 Task: Look for space in Krasnyy Sulin, Russia from 6th September, 2023 to 12th September, 2023 for 4 adults in price range Rs.10000 to Rs.14000. Place can be private room with 4 bedrooms having 4 beds and 4 bathrooms. Property type can be house, flat, guest house. Amenities needed are: wifi, TV, free parkinig on premises, gym, breakfast. Booking option can be shelf check-in. Required host language is English.
Action: Mouse moved to (390, 135)
Screenshot: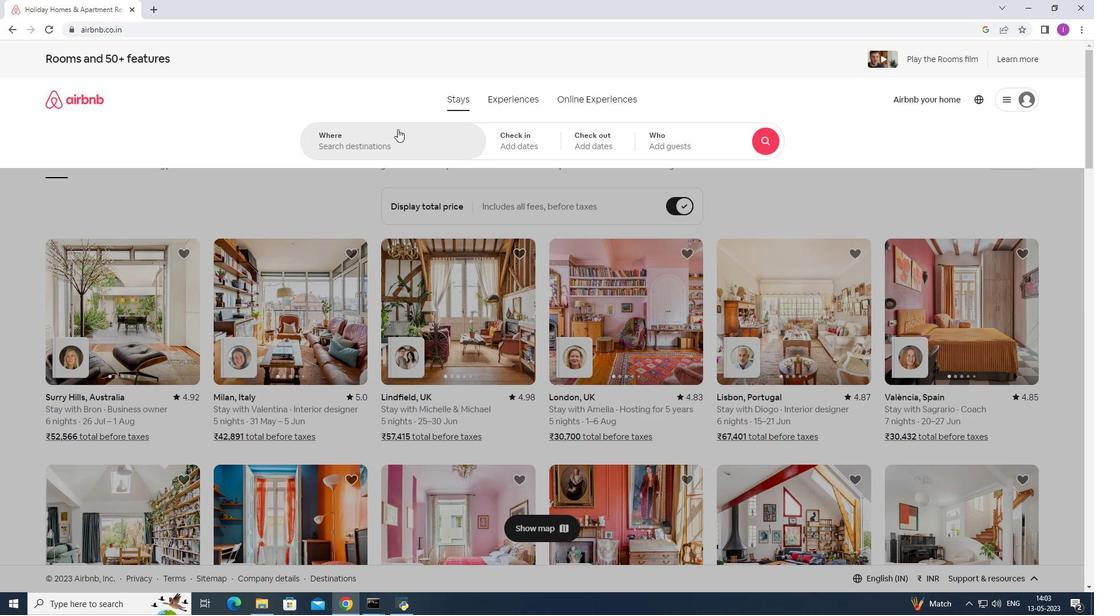 
Action: Mouse pressed left at (390, 135)
Screenshot: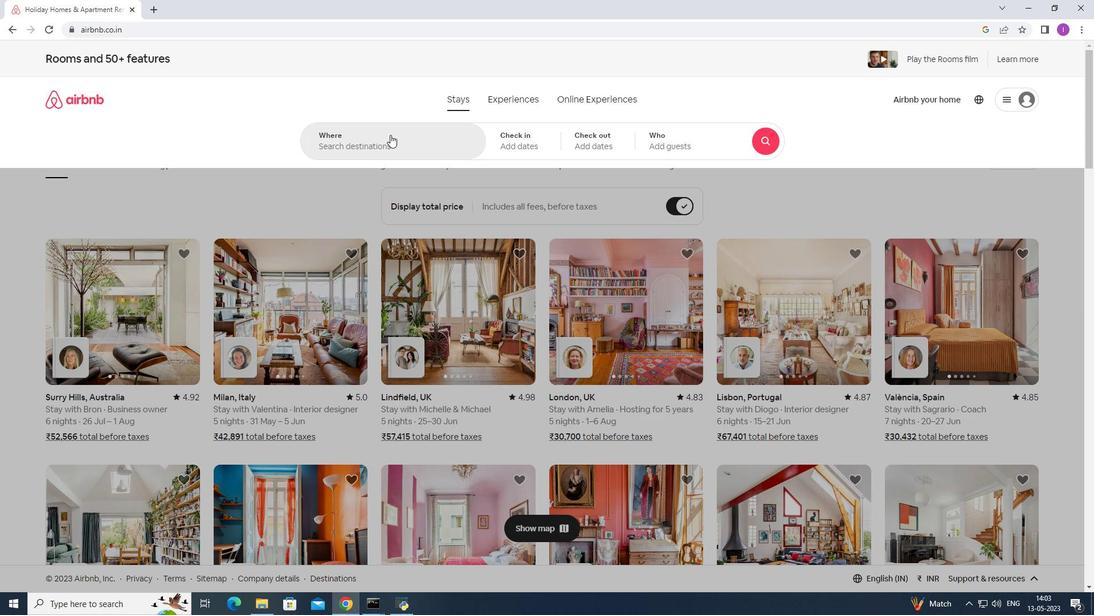 
Action: Mouse moved to (390, 136)
Screenshot: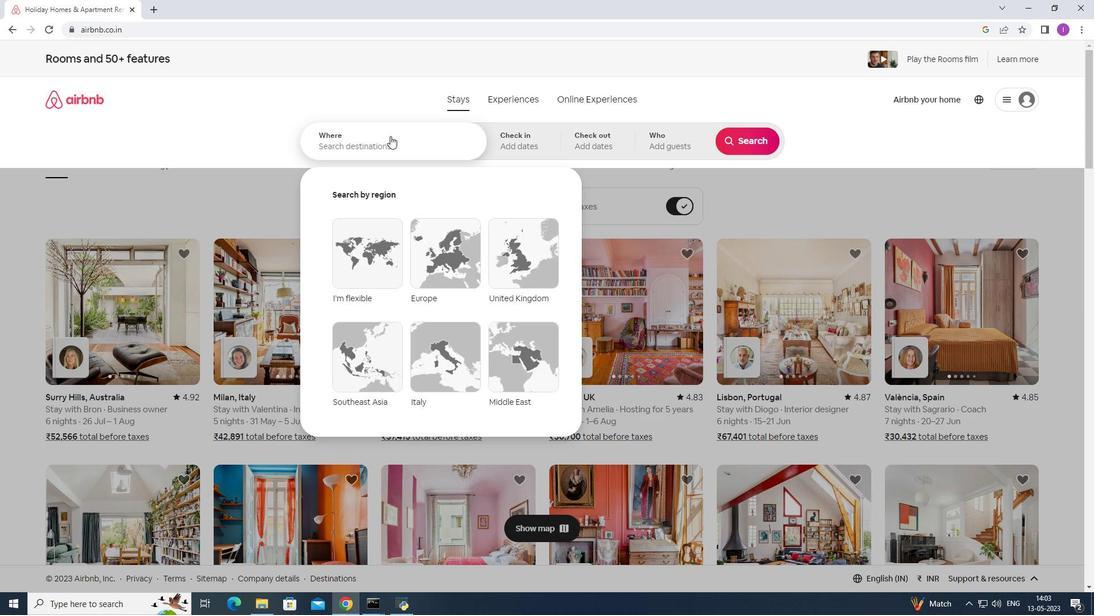 
Action: Key pressed <Key.shift><Key.shift>Krasnyy<Key.space><Key.shift><Key.shift><Key.shift><Key.shift><Key.shift><Key.shift><Key.shift><Key.shift><Key.shift><Key.shift><Key.shift><Key.shift><Key.shift><Key.shift><Key.shift><Key.shift><Key.shift><Key.shift><Key.shift><Key.shift><Key.shift><Key.shift><Key.shift><Key.shift><Key.shift><Key.shift><Key.shift><Key.shift><Key.shift><Key.shift><Key.shift><Key.shift><Key.shift><Key.shift><Key.shift><Key.shift><Key.shift><Key.shift><Key.shift>Sulin,<Key.shift>Russia
Screenshot: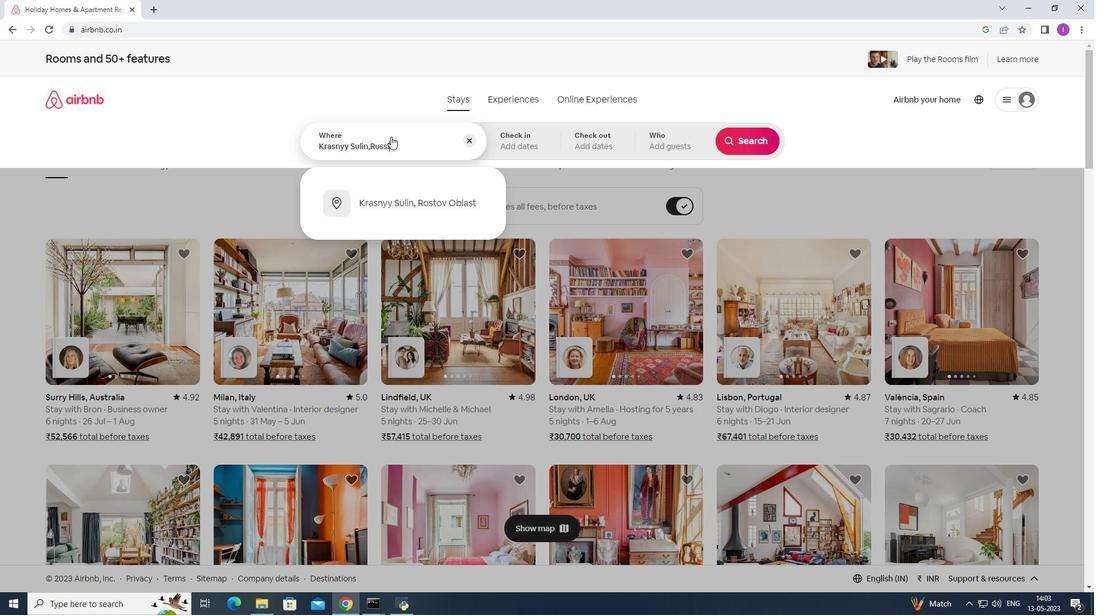 
Action: Mouse moved to (516, 141)
Screenshot: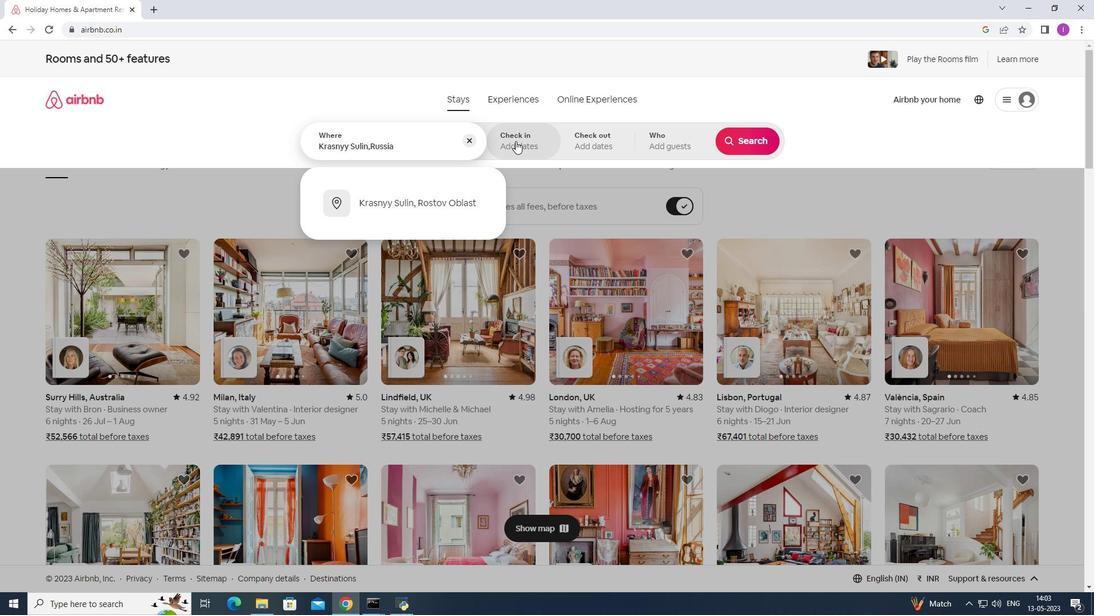 
Action: Mouse pressed left at (516, 141)
Screenshot: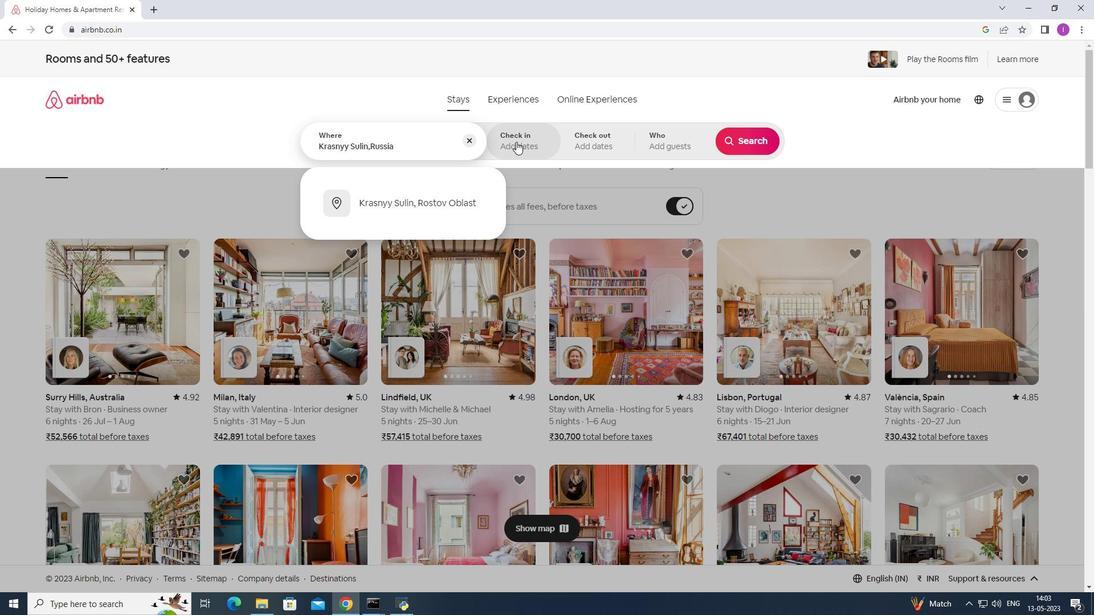 
Action: Mouse moved to (741, 230)
Screenshot: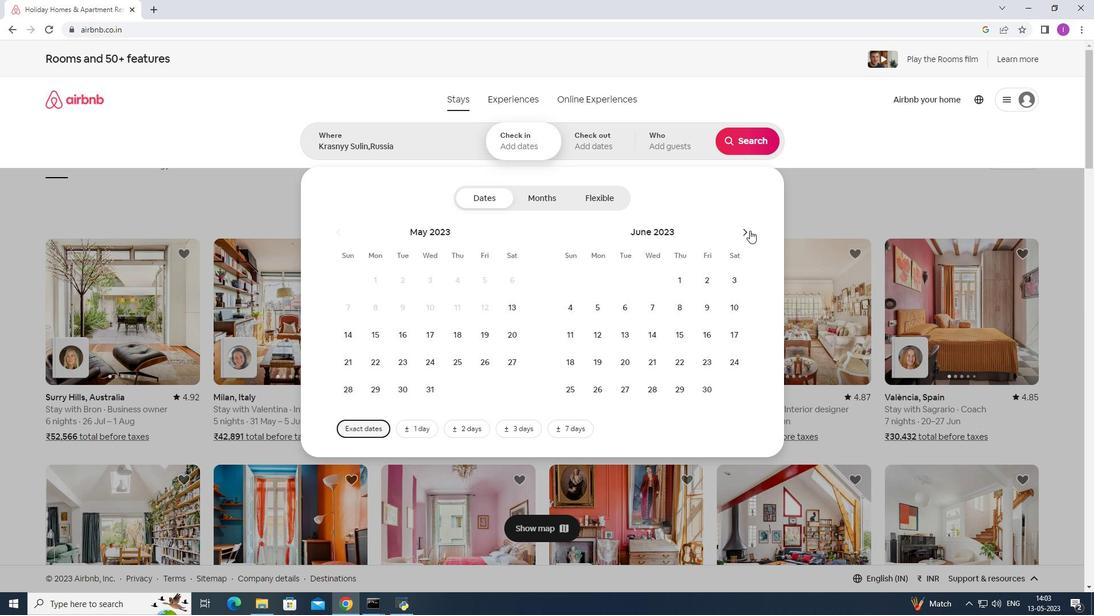
Action: Mouse pressed left at (741, 230)
Screenshot: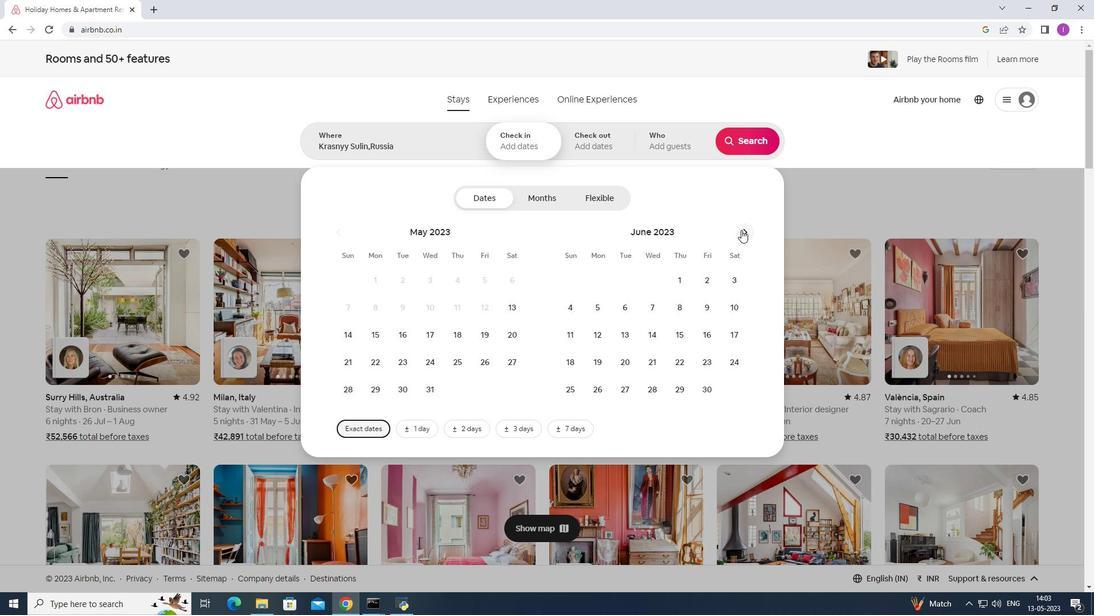 
Action: Mouse pressed left at (741, 230)
Screenshot: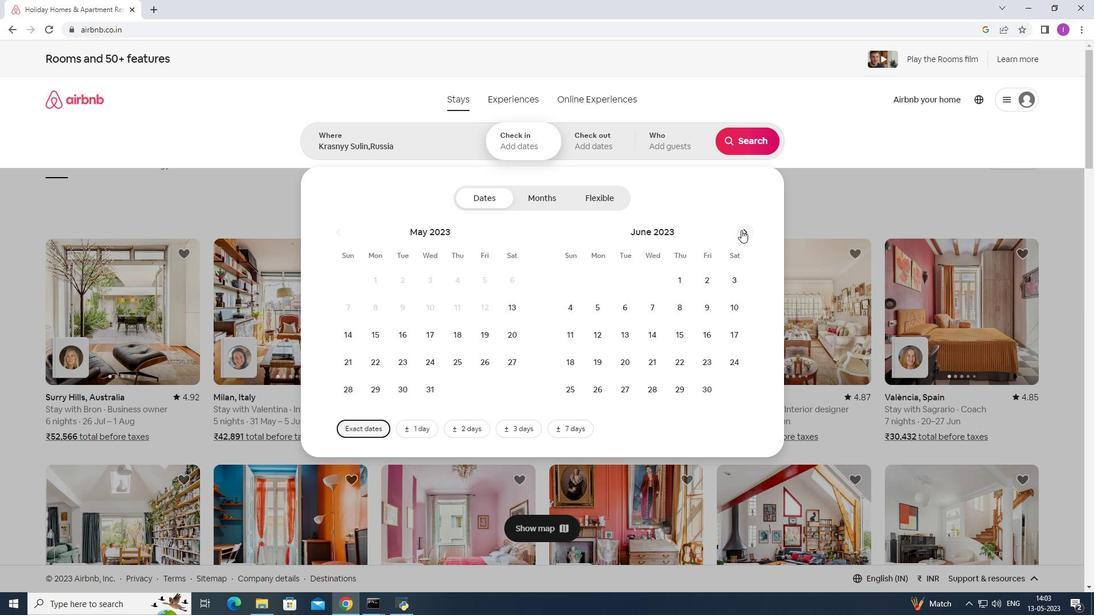 
Action: Mouse pressed left at (741, 230)
Screenshot: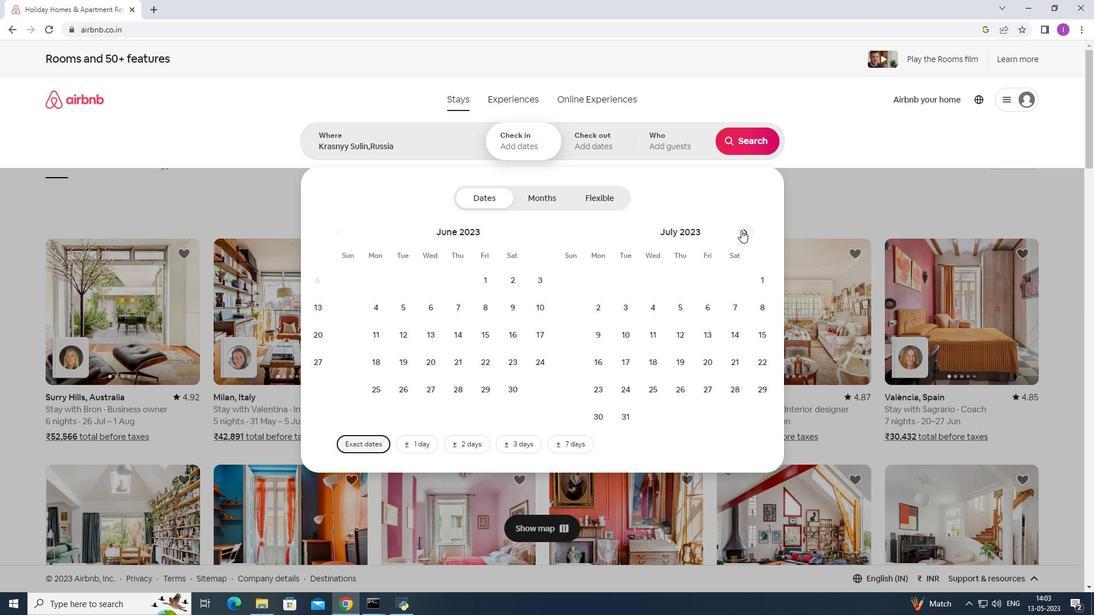 
Action: Mouse moved to (743, 232)
Screenshot: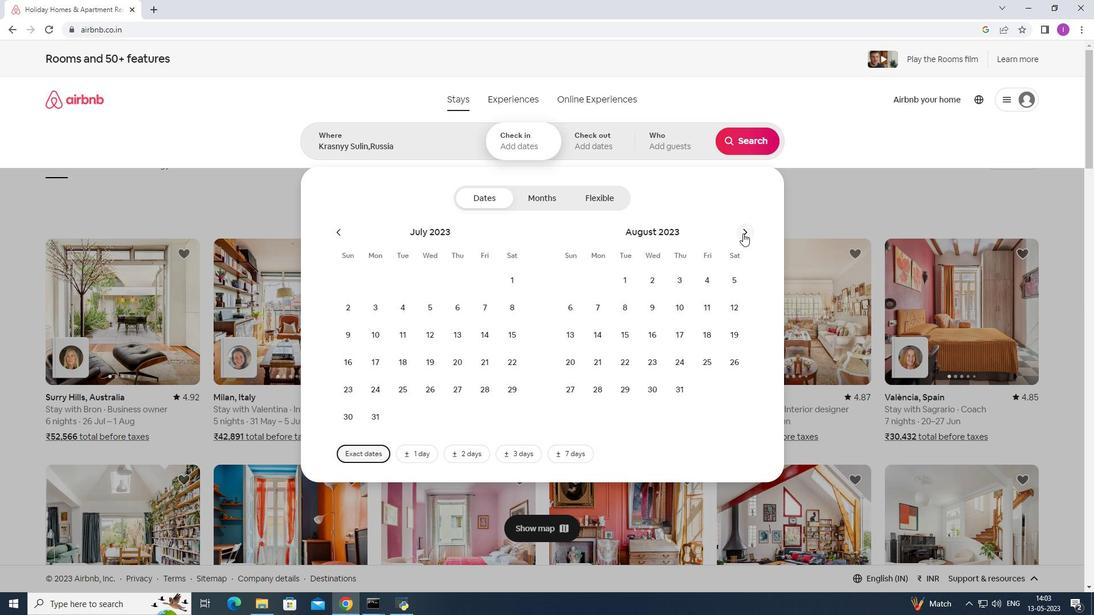 
Action: Mouse pressed left at (743, 232)
Screenshot: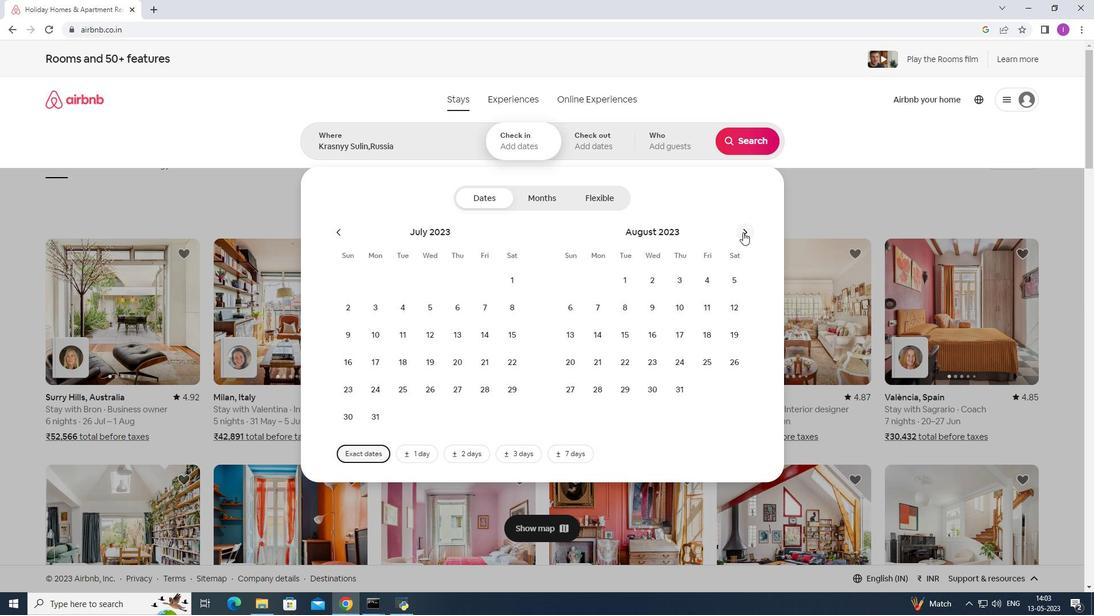 
Action: Mouse moved to (657, 308)
Screenshot: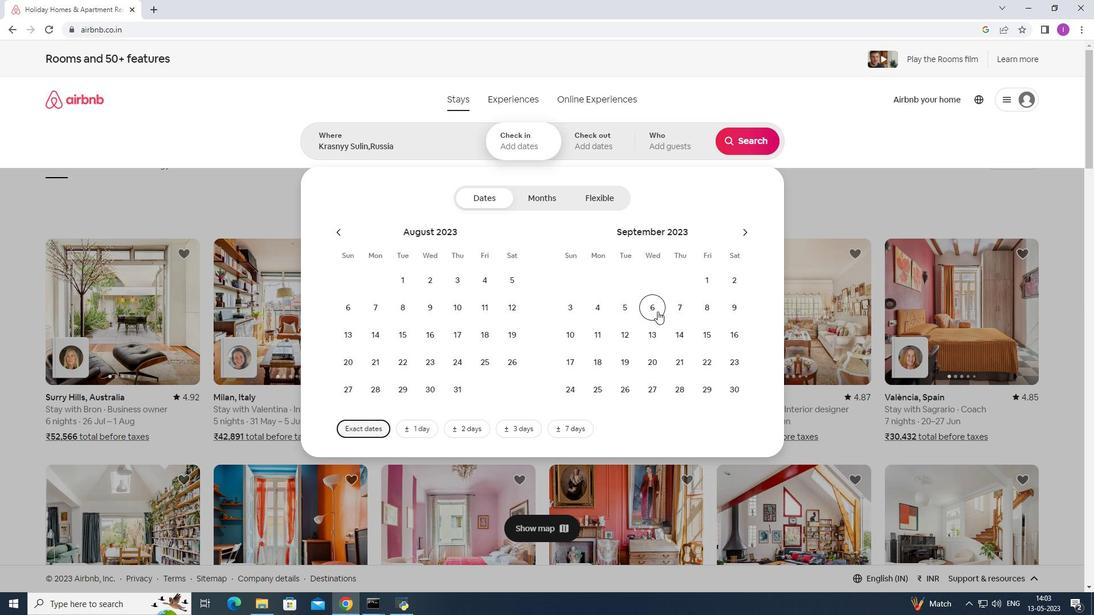 
Action: Mouse pressed left at (657, 308)
Screenshot: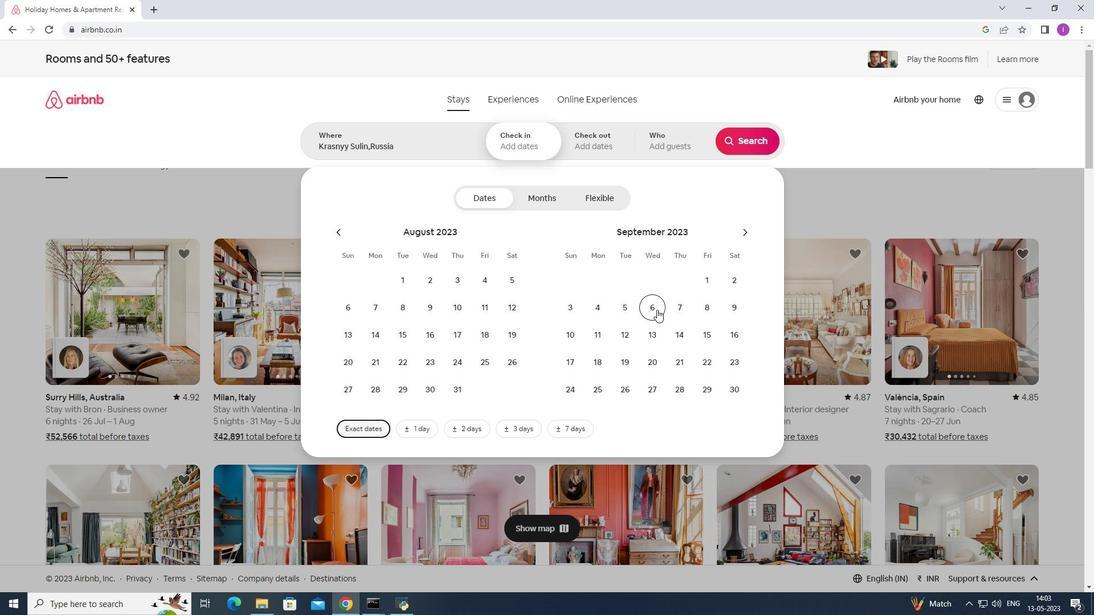 
Action: Mouse moved to (616, 340)
Screenshot: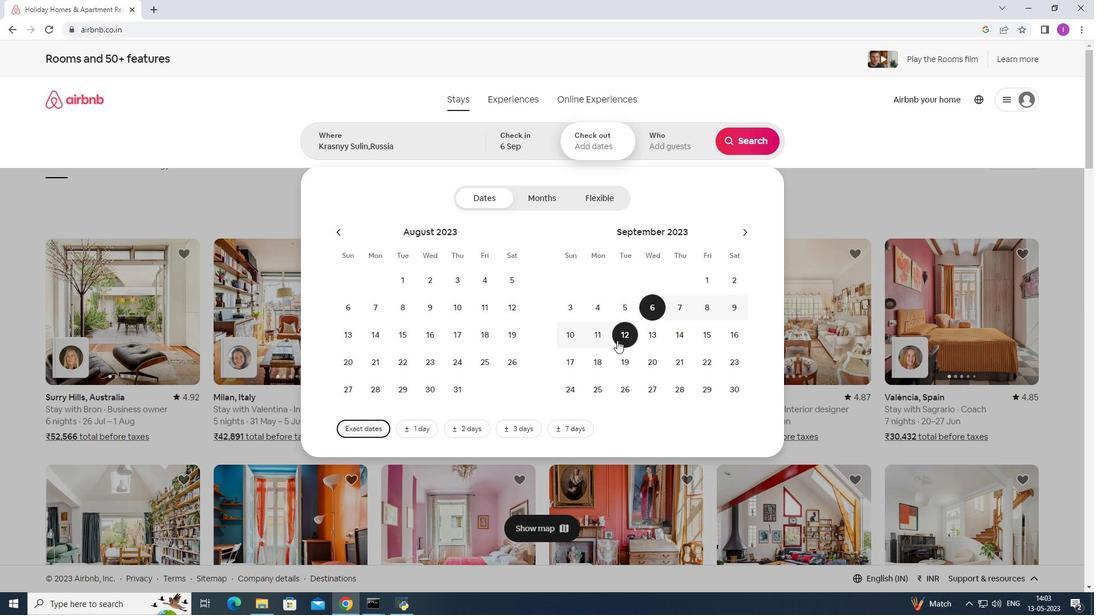 
Action: Mouse pressed left at (616, 340)
Screenshot: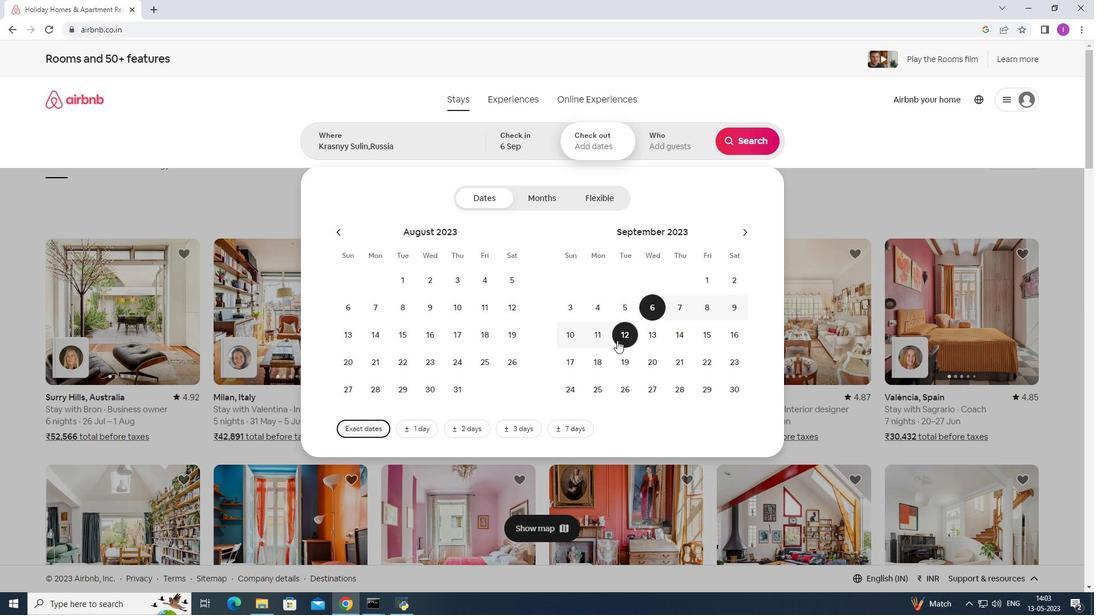 
Action: Mouse moved to (667, 141)
Screenshot: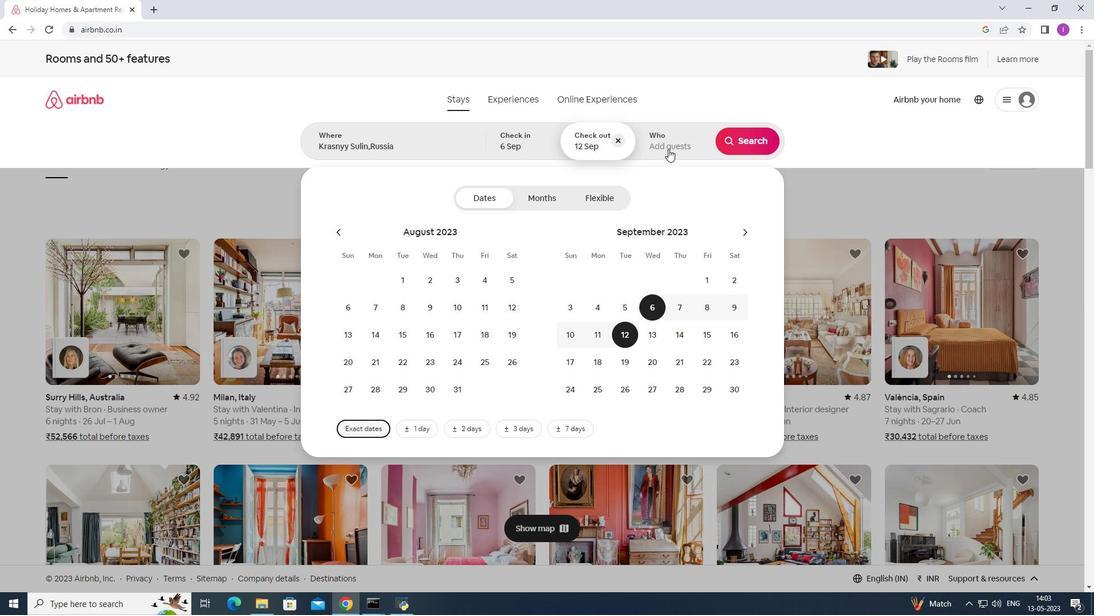
Action: Mouse pressed left at (667, 141)
Screenshot: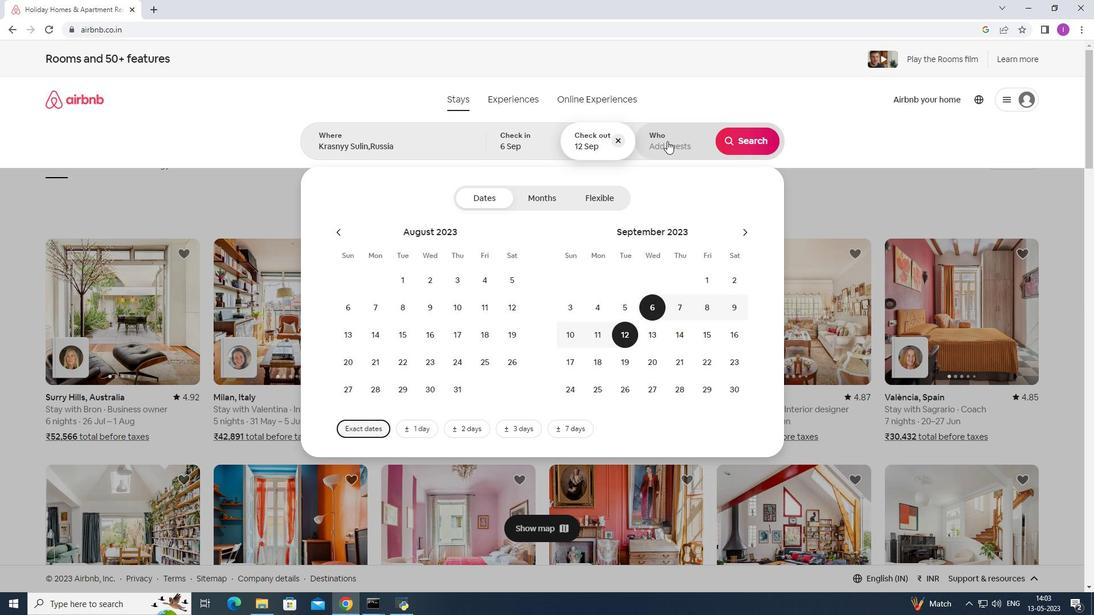 
Action: Mouse moved to (747, 200)
Screenshot: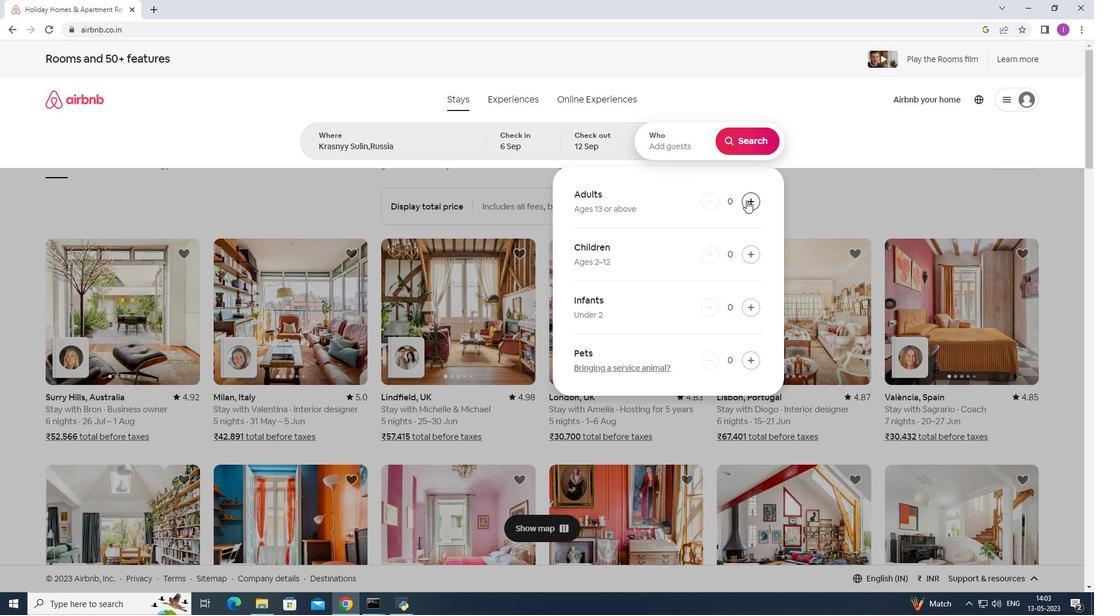 
Action: Mouse pressed left at (747, 200)
Screenshot: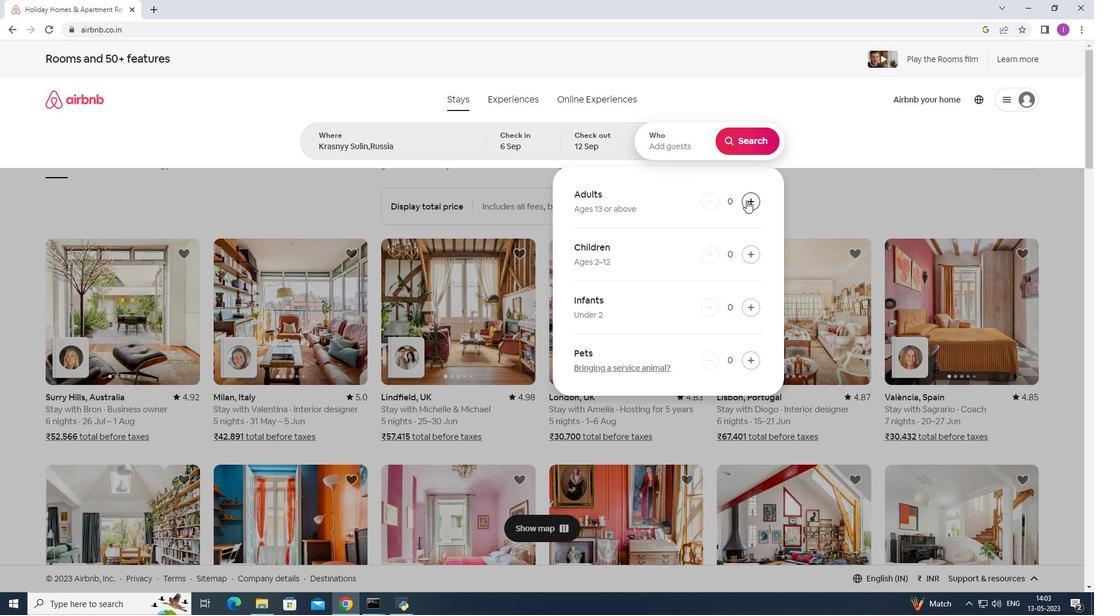 
Action: Mouse pressed left at (747, 200)
Screenshot: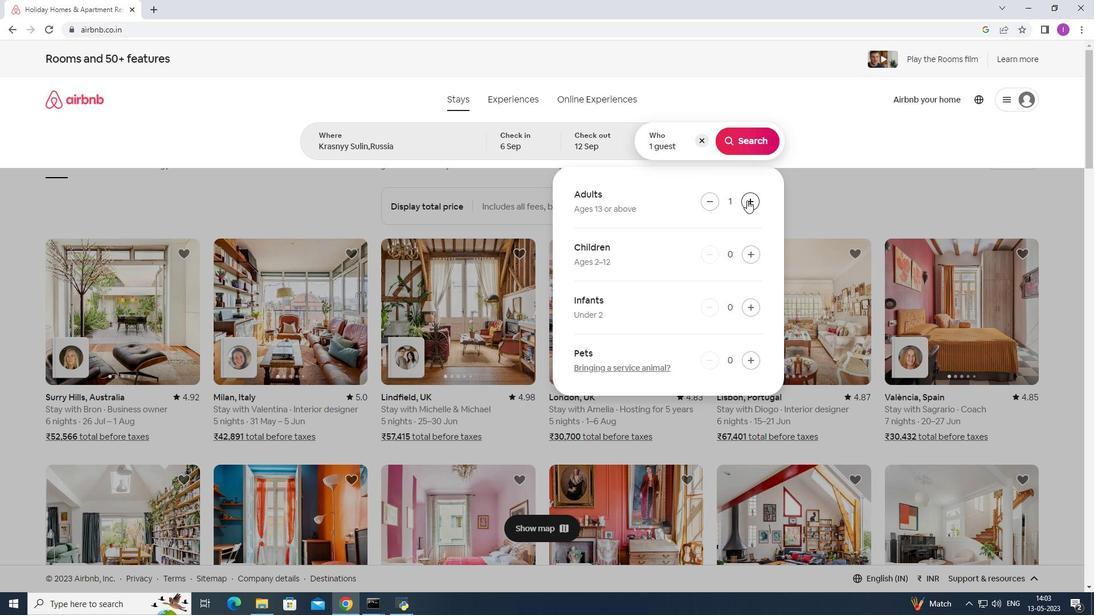 
Action: Mouse pressed left at (747, 200)
Screenshot: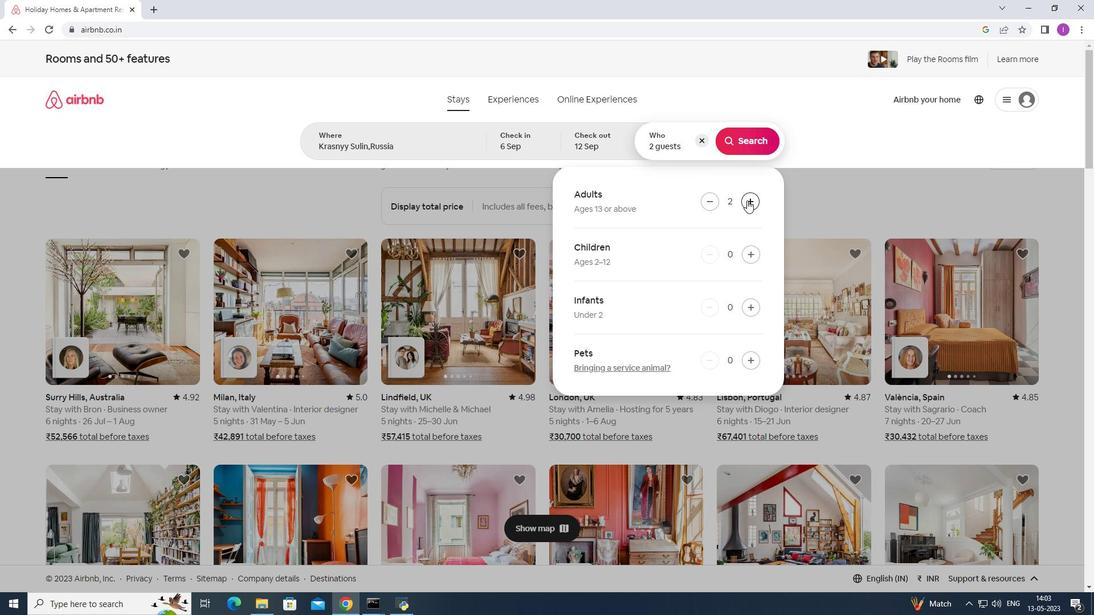 
Action: Mouse moved to (747, 200)
Screenshot: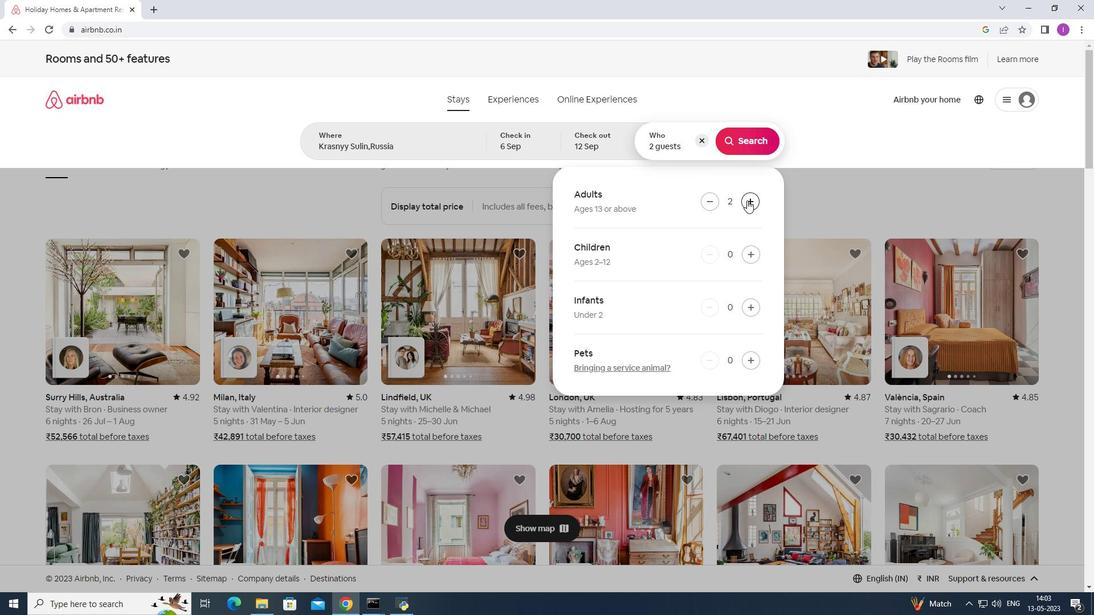 
Action: Mouse pressed left at (747, 200)
Screenshot: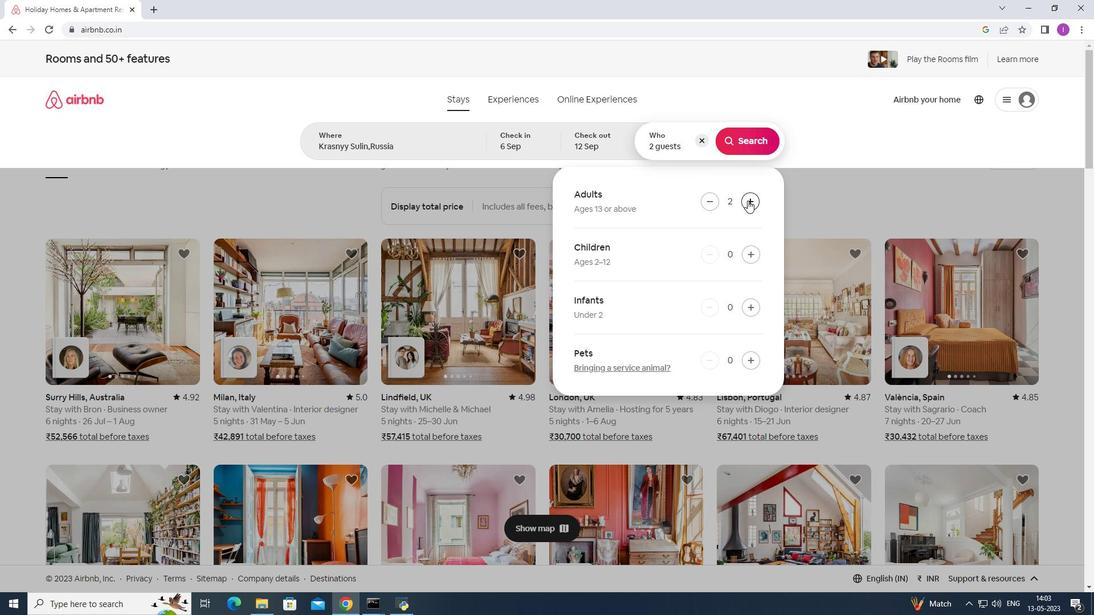 
Action: Mouse moved to (737, 152)
Screenshot: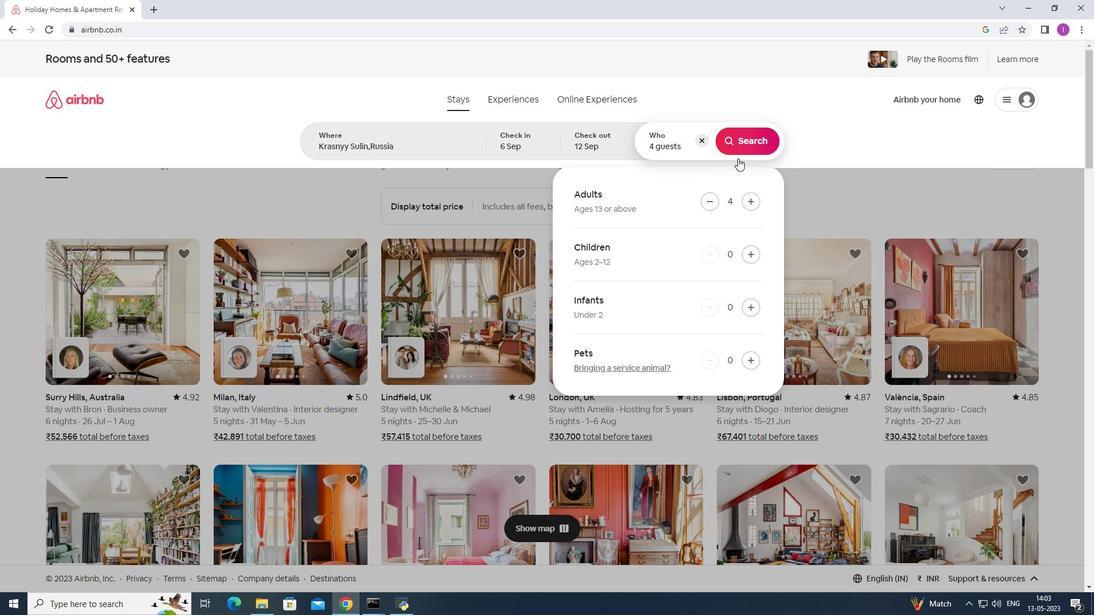 
Action: Mouse pressed left at (737, 152)
Screenshot: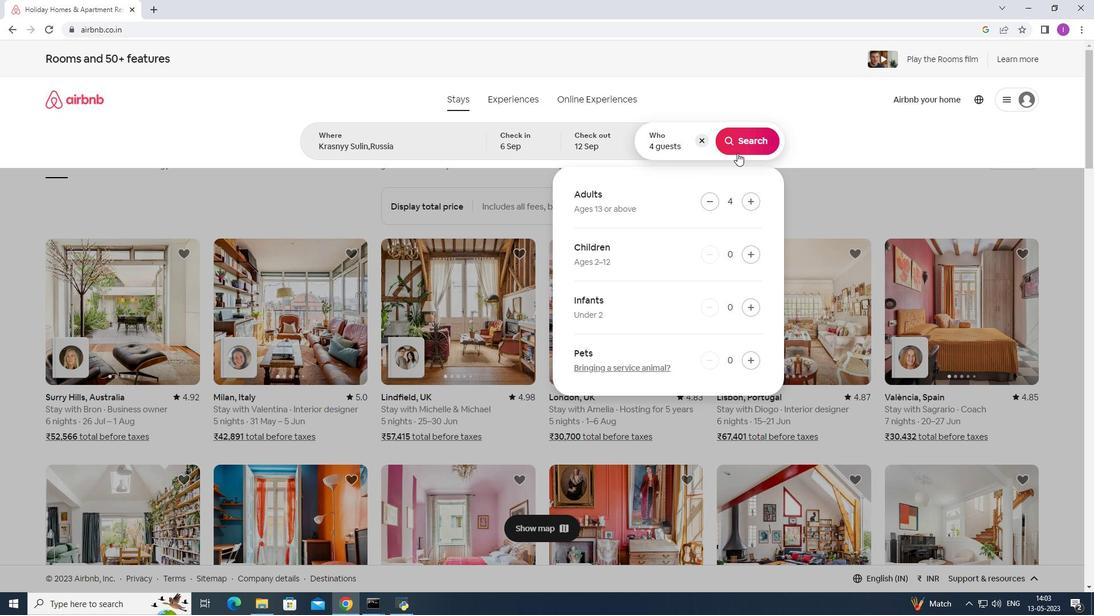 
Action: Mouse moved to (1037, 112)
Screenshot: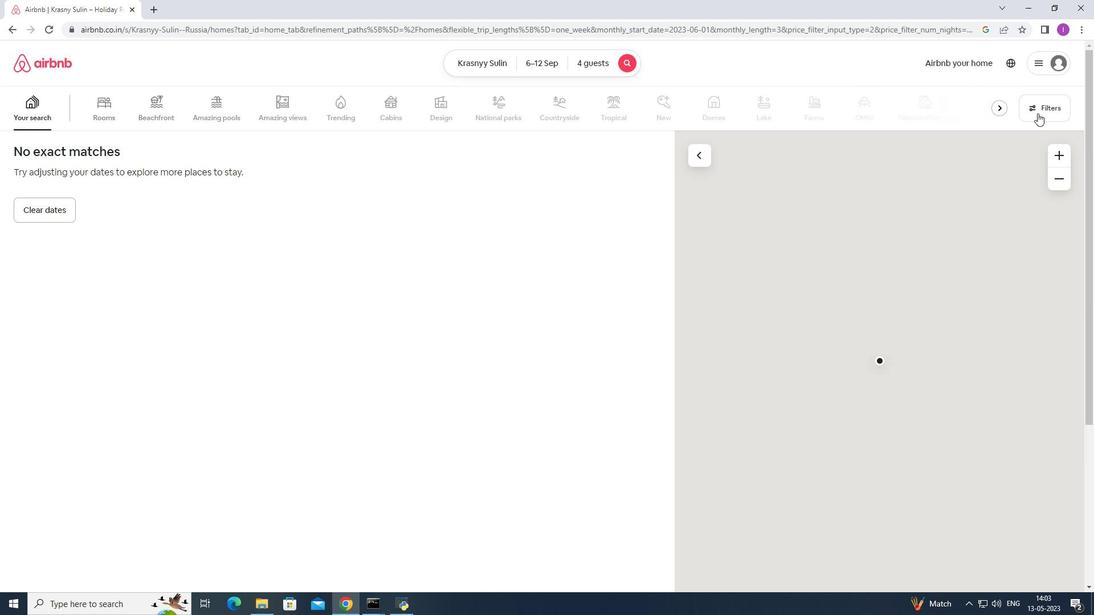 
Action: Mouse pressed left at (1037, 112)
Screenshot: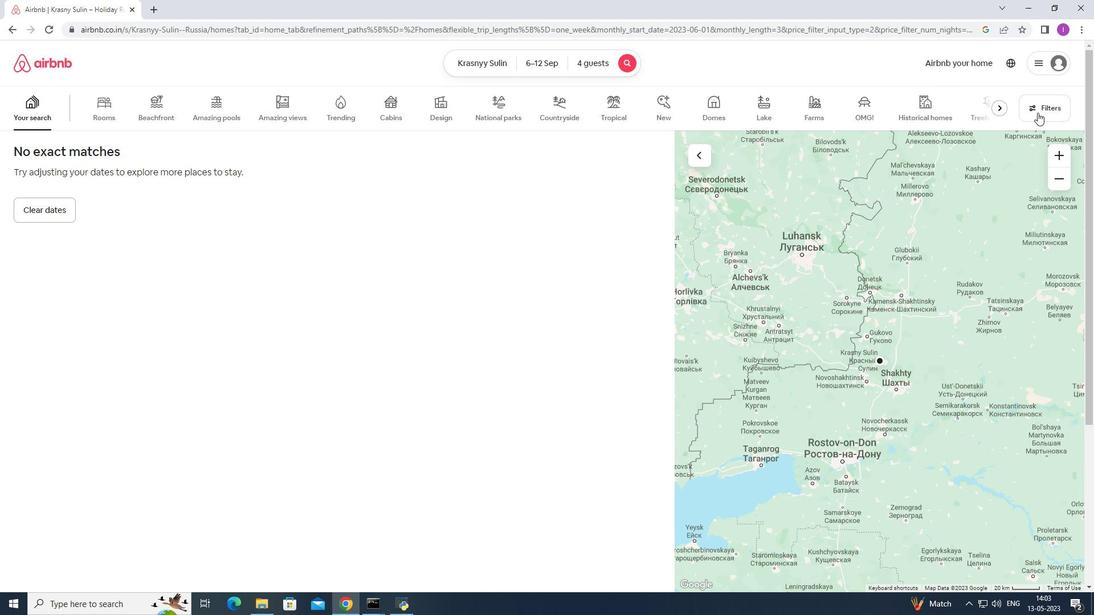 
Action: Mouse moved to (620, 388)
Screenshot: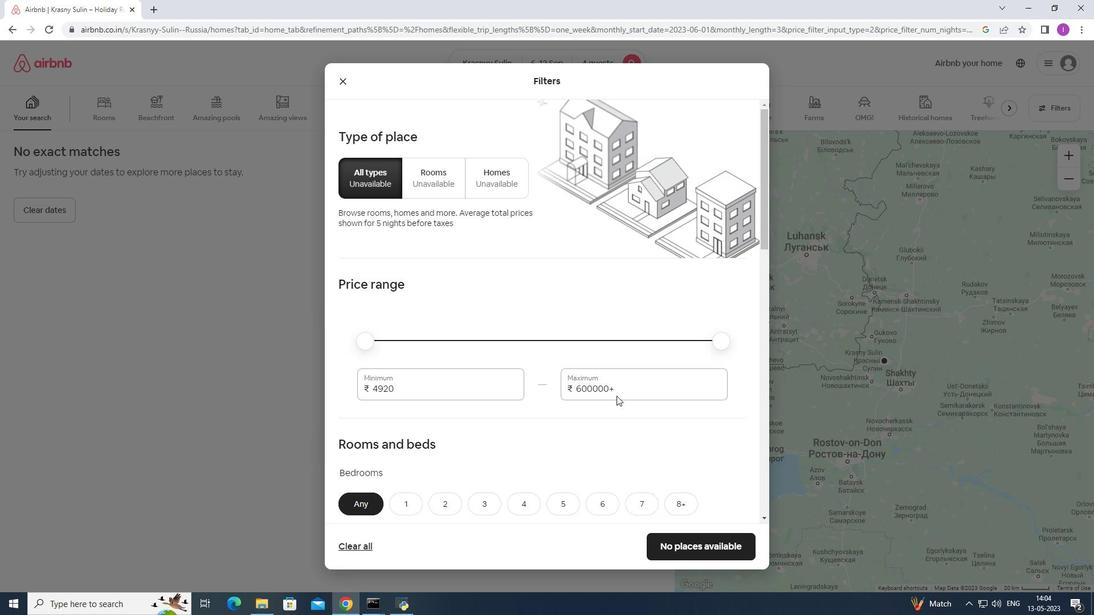 
Action: Mouse pressed left at (620, 388)
Screenshot: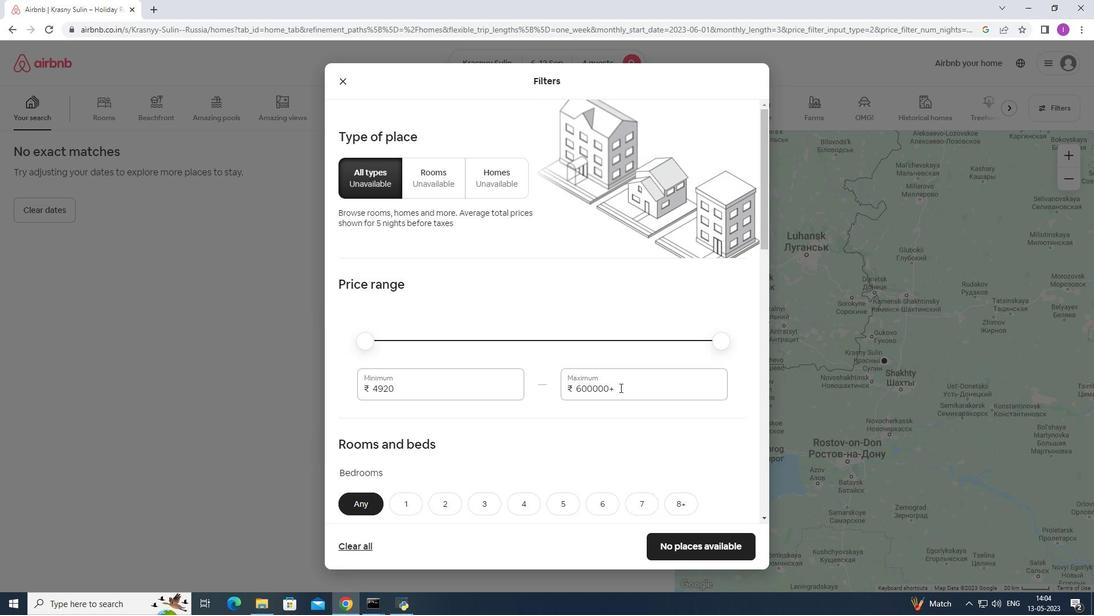 
Action: Mouse moved to (560, 388)
Screenshot: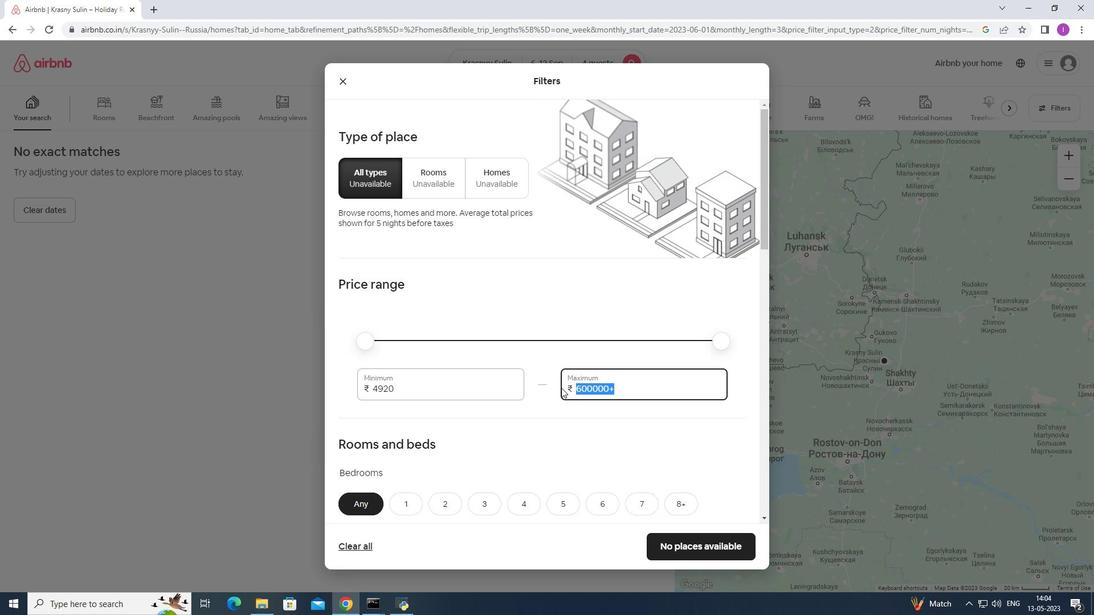 
Action: Key pressed 14
Screenshot: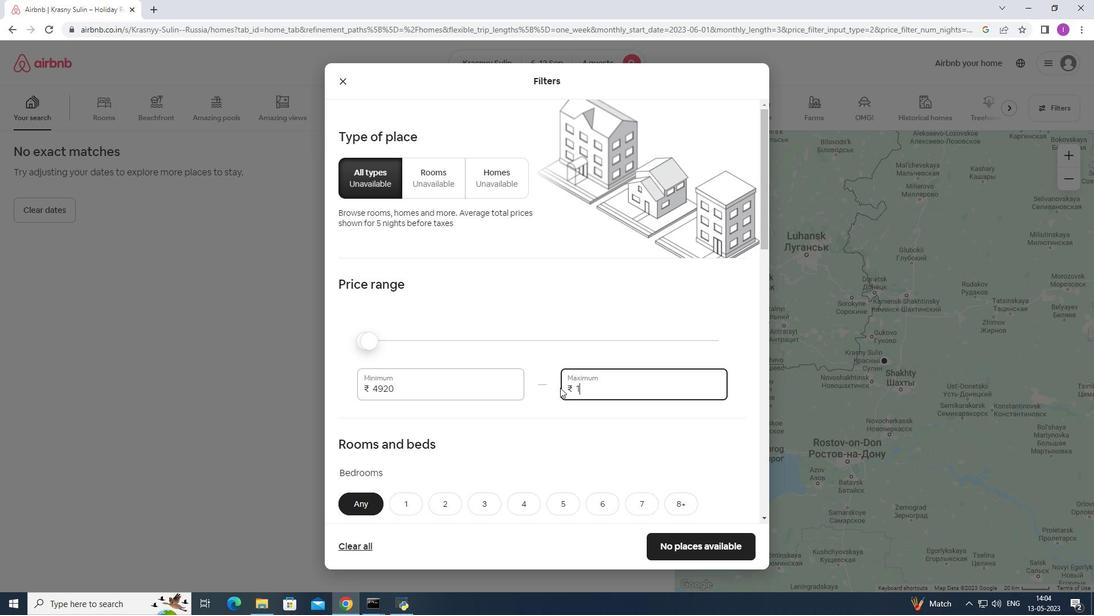 
Action: Mouse moved to (563, 396)
Screenshot: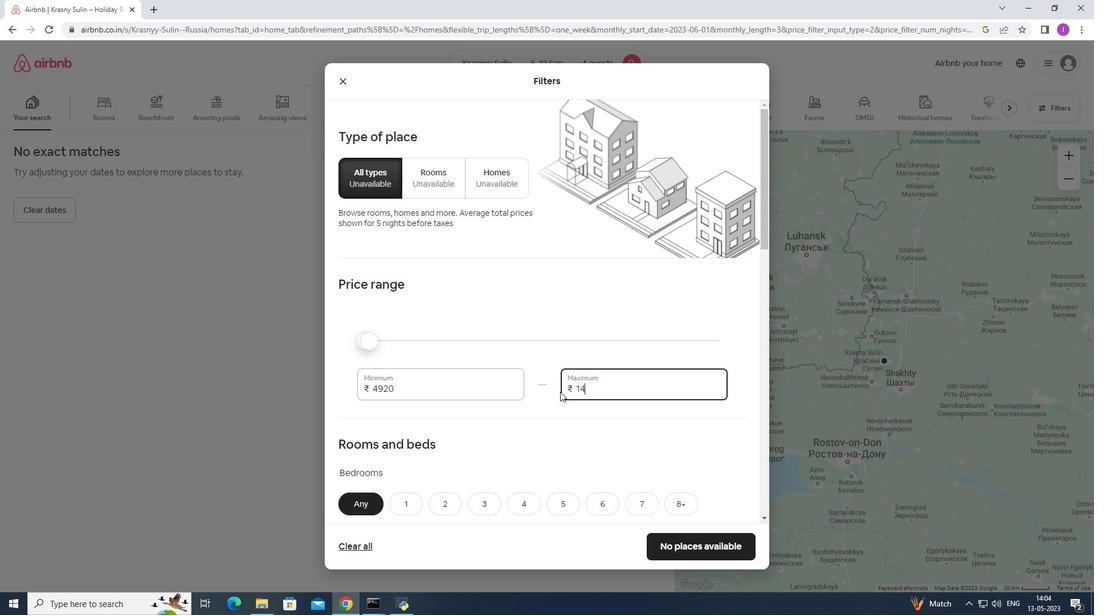 
Action: Key pressed 000
Screenshot: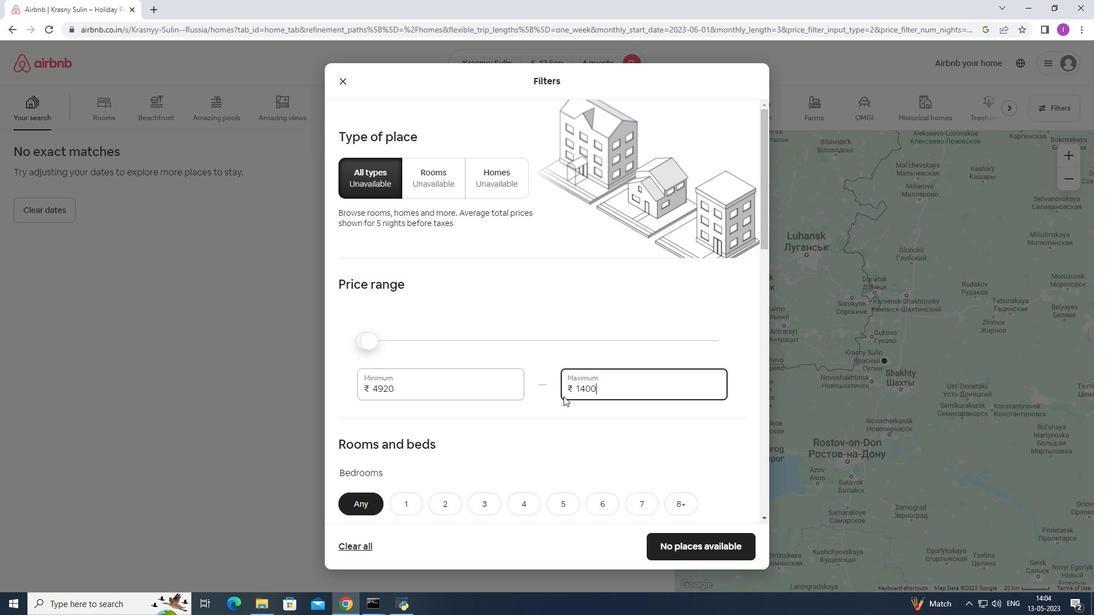 
Action: Mouse moved to (409, 391)
Screenshot: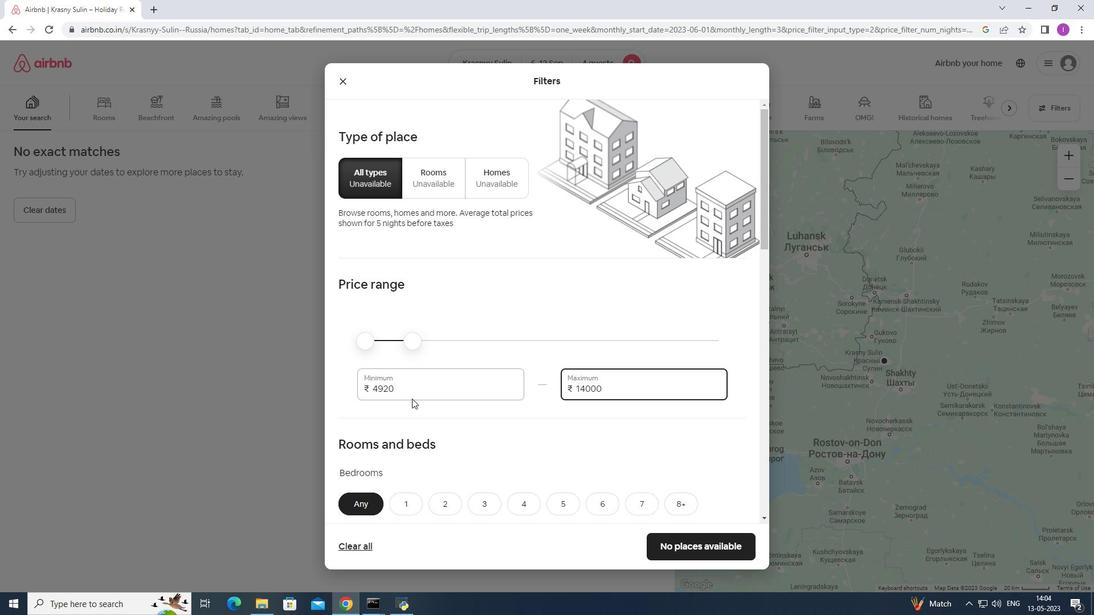 
Action: Mouse pressed left at (409, 391)
Screenshot: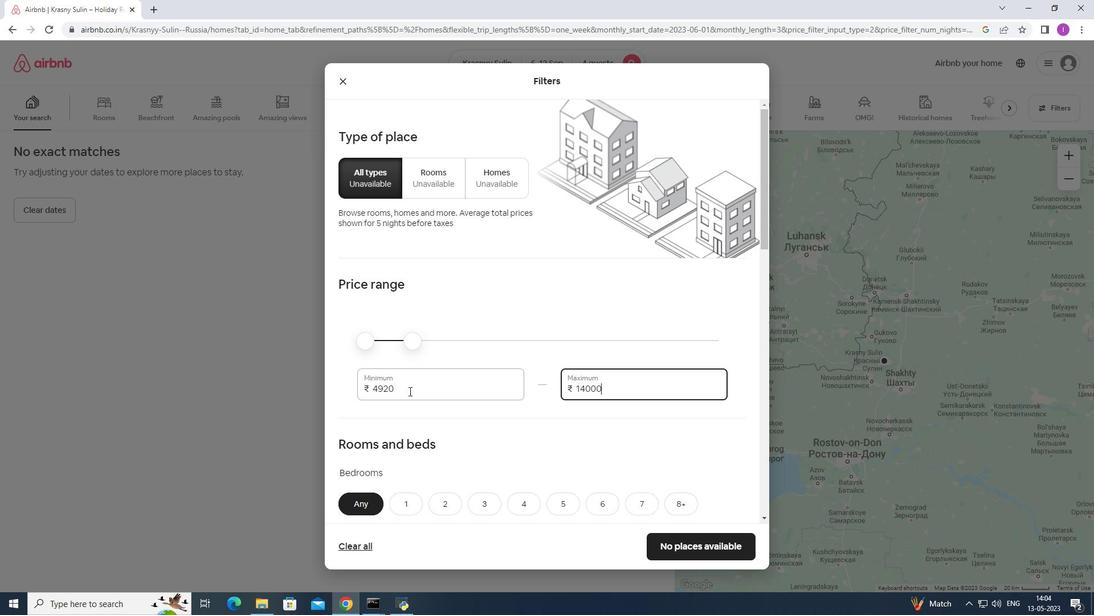 
Action: Mouse moved to (365, 395)
Screenshot: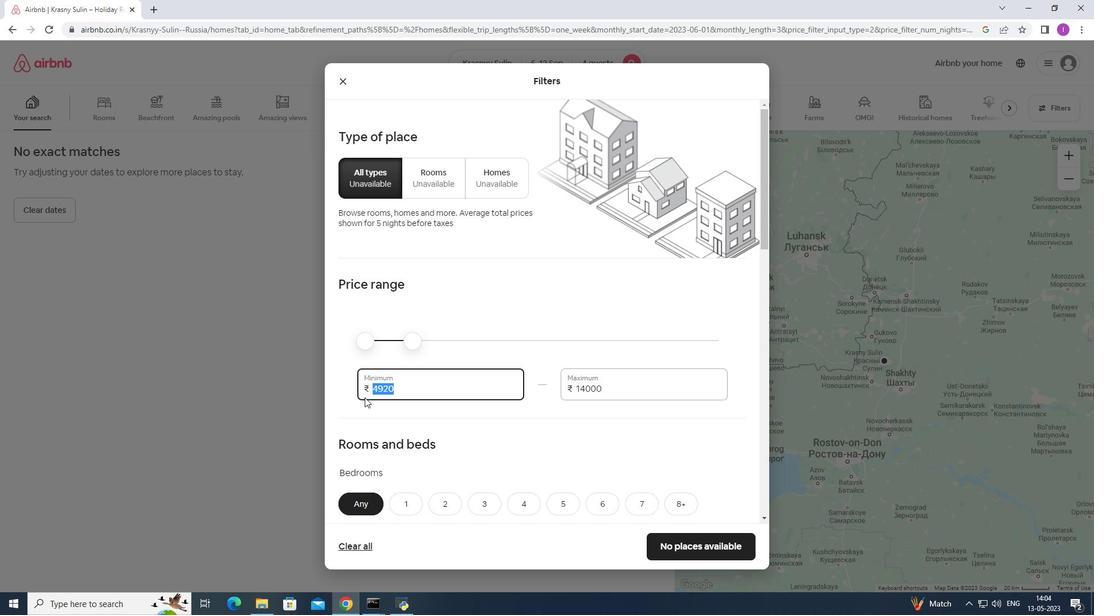 
Action: Key pressed 1
Screenshot: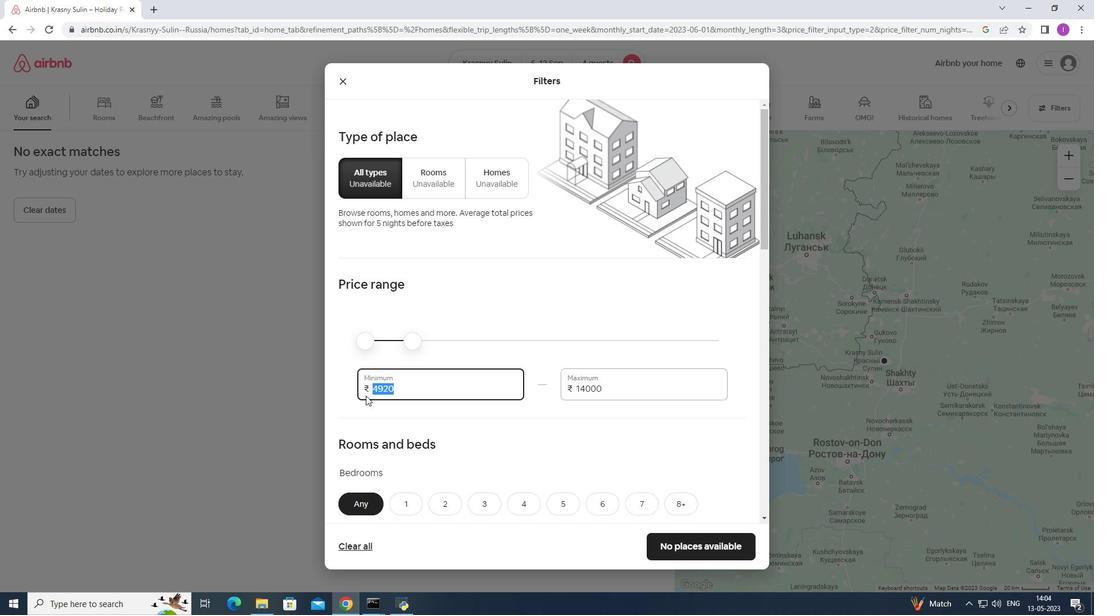 
Action: Mouse moved to (365, 394)
Screenshot: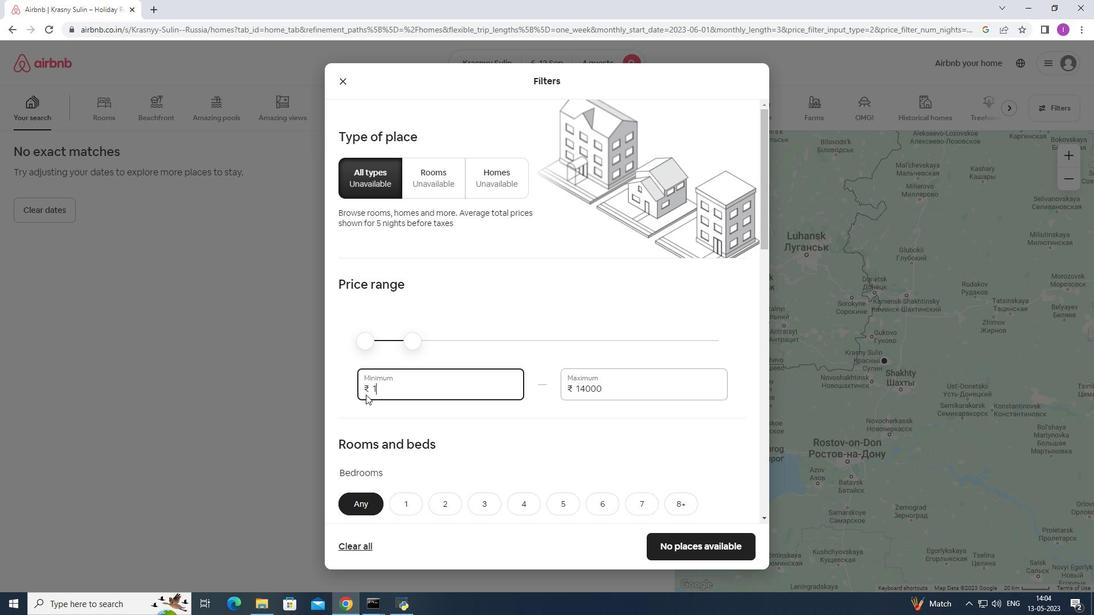 
Action: Key pressed 000
Screenshot: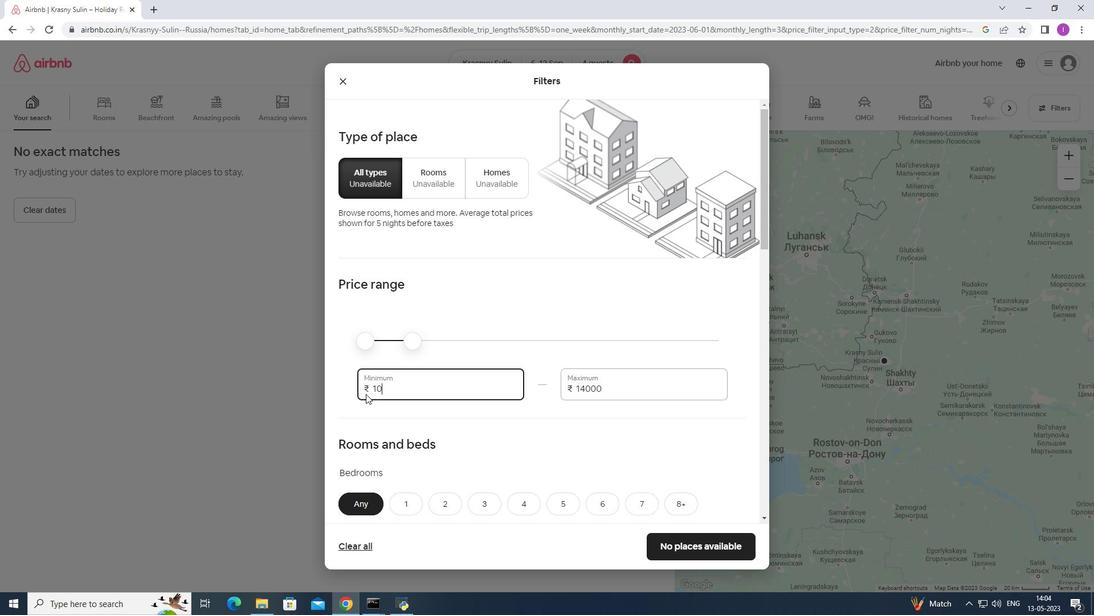 
Action: Mouse moved to (366, 392)
Screenshot: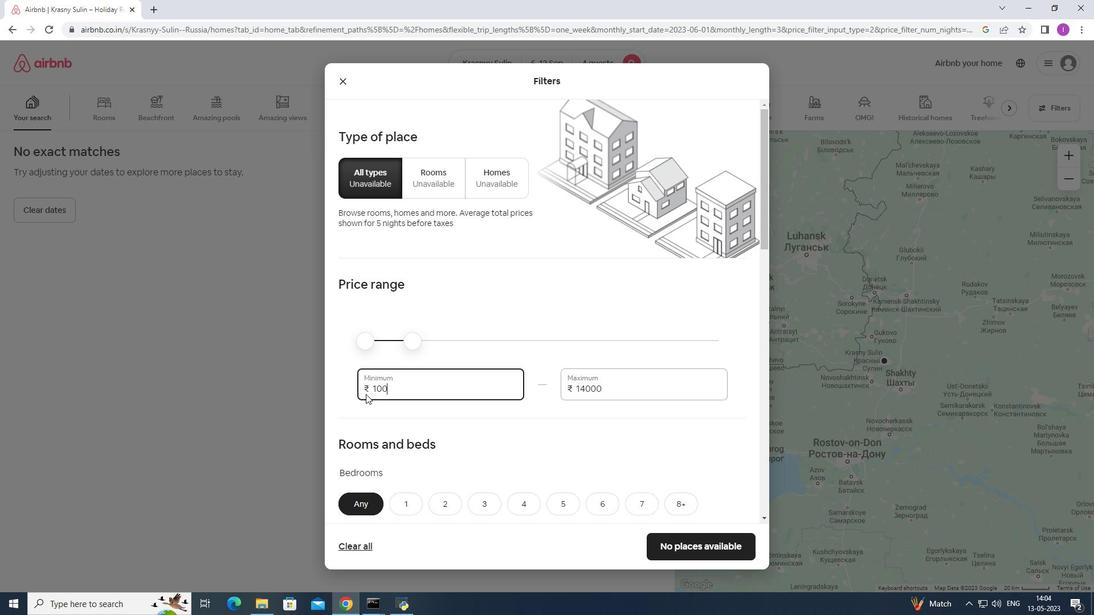 
Action: Key pressed 0
Screenshot: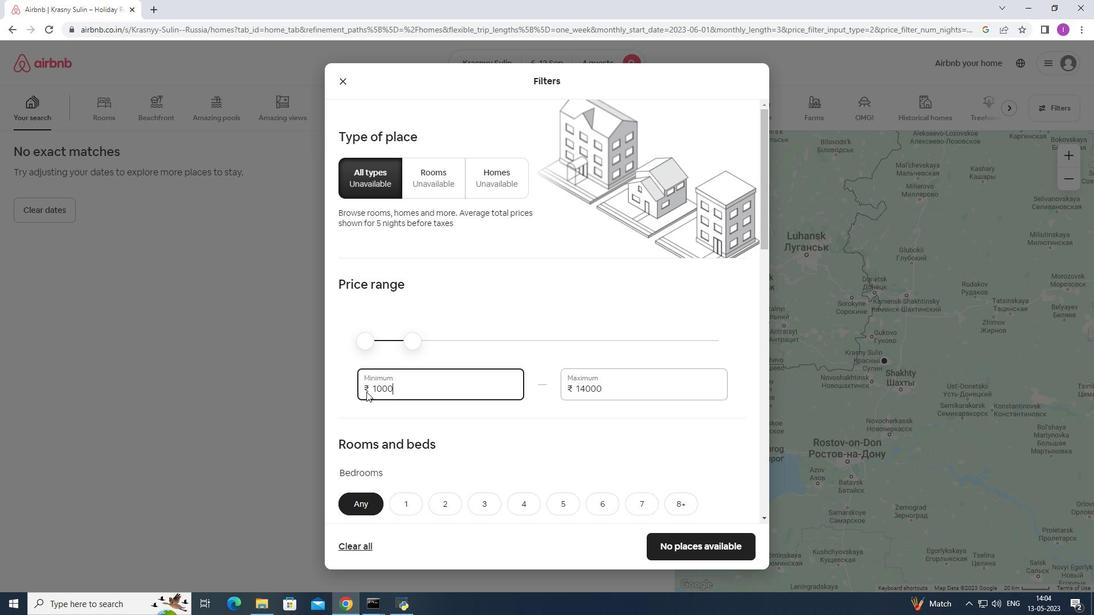 
Action: Mouse moved to (439, 408)
Screenshot: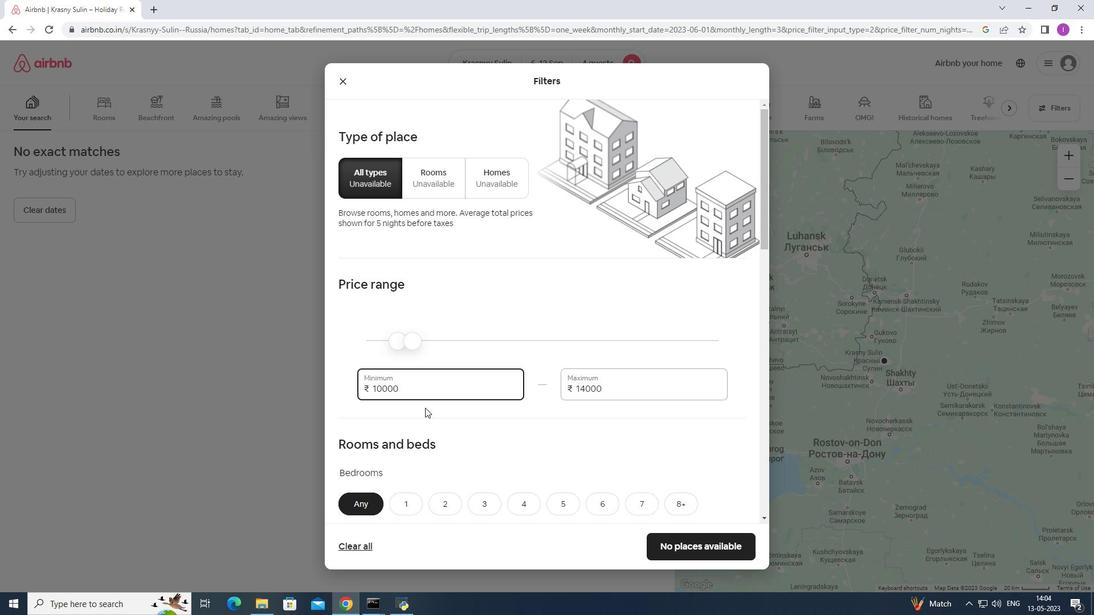 
Action: Mouse scrolled (439, 407) with delta (0, 0)
Screenshot: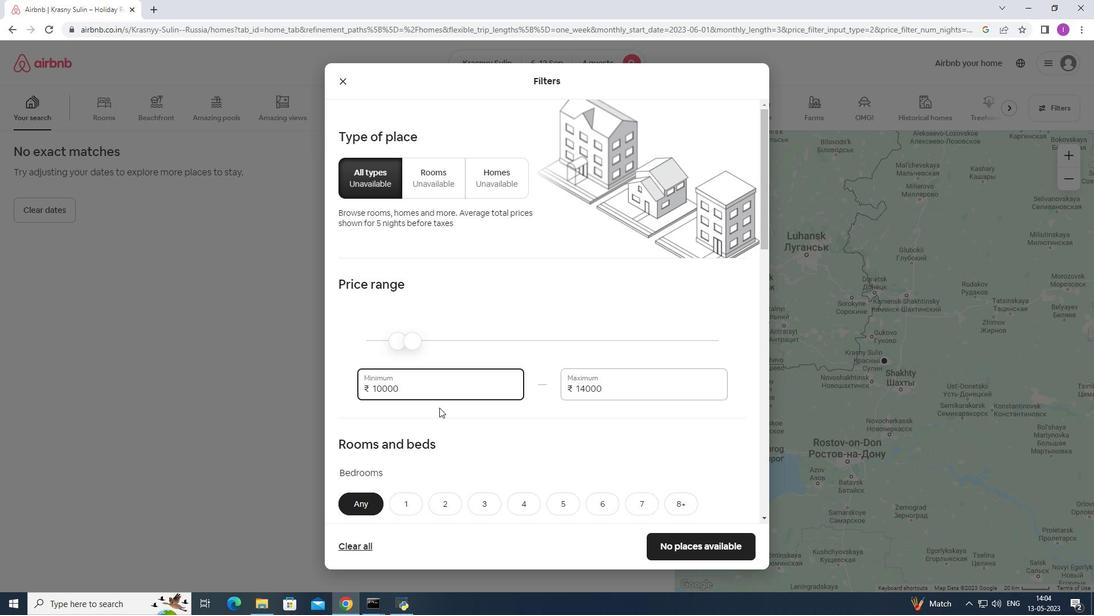 
Action: Mouse scrolled (439, 407) with delta (0, 0)
Screenshot: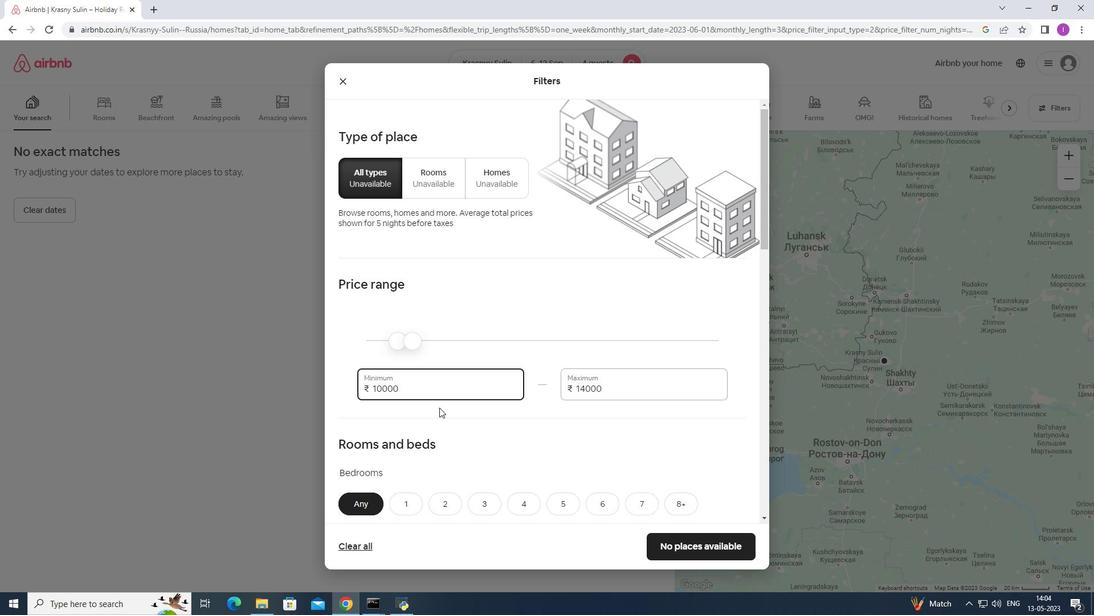 
Action: Mouse moved to (441, 407)
Screenshot: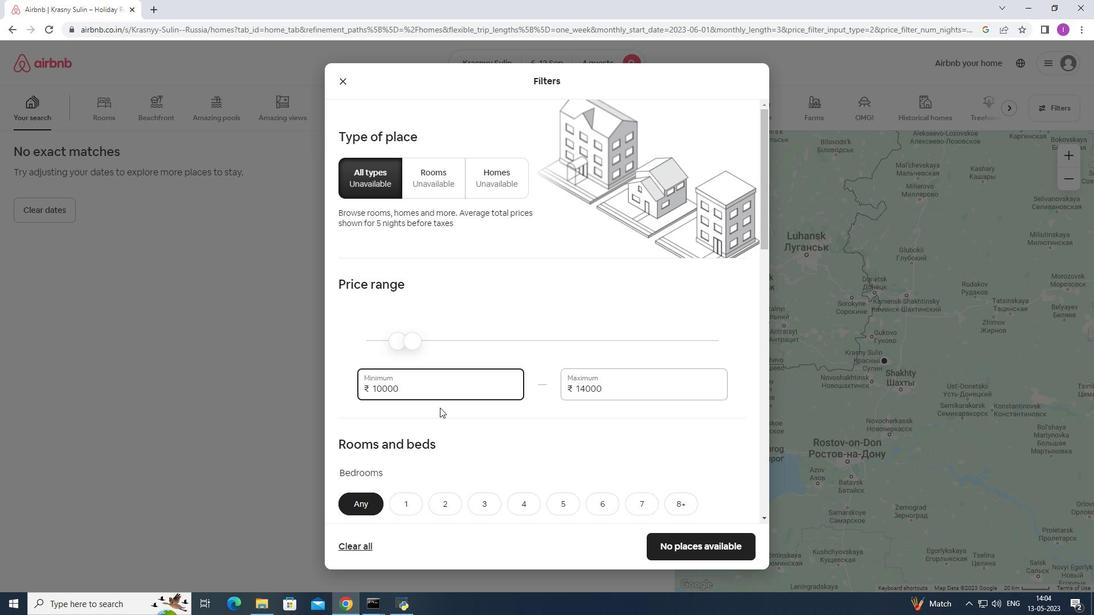 
Action: Mouse scrolled (441, 406) with delta (0, 0)
Screenshot: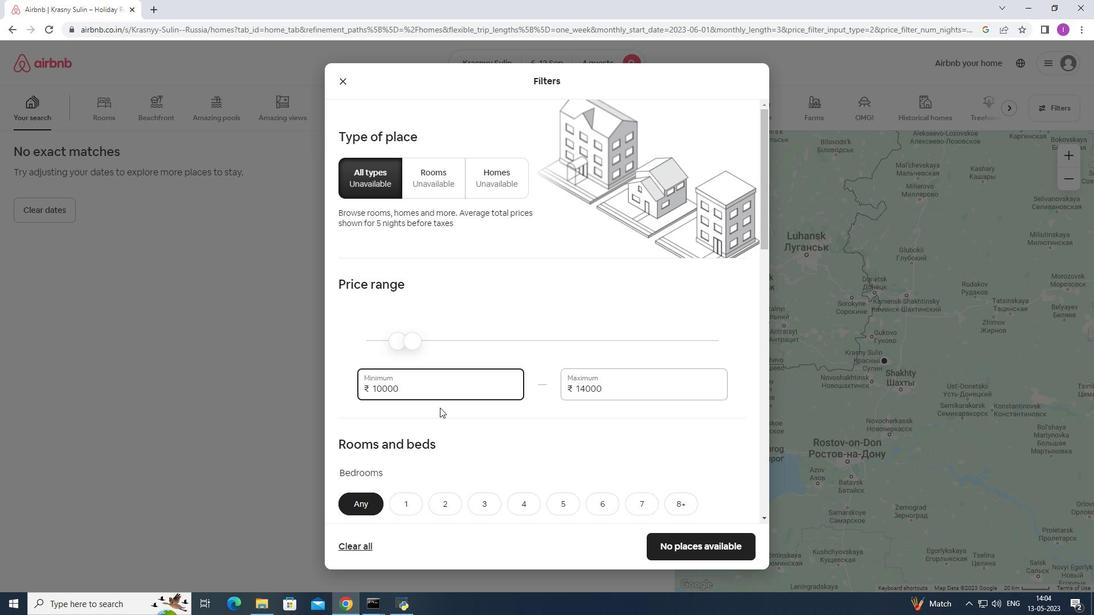 
Action: Mouse moved to (519, 336)
Screenshot: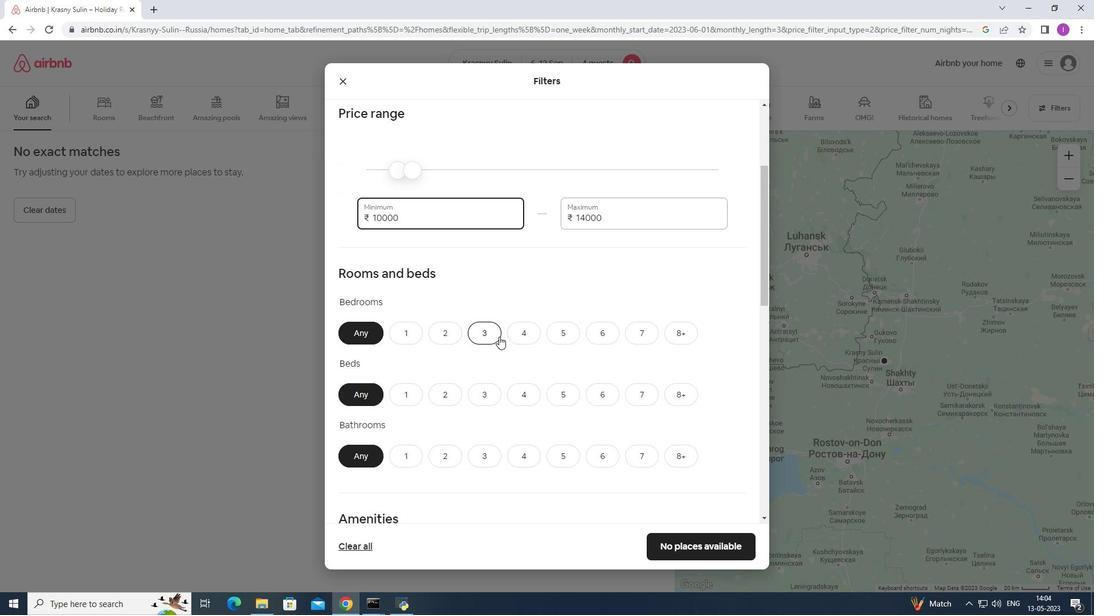 
Action: Mouse pressed left at (519, 336)
Screenshot: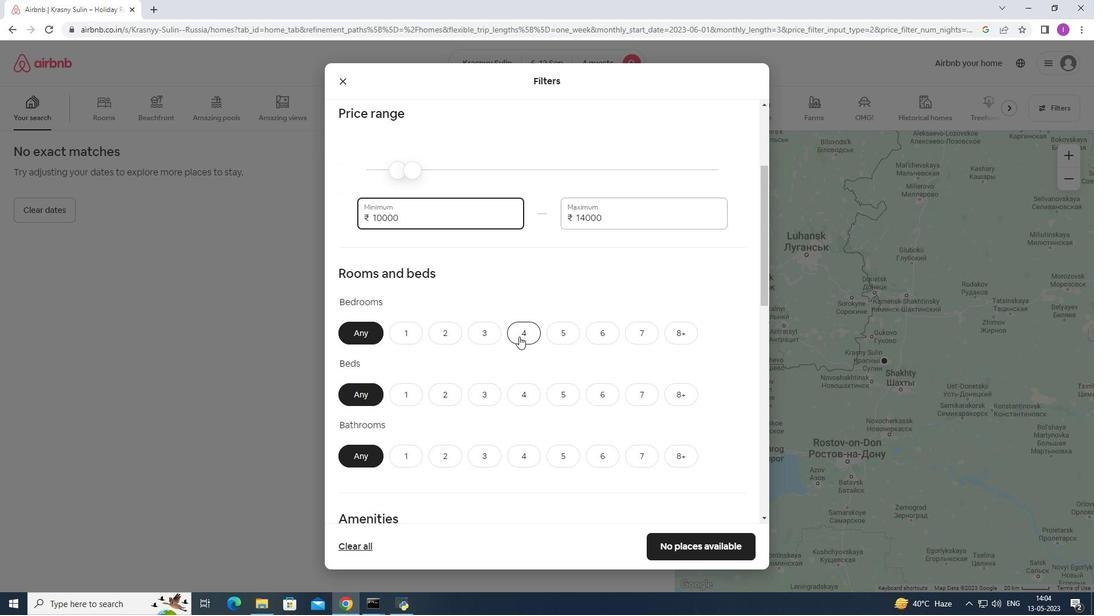 
Action: Mouse moved to (530, 392)
Screenshot: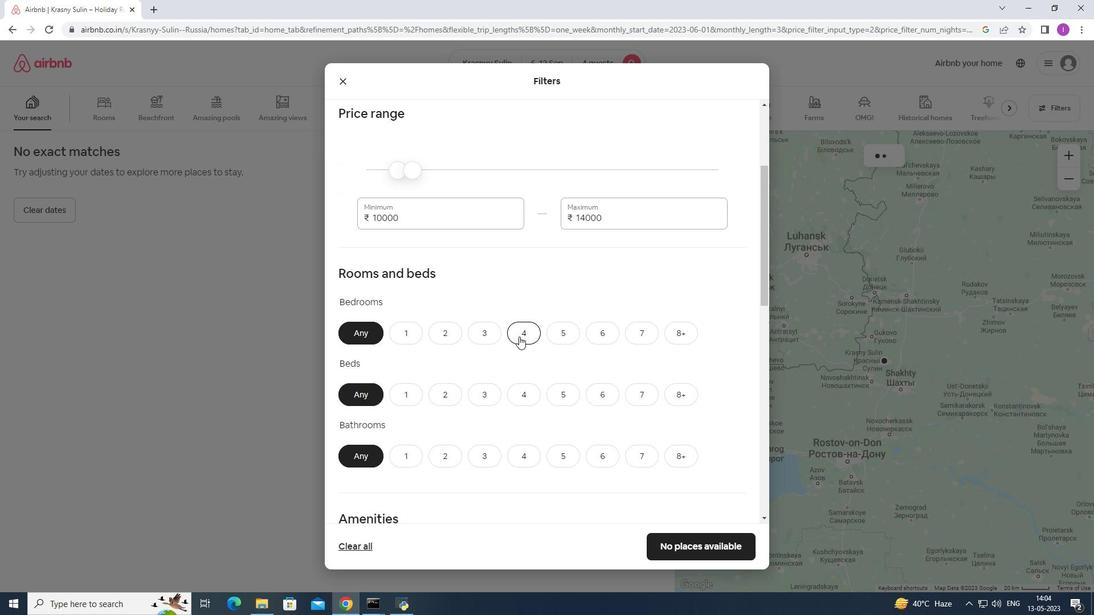 
Action: Mouse pressed left at (530, 392)
Screenshot: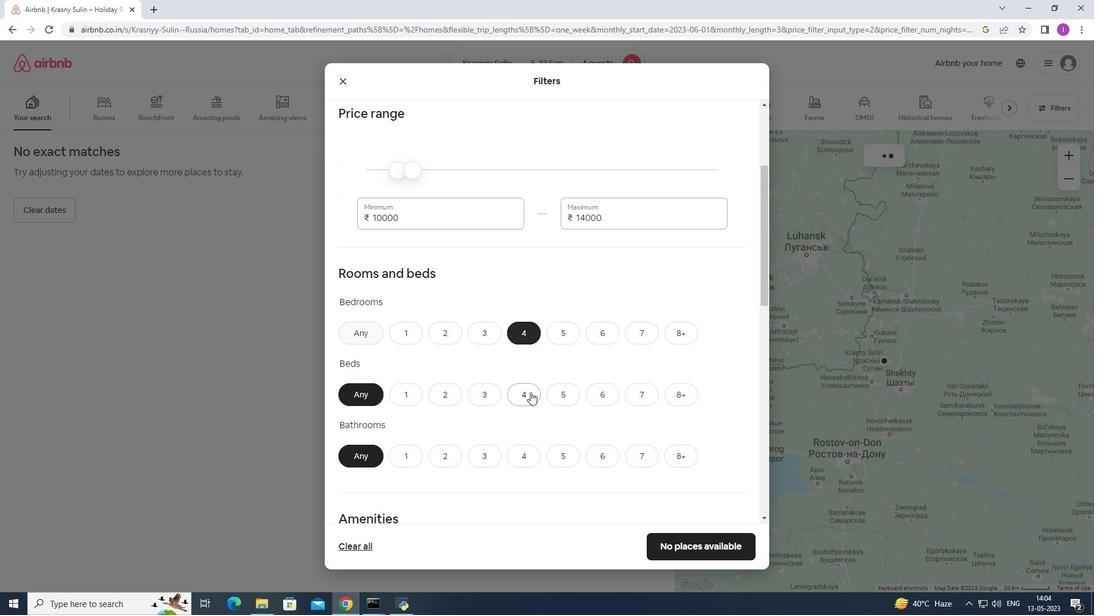 
Action: Mouse moved to (524, 453)
Screenshot: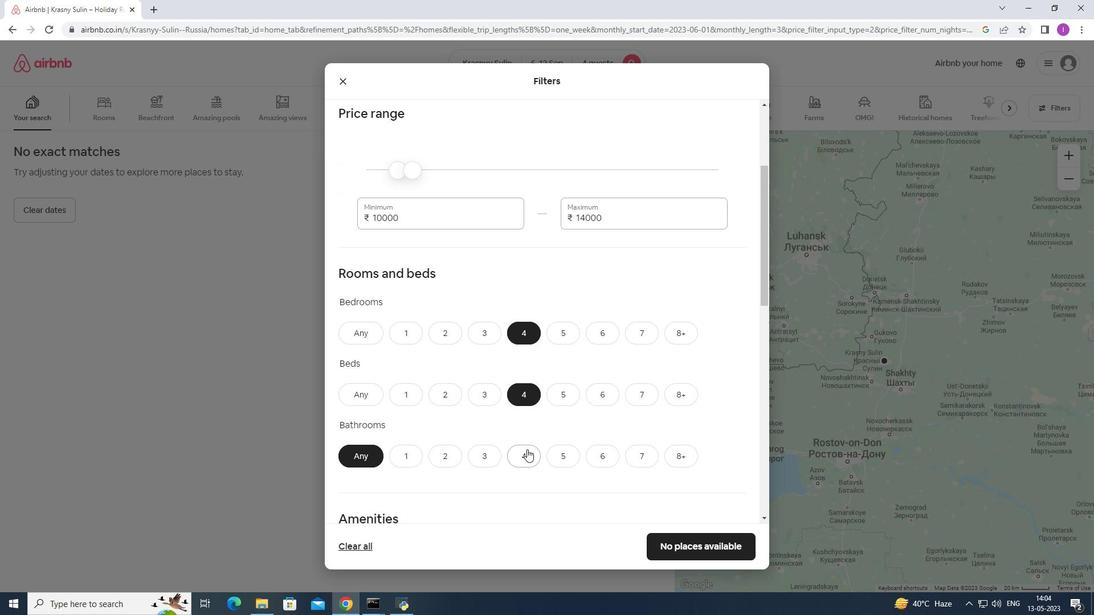 
Action: Mouse pressed left at (524, 453)
Screenshot: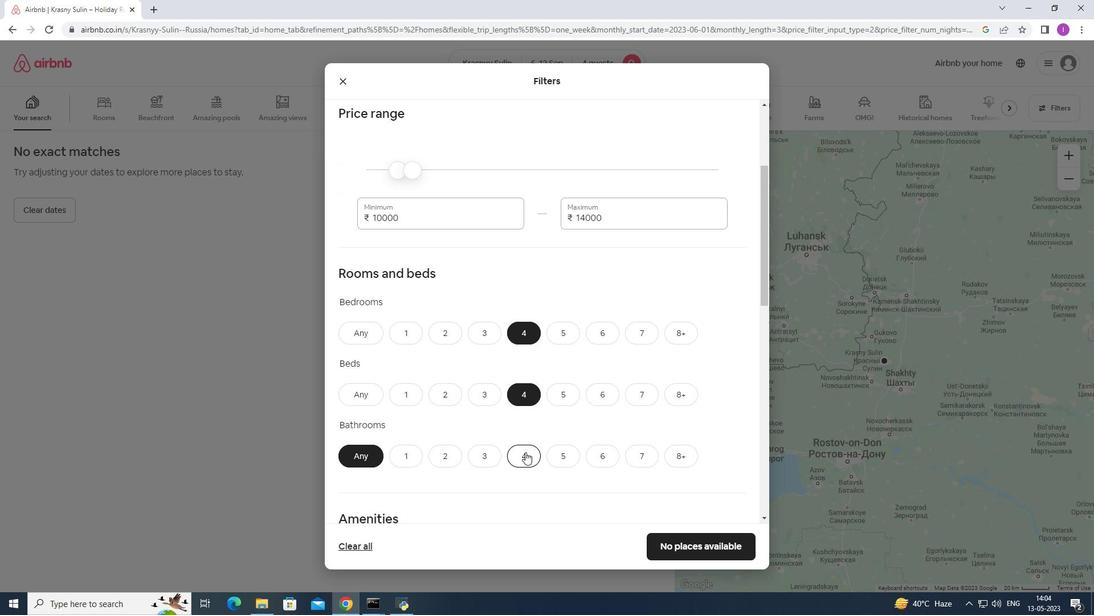 
Action: Mouse moved to (528, 340)
Screenshot: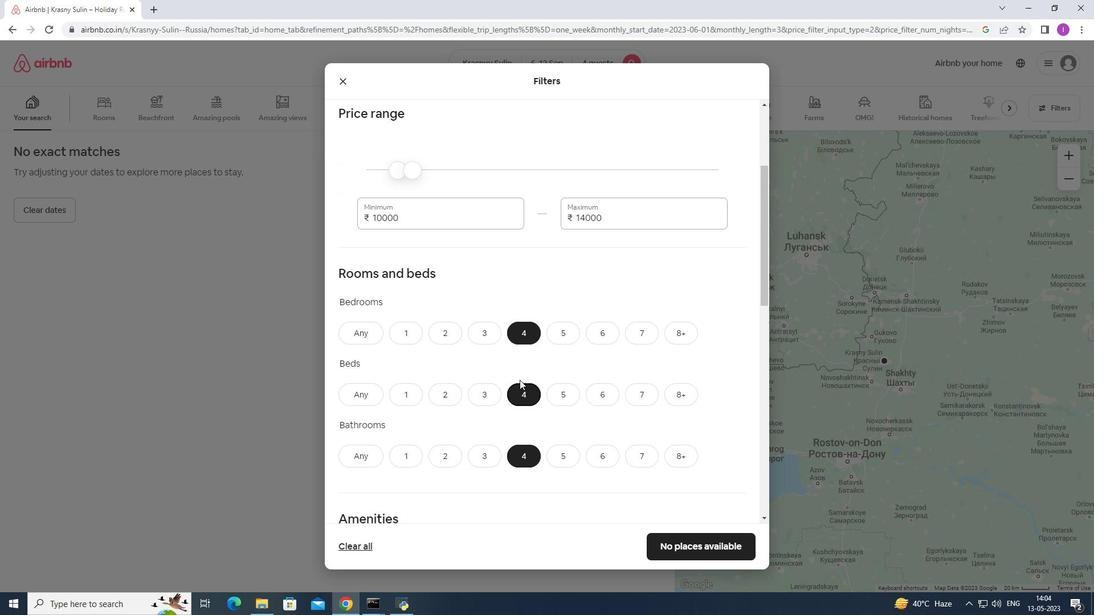 
Action: Mouse scrolled (528, 340) with delta (0, 0)
Screenshot: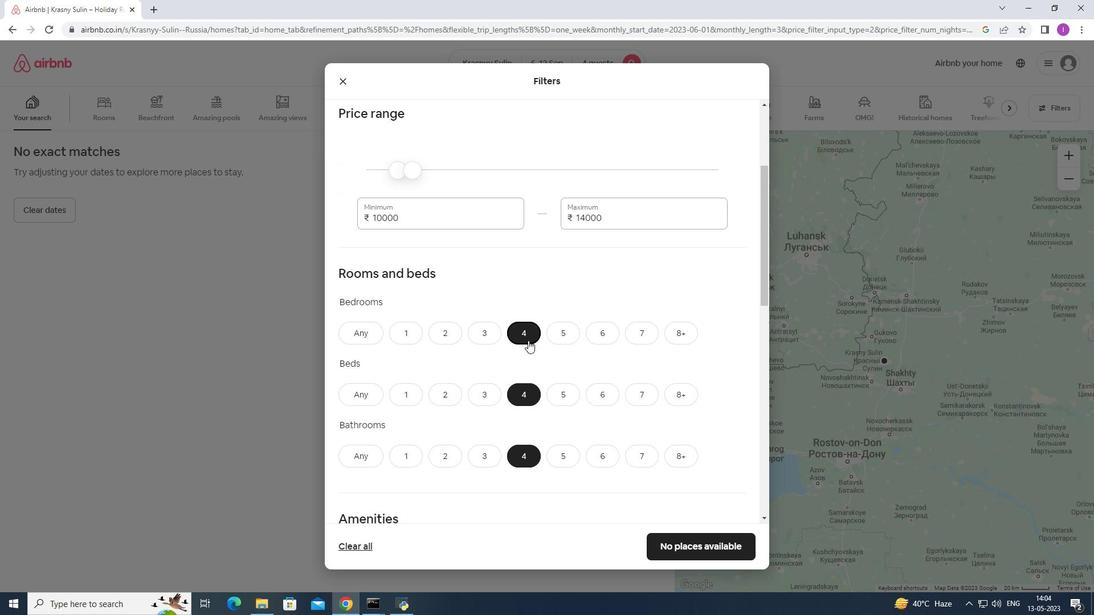 
Action: Mouse scrolled (528, 340) with delta (0, 0)
Screenshot: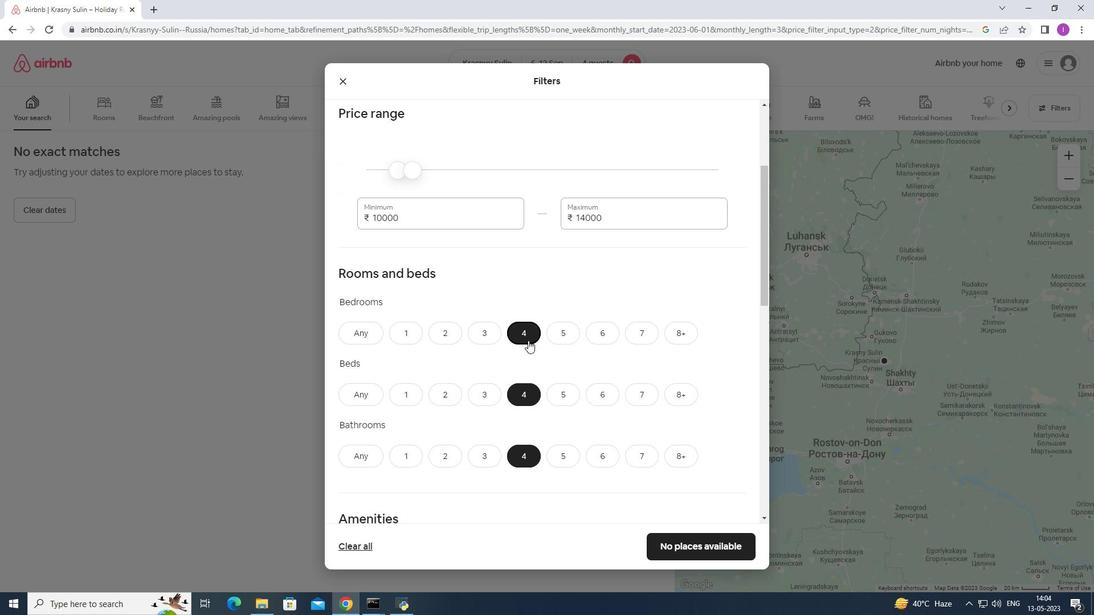 
Action: Mouse scrolled (528, 340) with delta (0, 0)
Screenshot: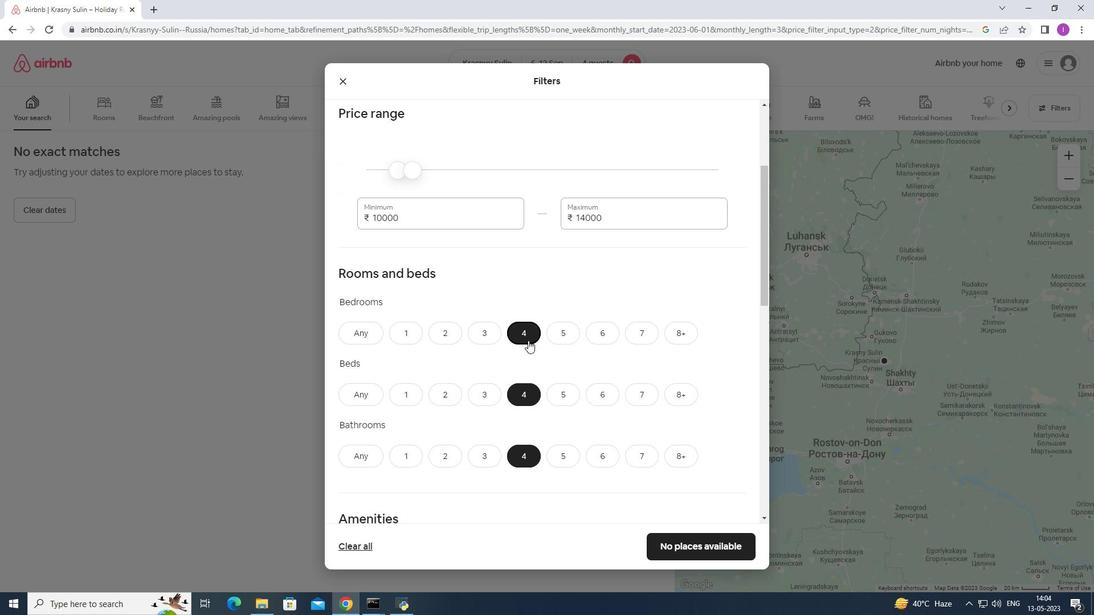 
Action: Mouse scrolled (528, 340) with delta (0, 0)
Screenshot: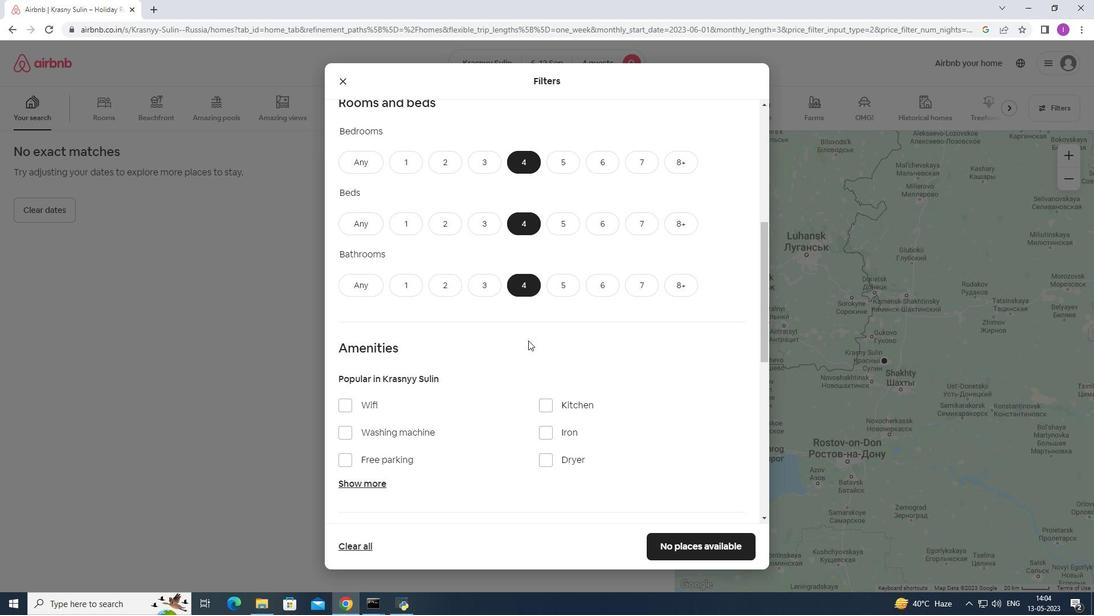 
Action: Mouse scrolled (528, 340) with delta (0, 0)
Screenshot: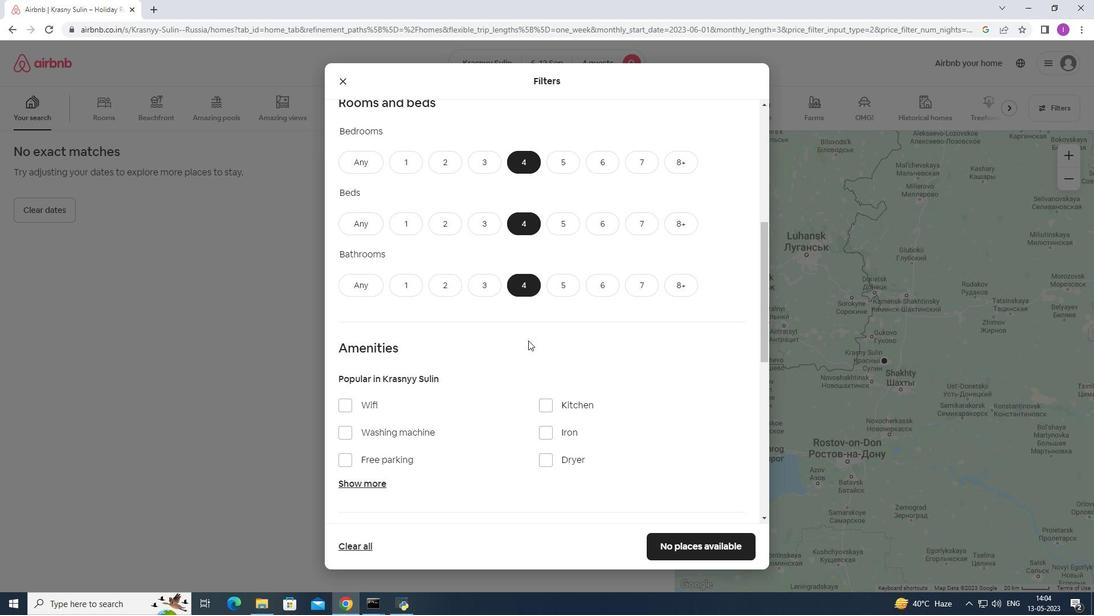 
Action: Mouse moved to (345, 292)
Screenshot: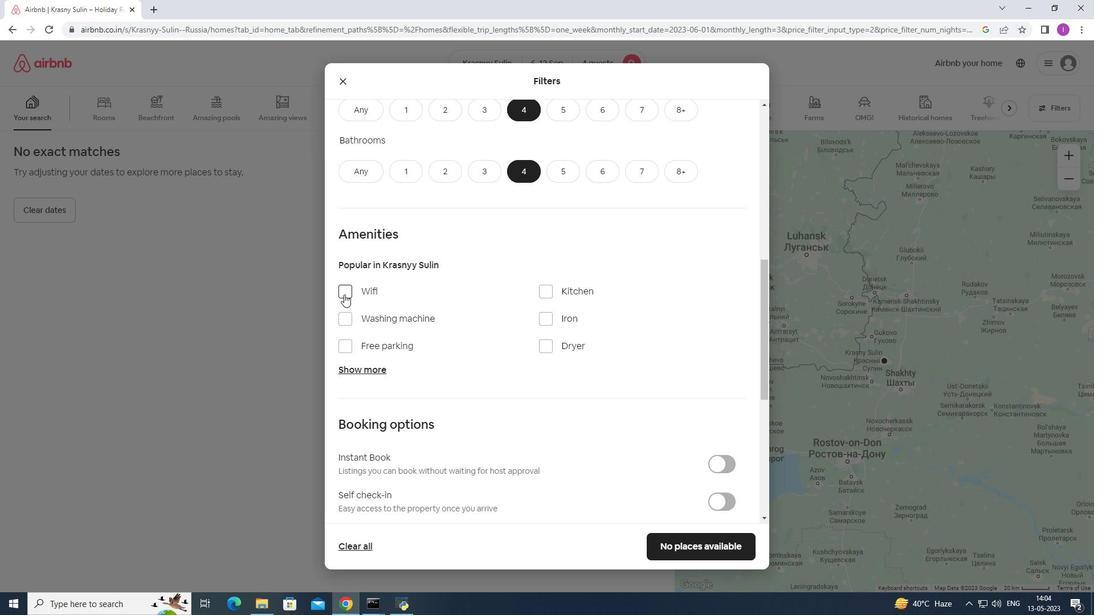 
Action: Mouse pressed left at (345, 292)
Screenshot: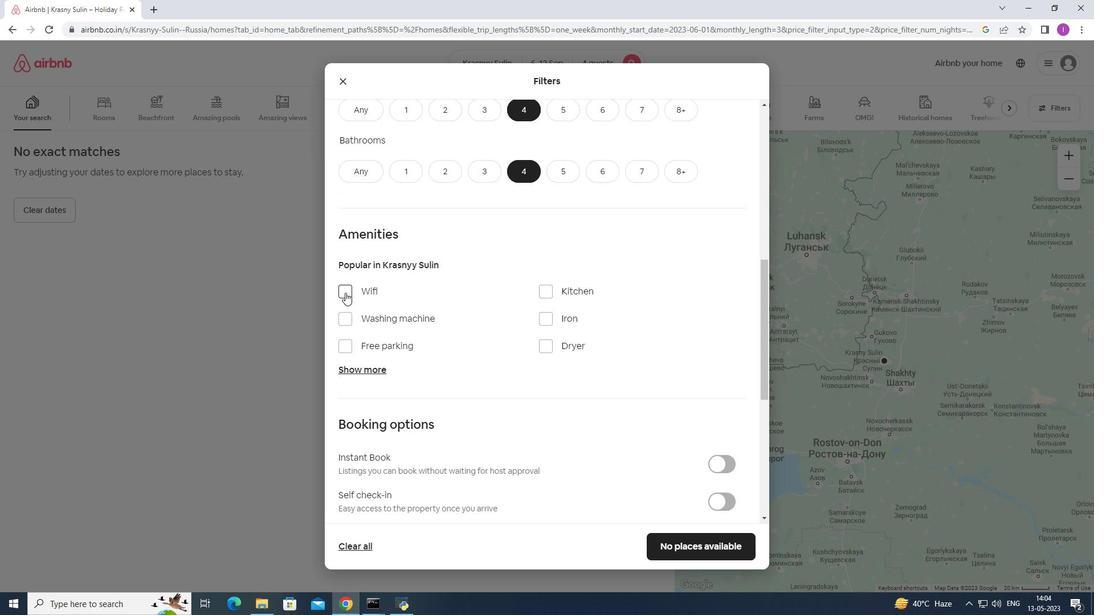 
Action: Mouse moved to (340, 344)
Screenshot: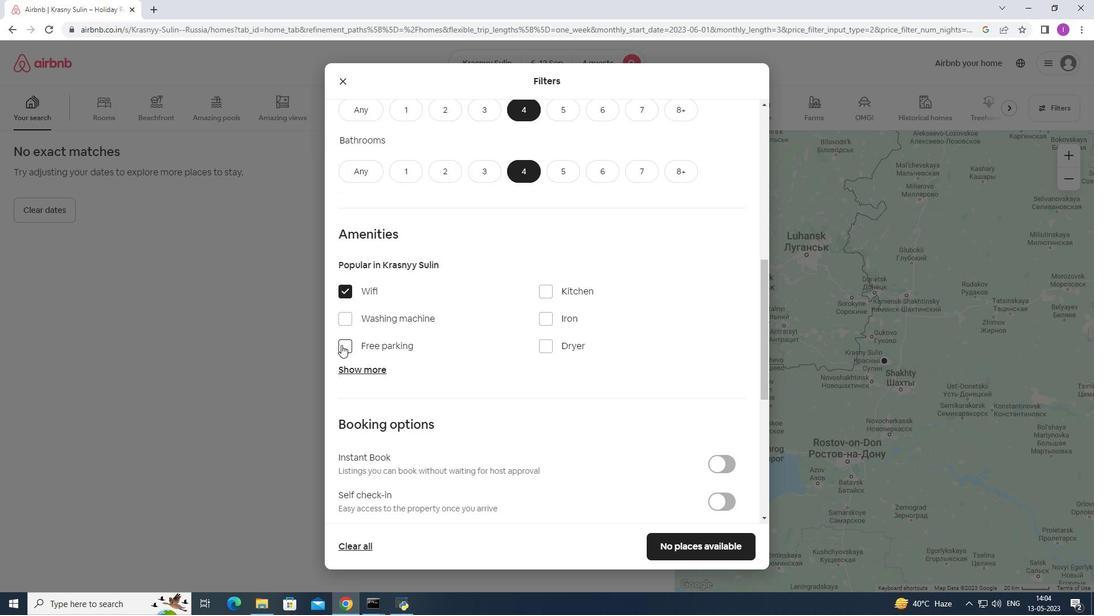
Action: Mouse pressed left at (340, 344)
Screenshot: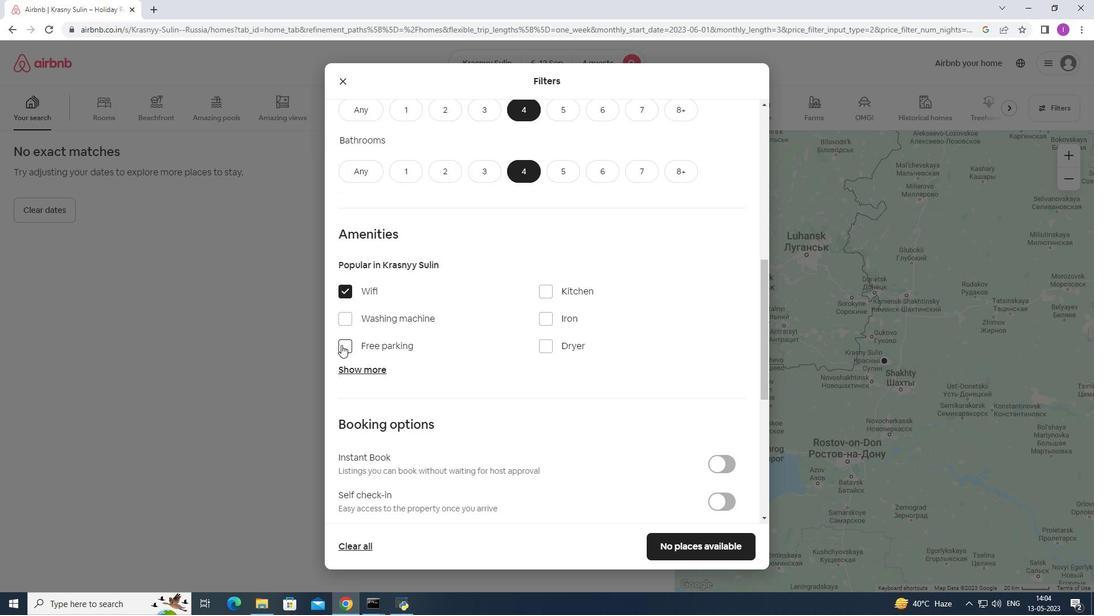 
Action: Mouse moved to (369, 365)
Screenshot: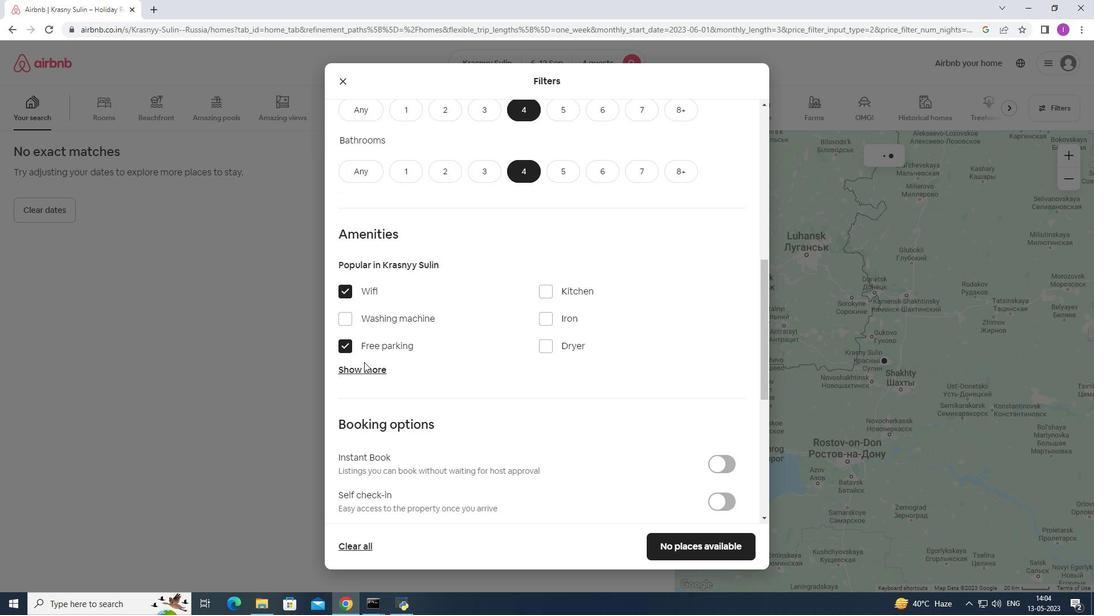 
Action: Mouse pressed left at (369, 365)
Screenshot: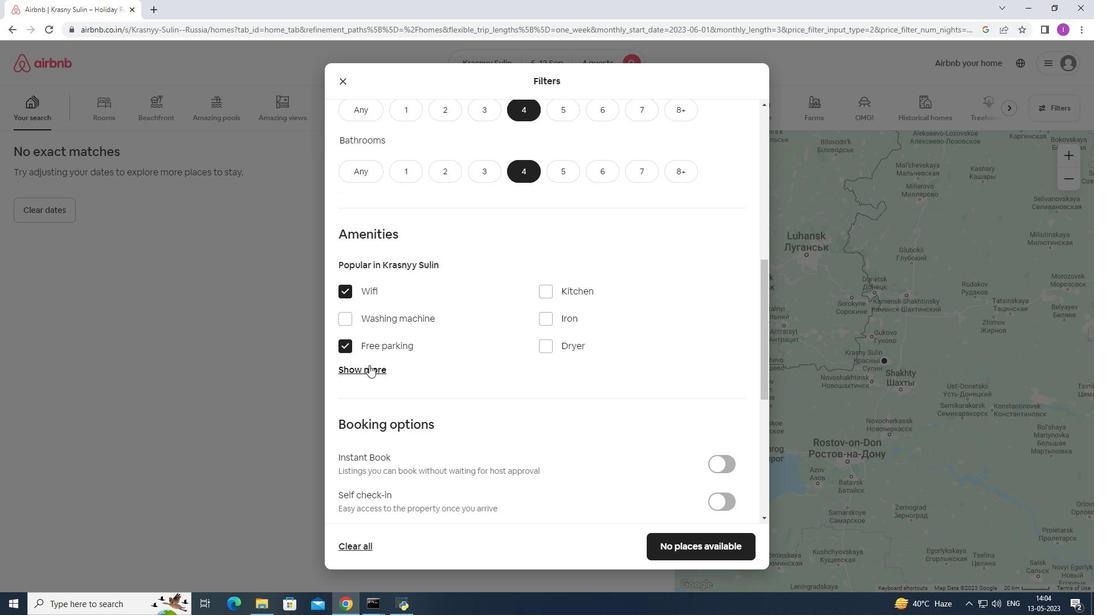 
Action: Mouse moved to (484, 389)
Screenshot: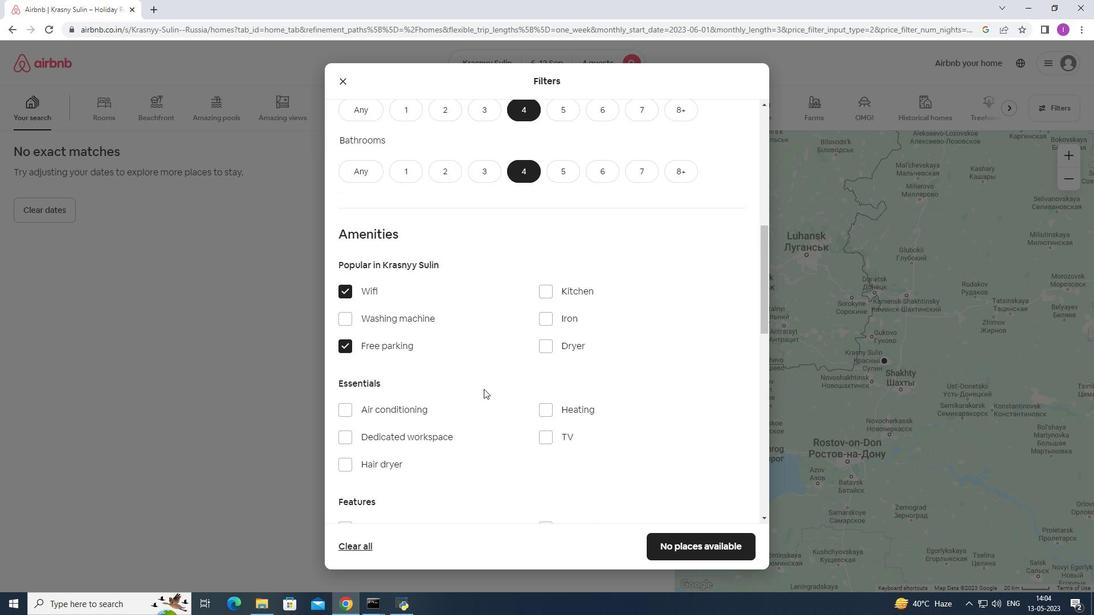 
Action: Mouse scrolled (484, 389) with delta (0, 0)
Screenshot: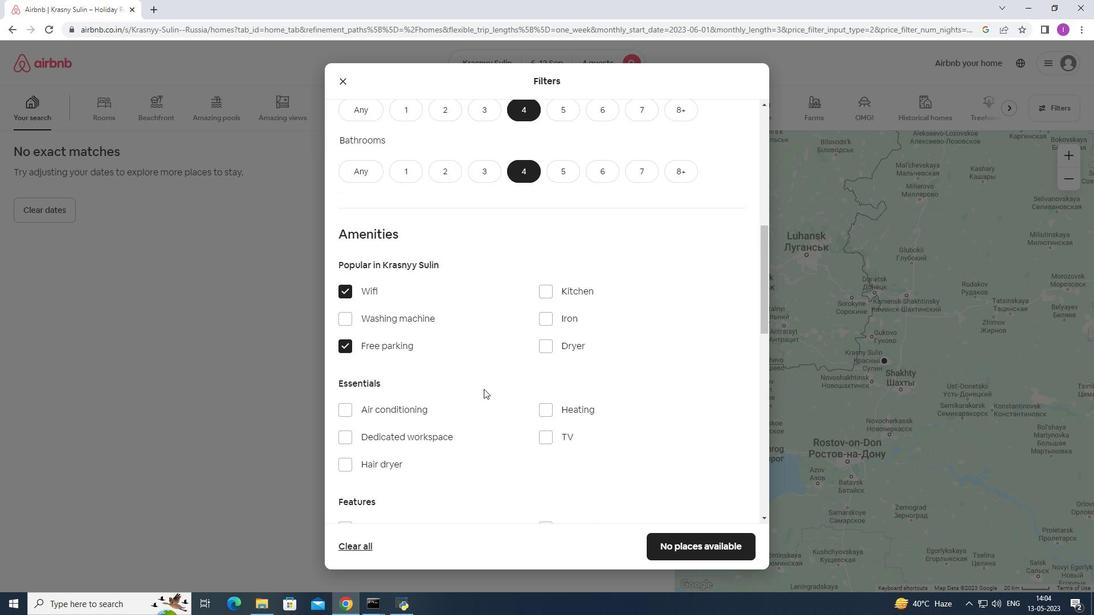
Action: Mouse scrolled (484, 389) with delta (0, 0)
Screenshot: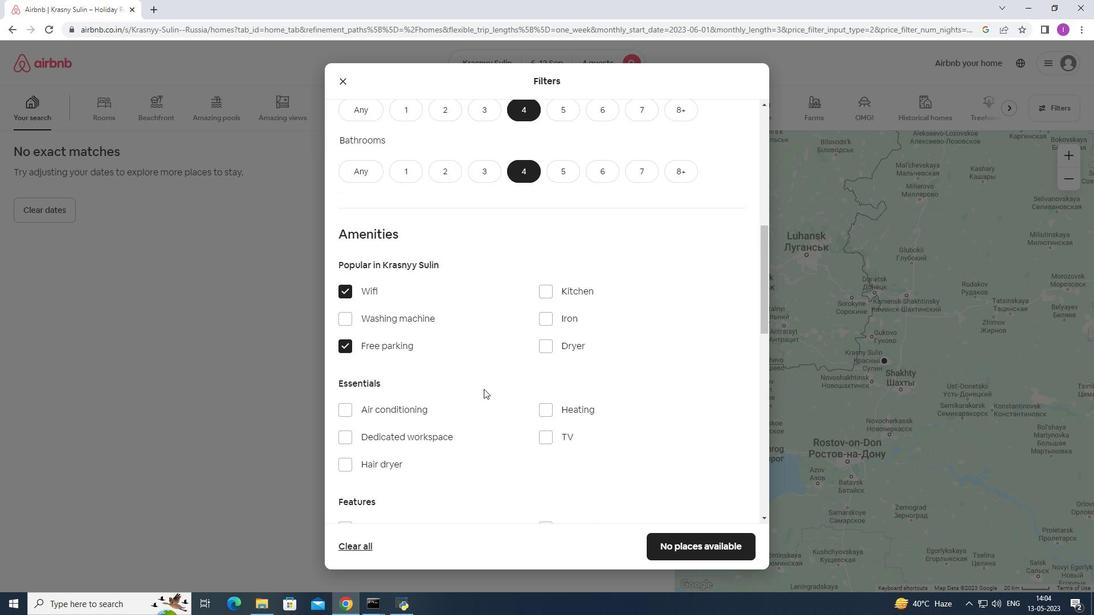 
Action: Mouse moved to (547, 323)
Screenshot: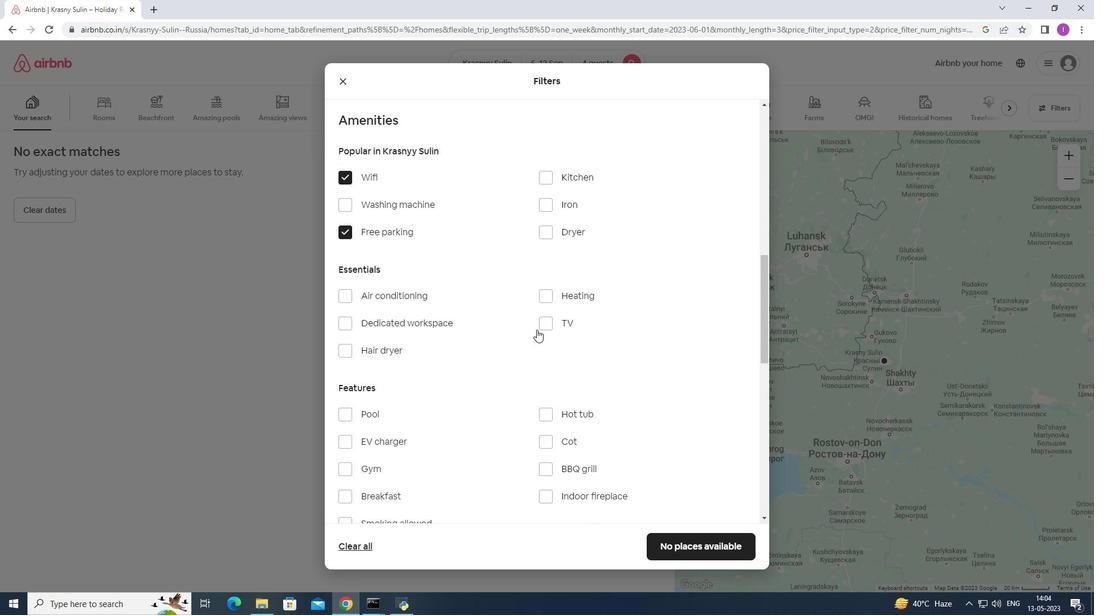 
Action: Mouse pressed left at (547, 323)
Screenshot: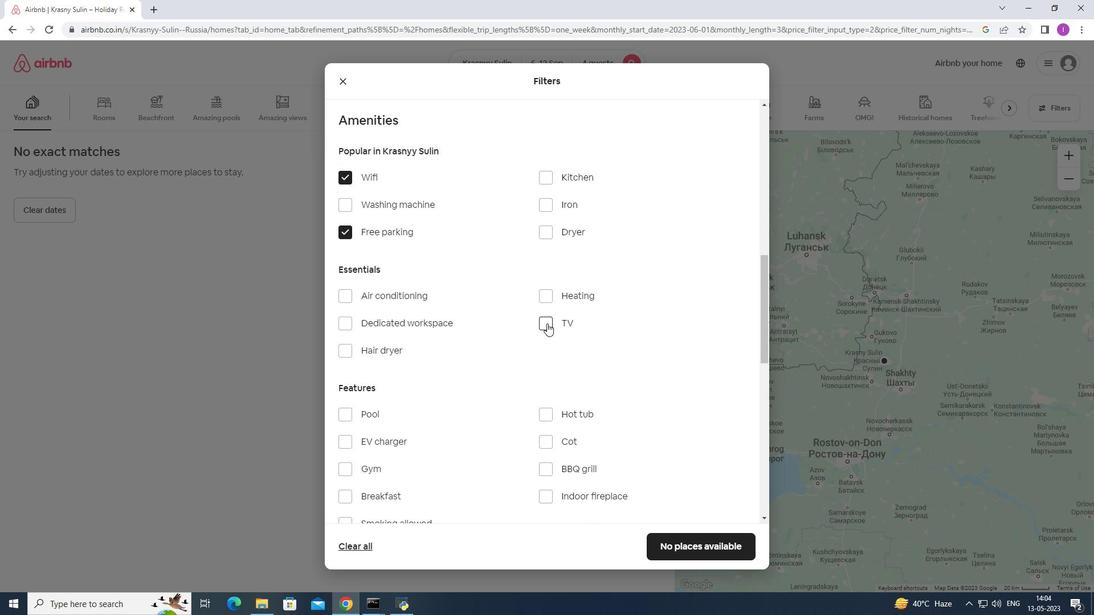 
Action: Mouse moved to (449, 421)
Screenshot: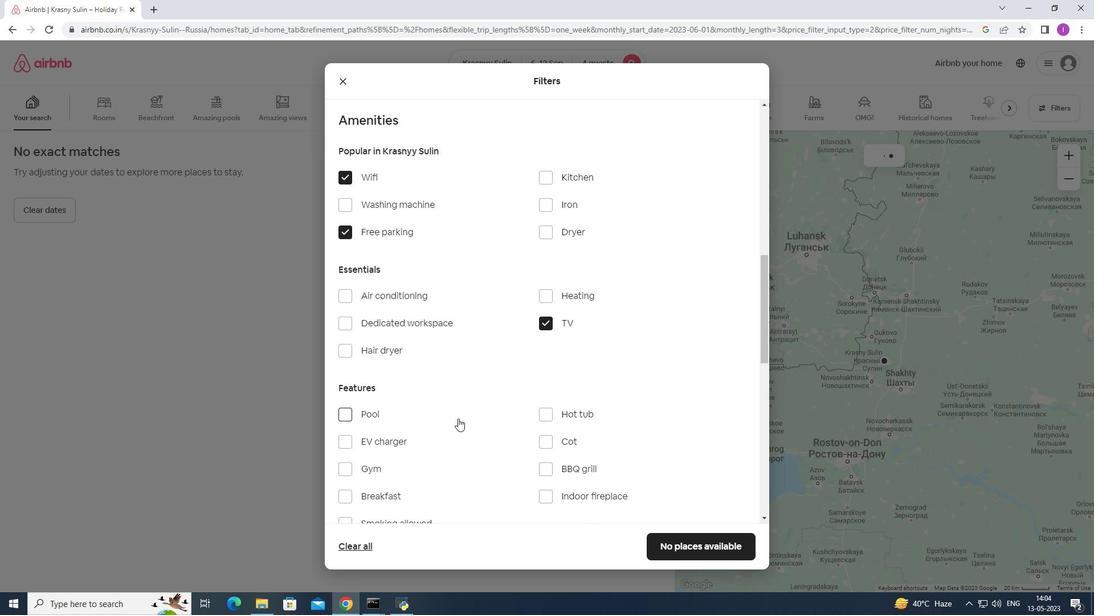 
Action: Mouse scrolled (449, 421) with delta (0, 0)
Screenshot: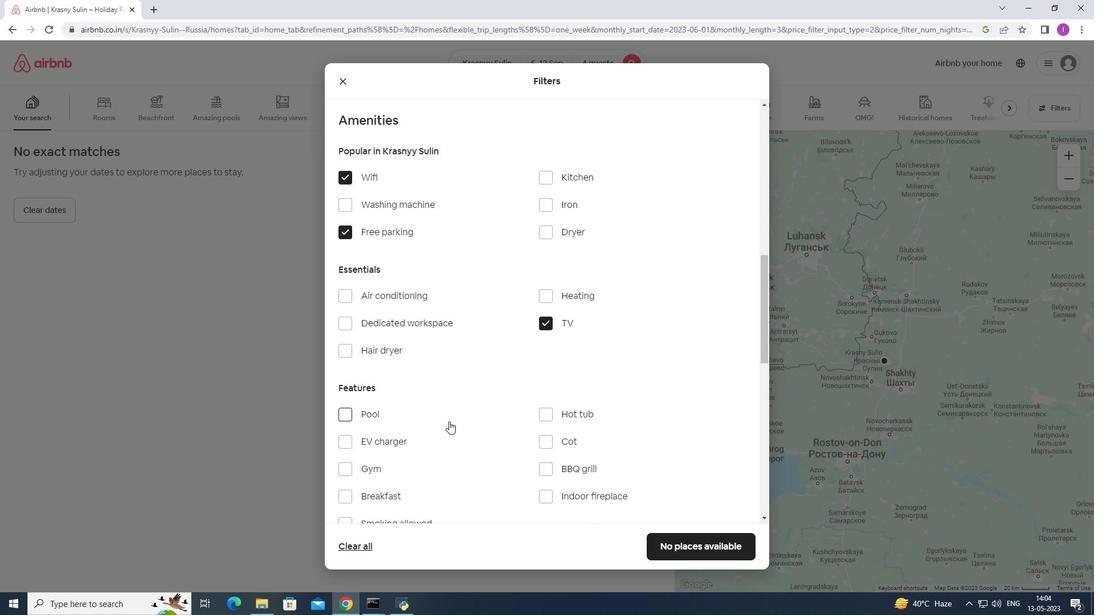 
Action: Mouse scrolled (449, 421) with delta (0, 0)
Screenshot: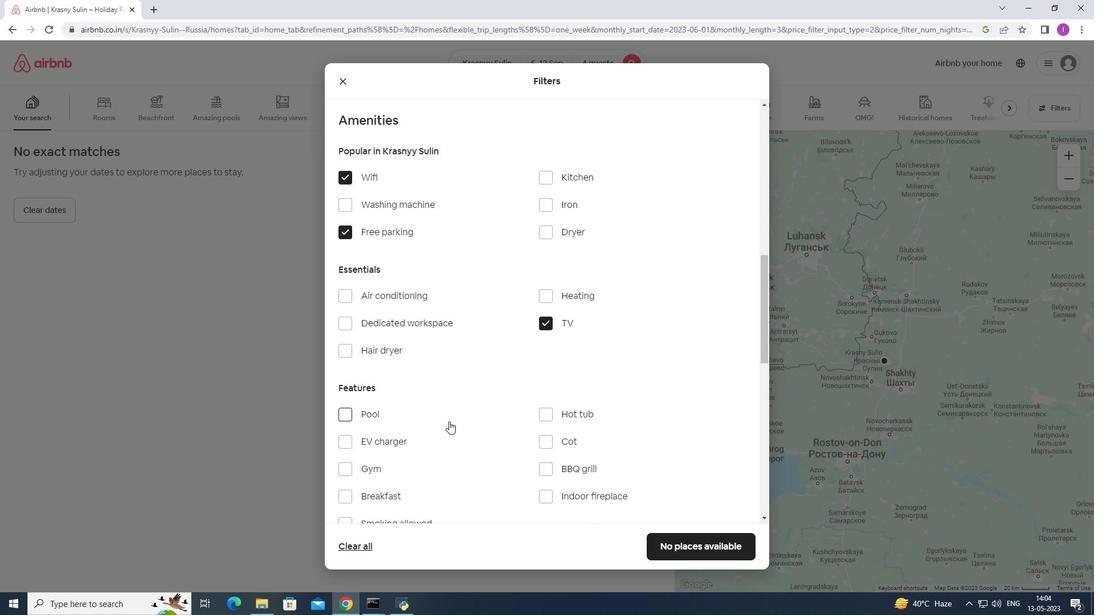 
Action: Mouse moved to (346, 356)
Screenshot: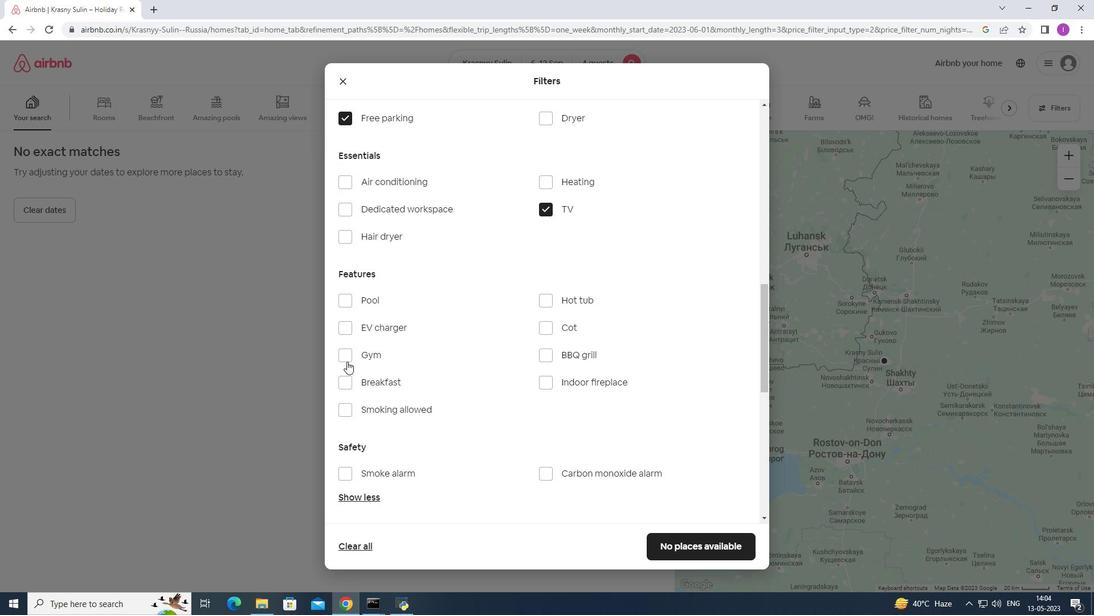 
Action: Mouse pressed left at (346, 356)
Screenshot: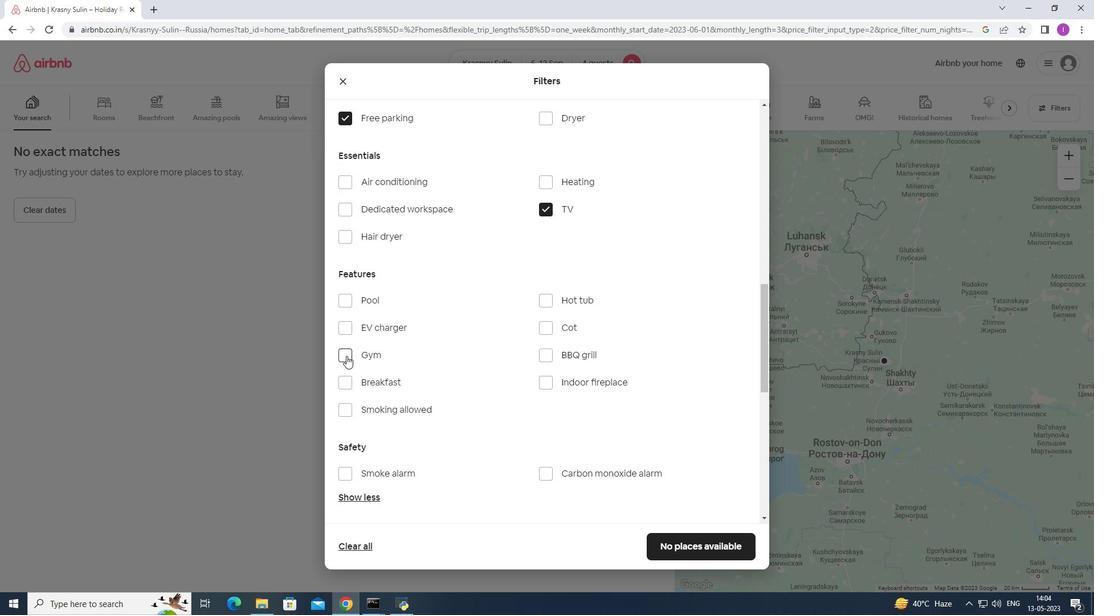 
Action: Mouse moved to (351, 380)
Screenshot: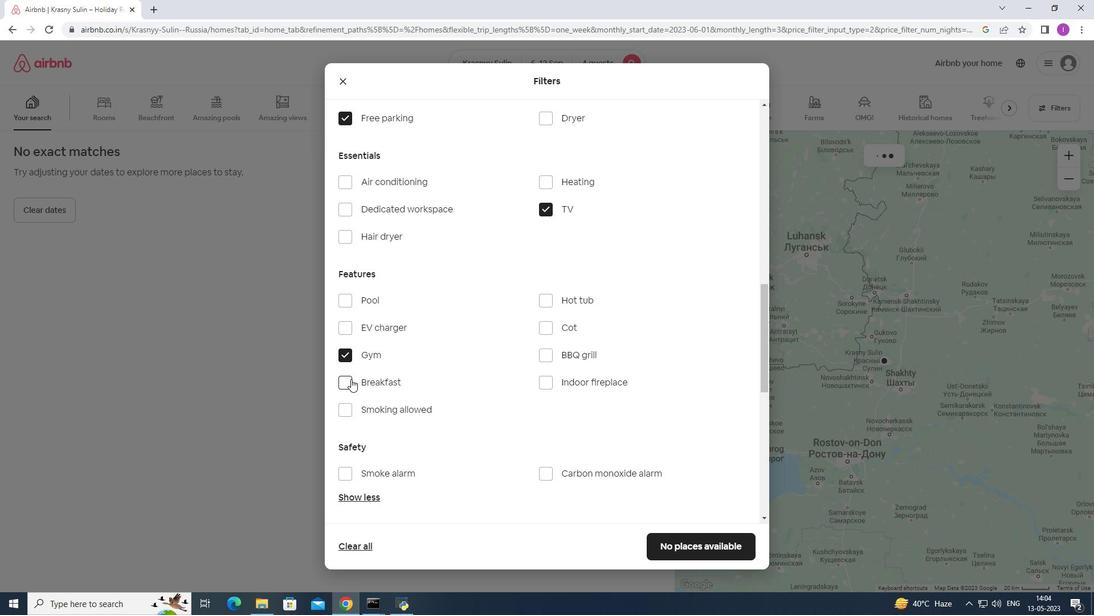 
Action: Mouse pressed left at (351, 380)
Screenshot: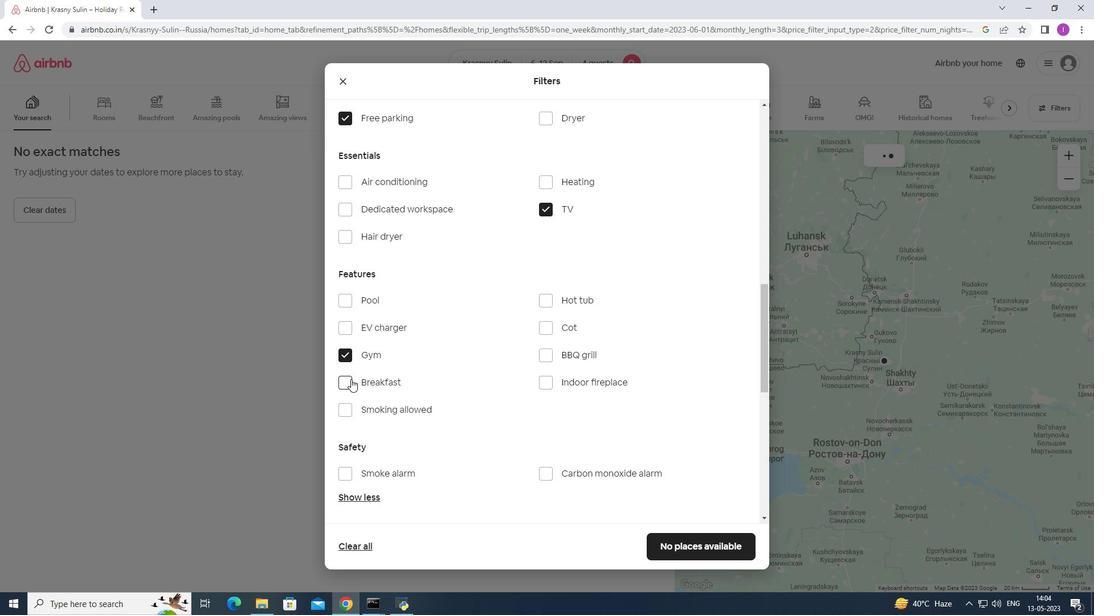 
Action: Mouse moved to (434, 396)
Screenshot: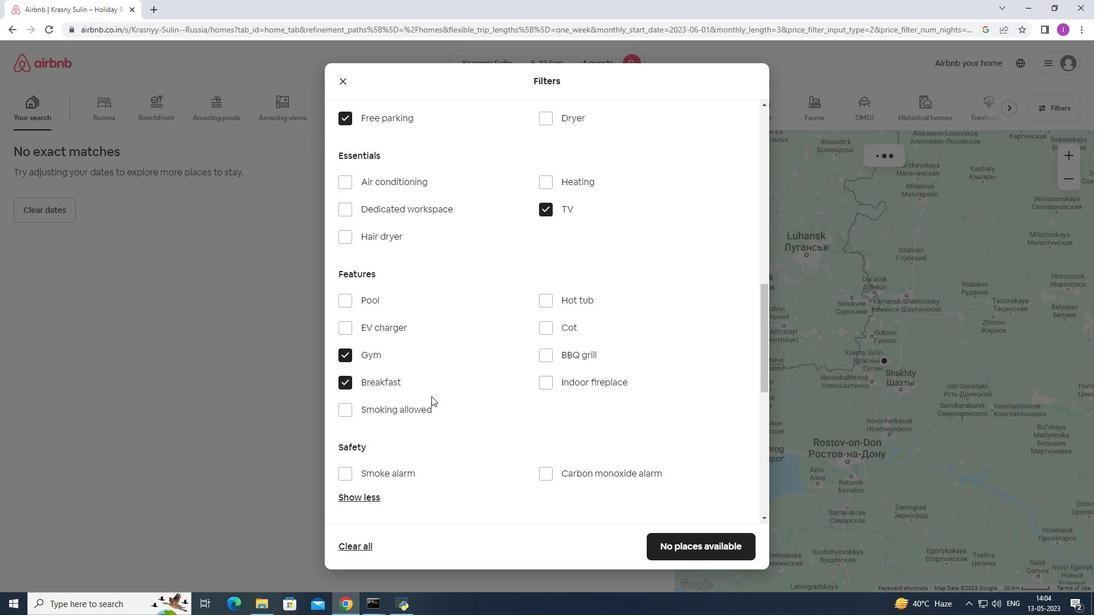 
Action: Mouse scrolled (434, 396) with delta (0, 0)
Screenshot: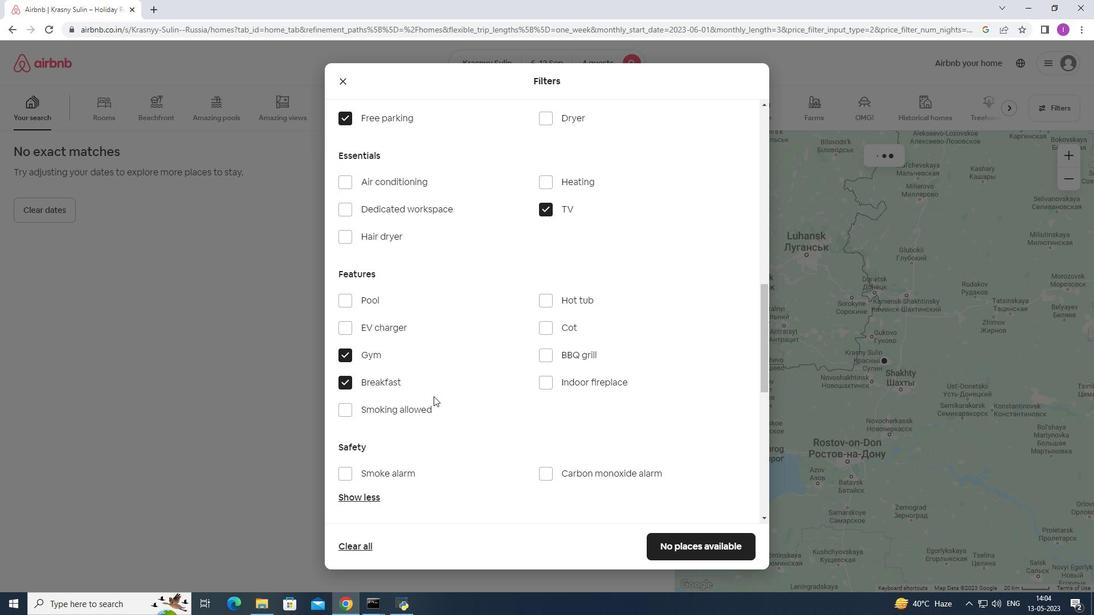 
Action: Mouse scrolled (434, 396) with delta (0, 0)
Screenshot: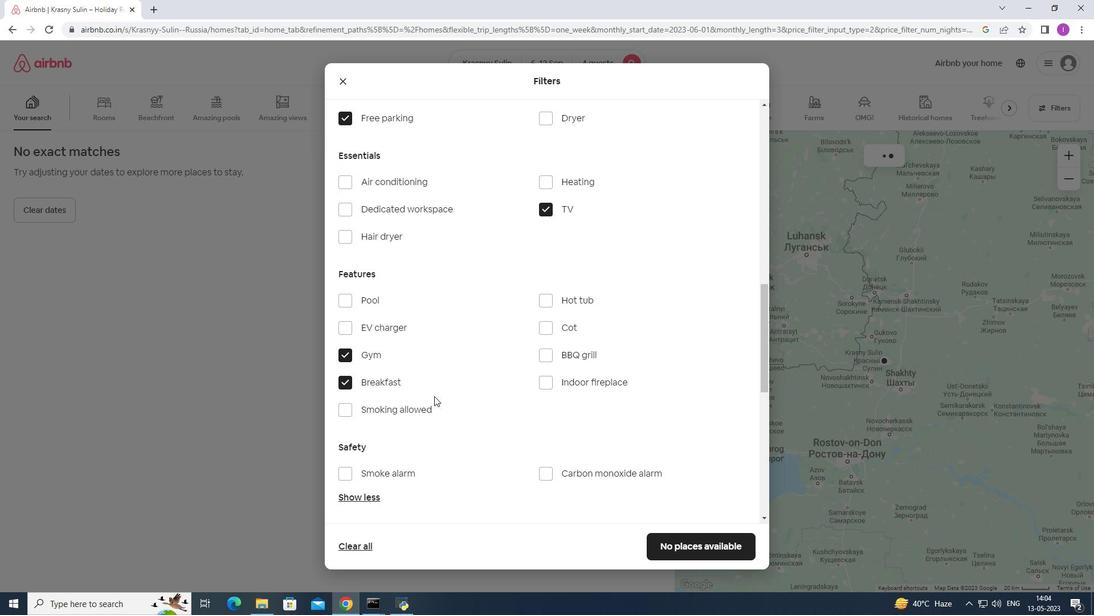 
Action: Mouse scrolled (434, 396) with delta (0, 0)
Screenshot: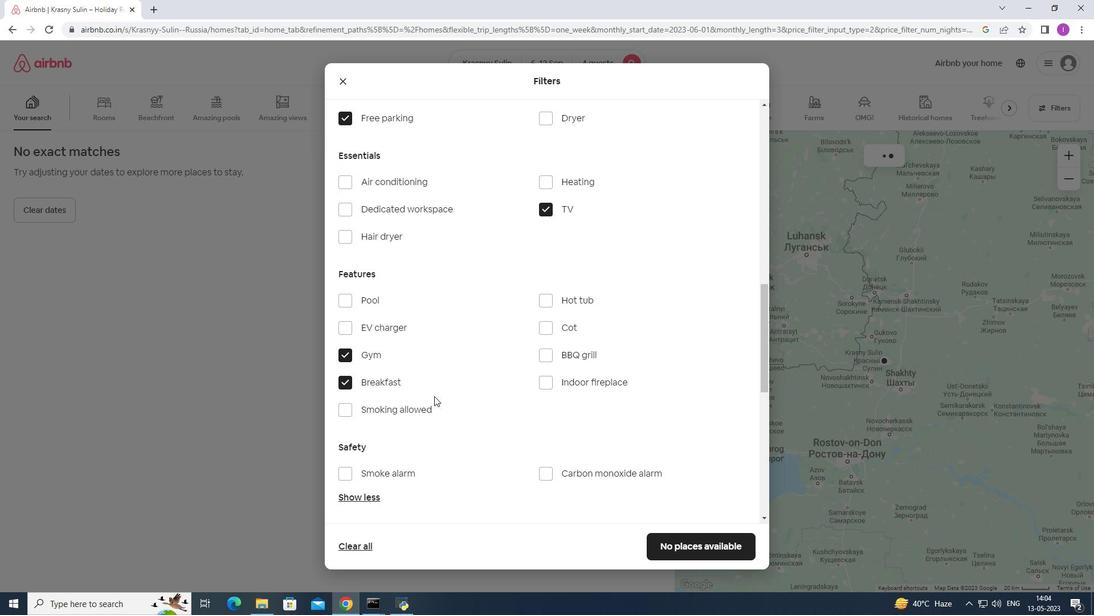 
Action: Mouse scrolled (434, 396) with delta (0, 0)
Screenshot: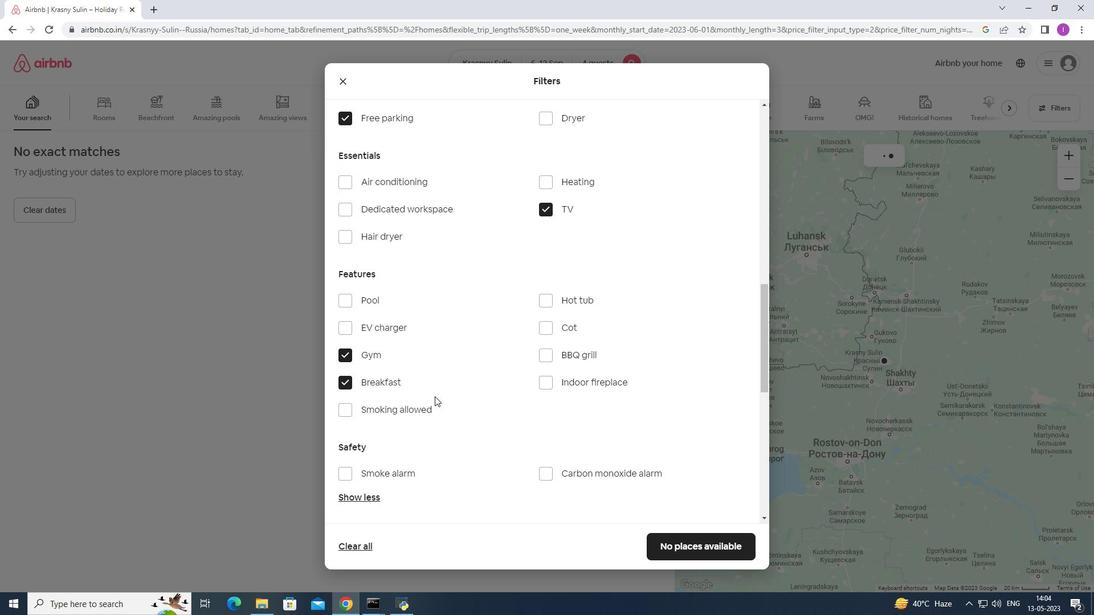 
Action: Mouse moved to (437, 394)
Screenshot: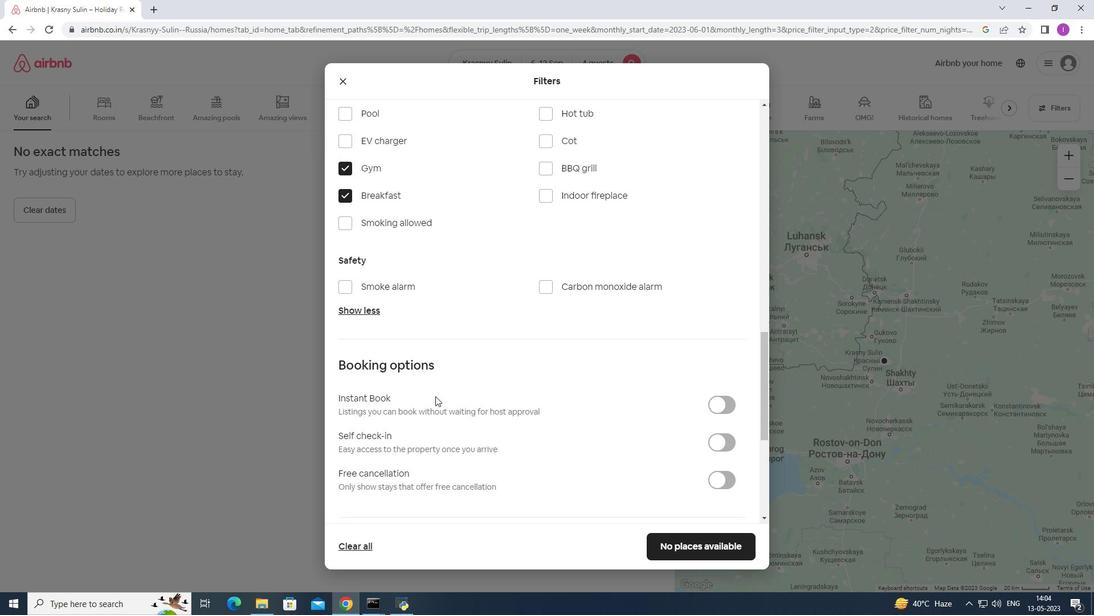 
Action: Mouse scrolled (437, 393) with delta (0, 0)
Screenshot: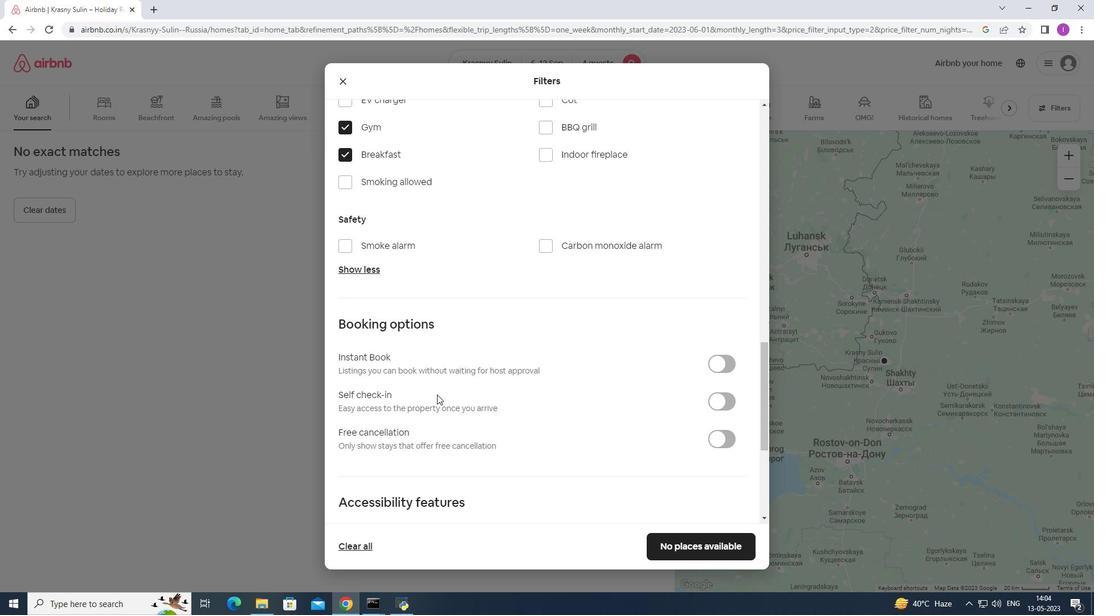 
Action: Mouse scrolled (437, 393) with delta (0, 0)
Screenshot: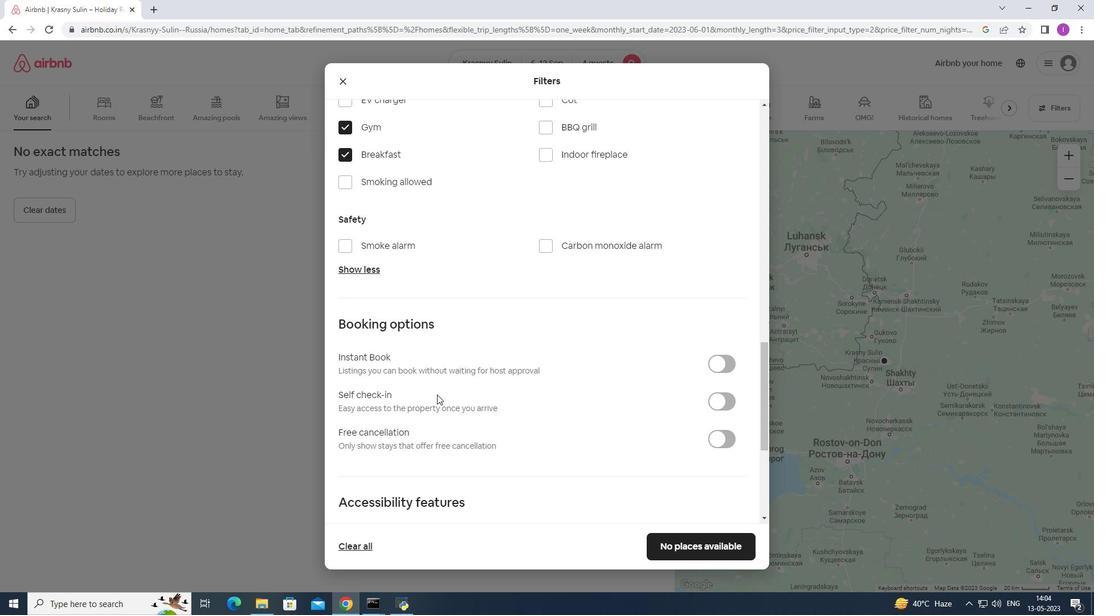 
Action: Mouse moved to (438, 394)
Screenshot: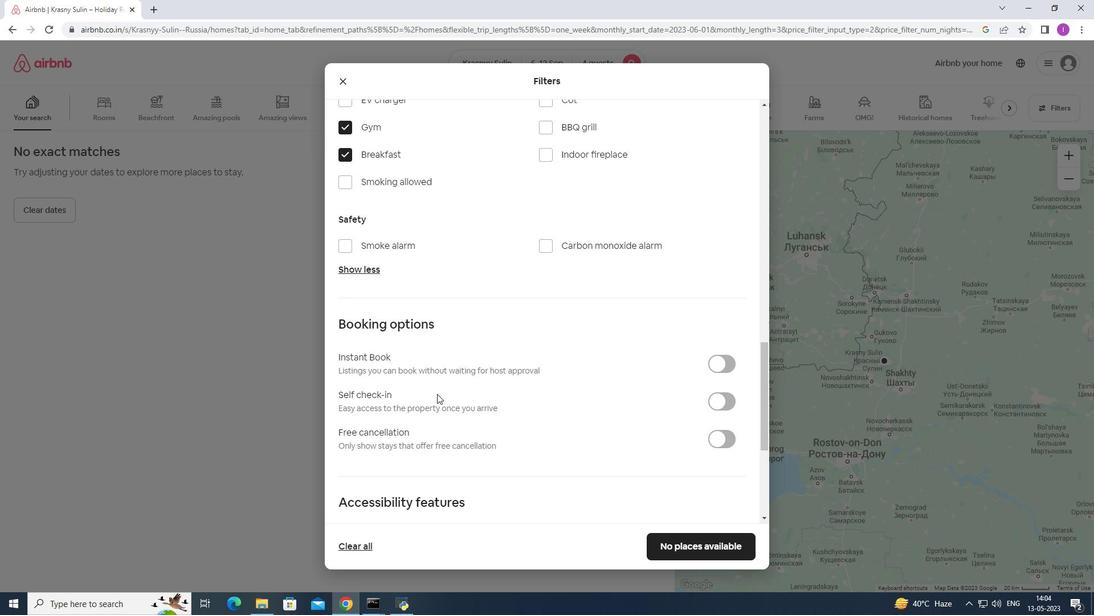 
Action: Mouse scrolled (438, 393) with delta (0, 0)
Screenshot: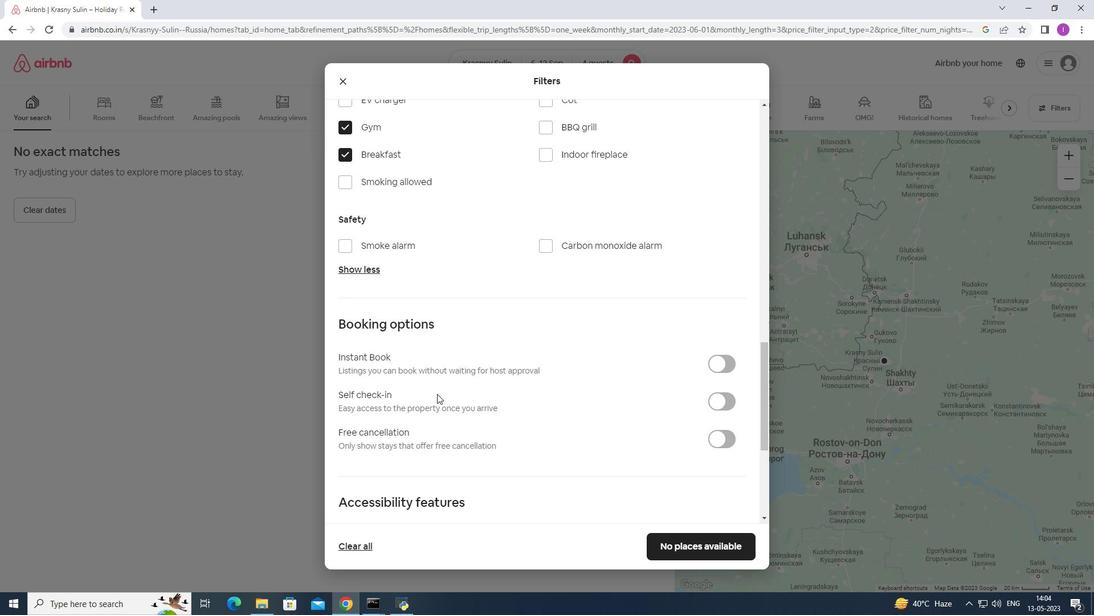 
Action: Mouse moved to (720, 237)
Screenshot: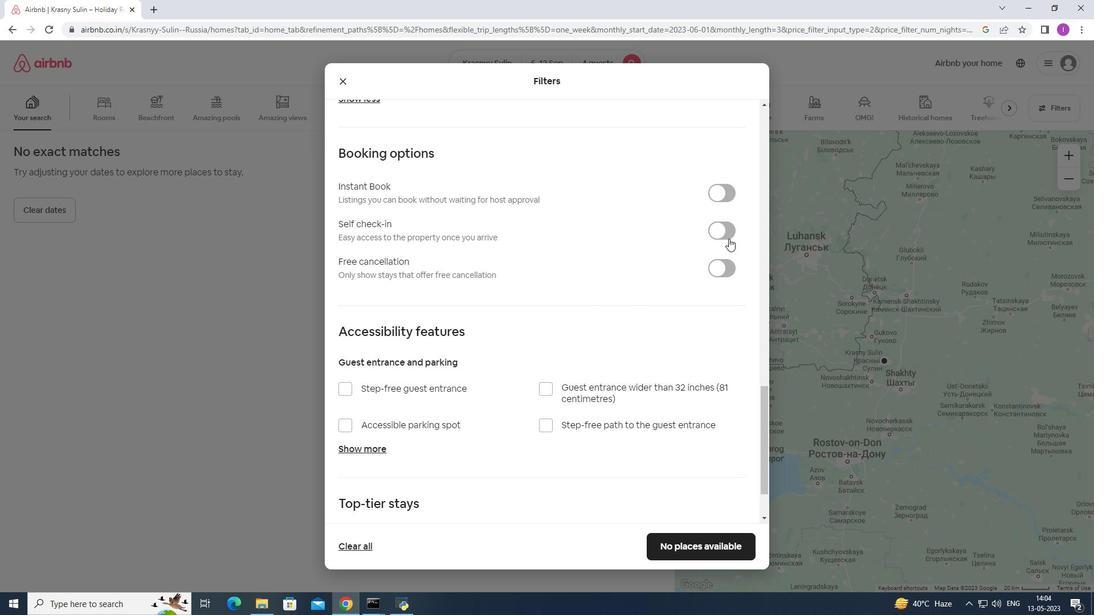 
Action: Mouse pressed left at (720, 237)
Screenshot: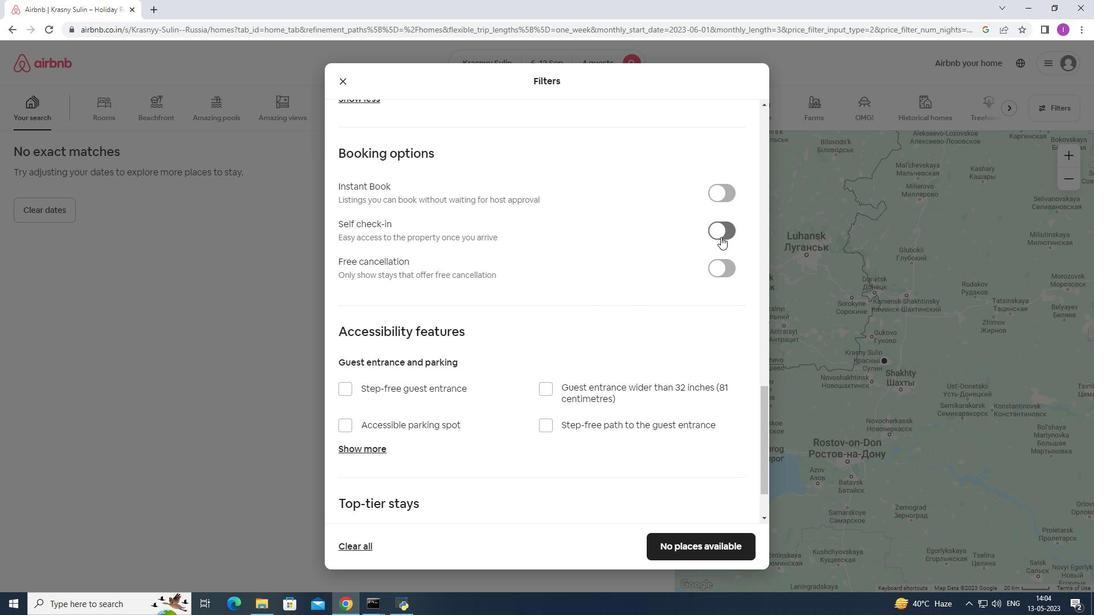 
Action: Mouse moved to (400, 450)
Screenshot: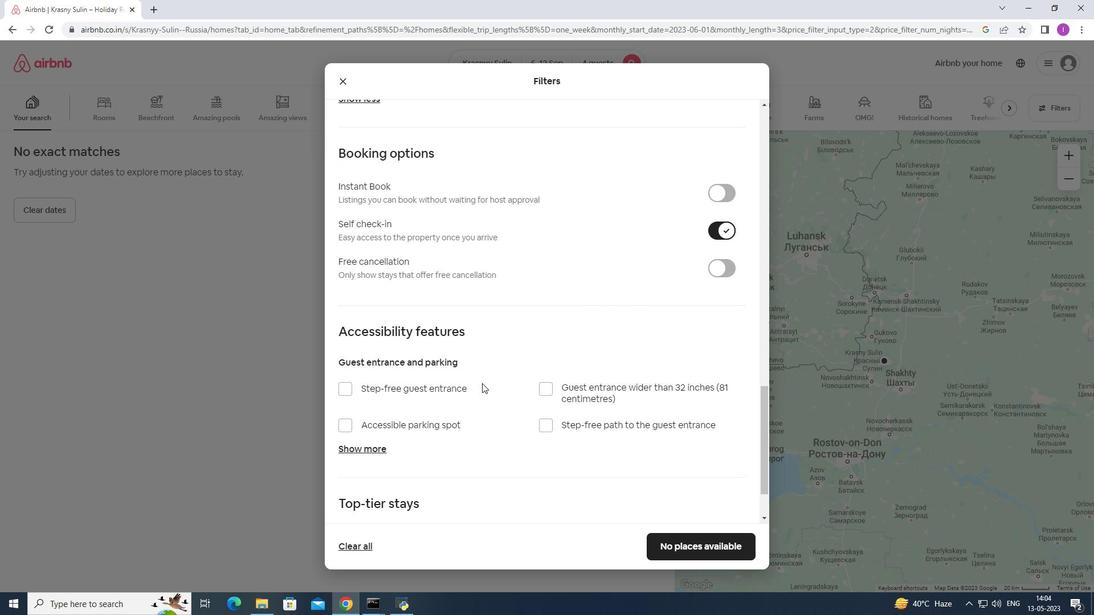 
Action: Mouse scrolled (400, 449) with delta (0, 0)
Screenshot: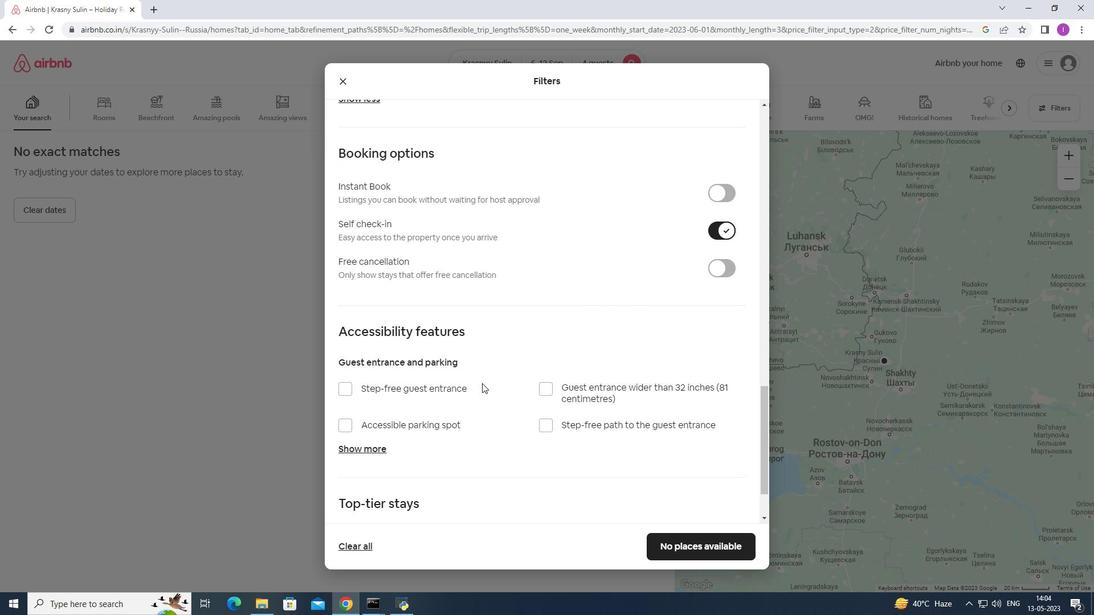 
Action: Mouse moved to (399, 450)
Screenshot: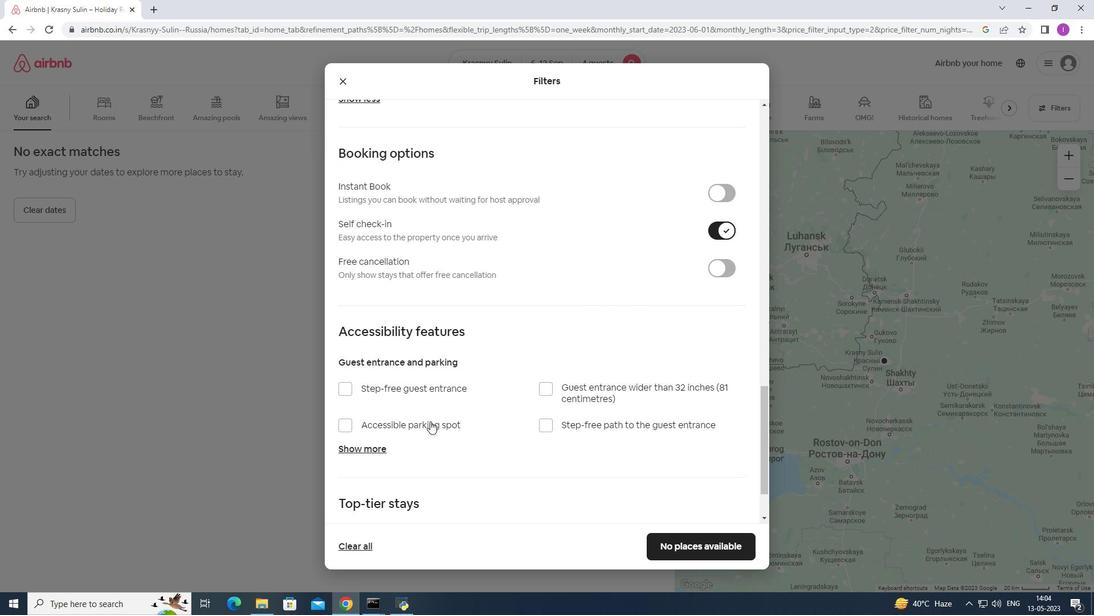 
Action: Mouse scrolled (399, 450) with delta (0, 0)
Screenshot: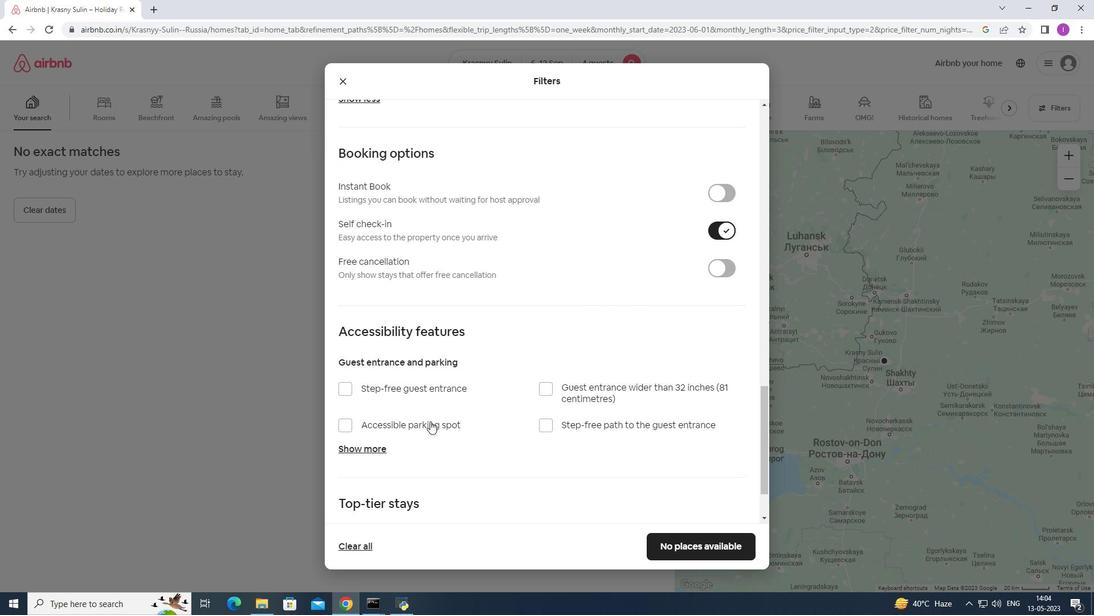 
Action: Mouse moved to (399, 451)
Screenshot: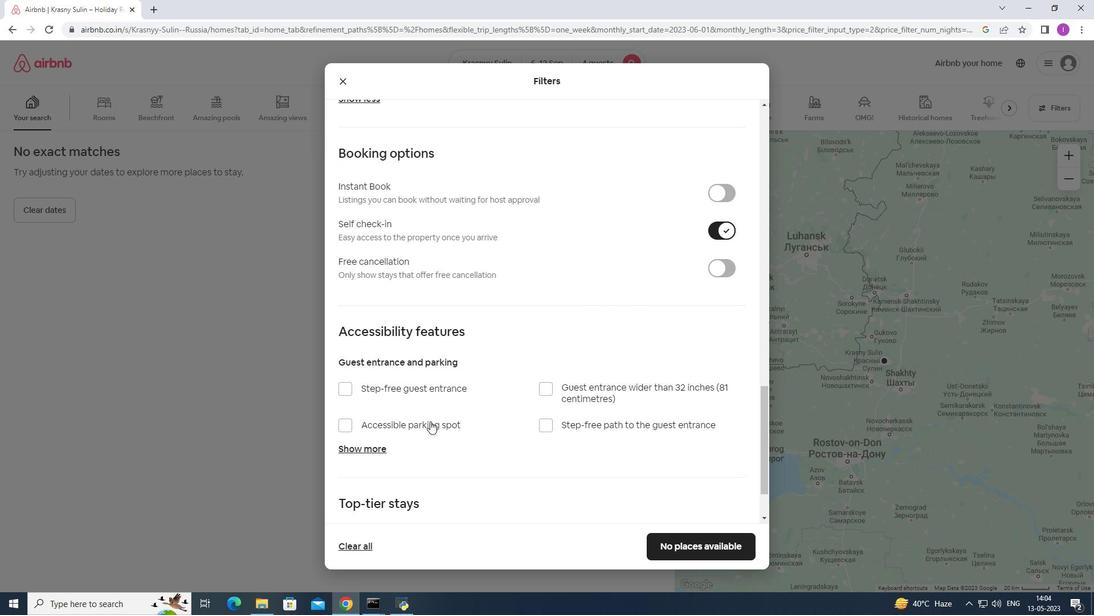 
Action: Mouse scrolled (399, 450) with delta (0, 0)
Screenshot: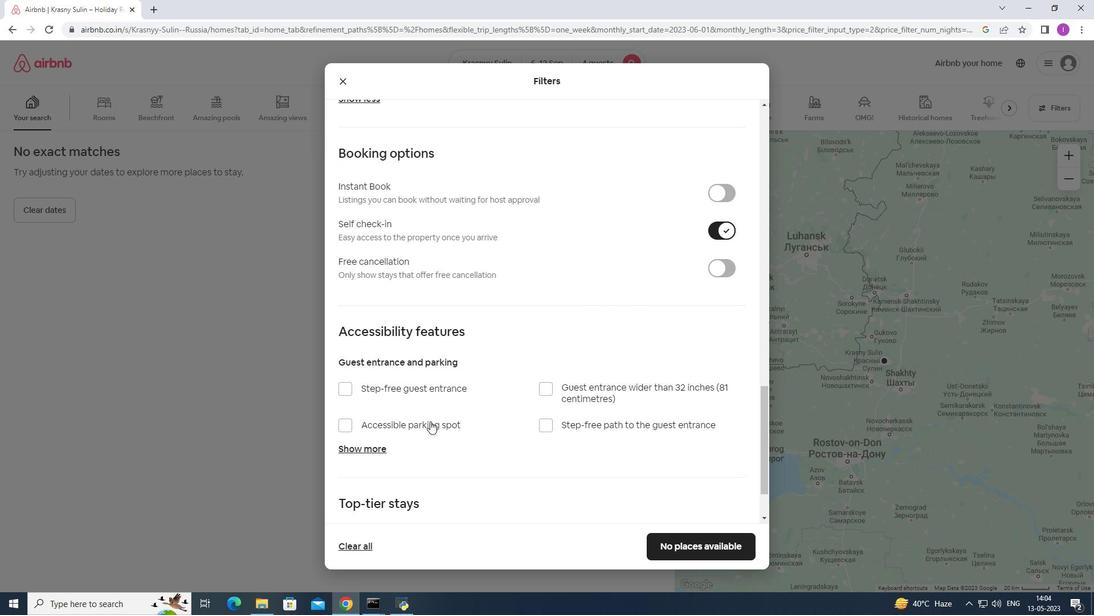 
Action: Mouse moved to (398, 453)
Screenshot: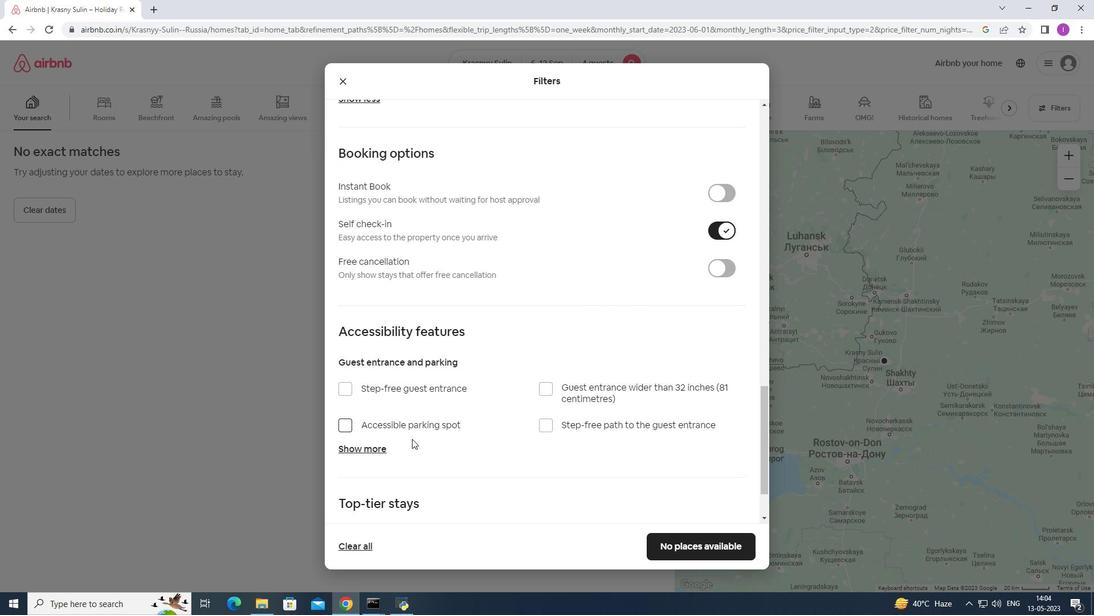 
Action: Mouse scrolled (398, 452) with delta (0, 0)
Screenshot: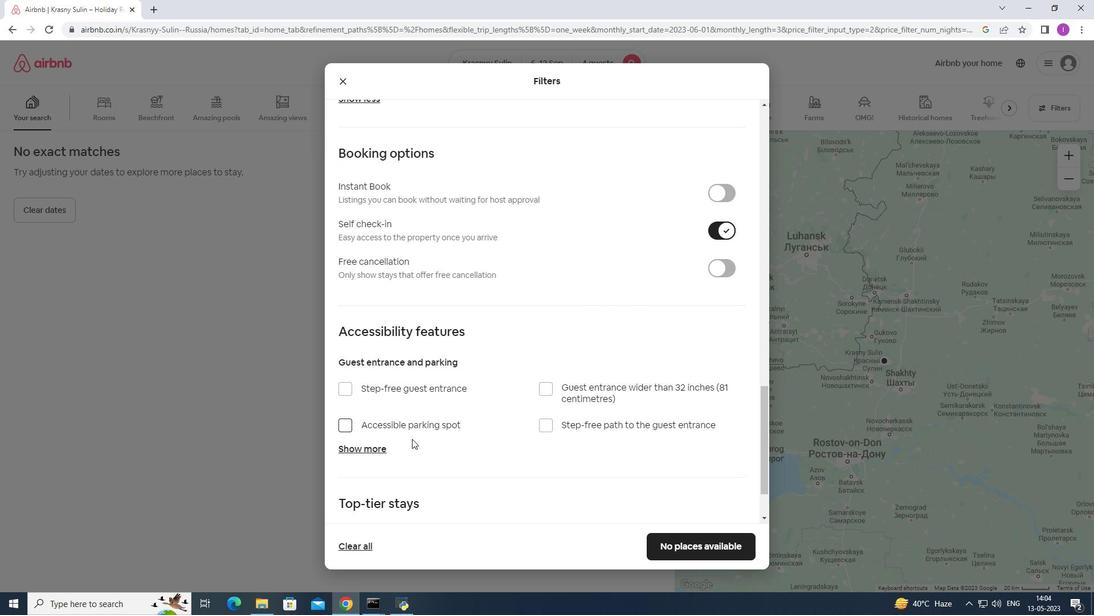 
Action: Mouse scrolled (398, 452) with delta (0, 0)
Screenshot: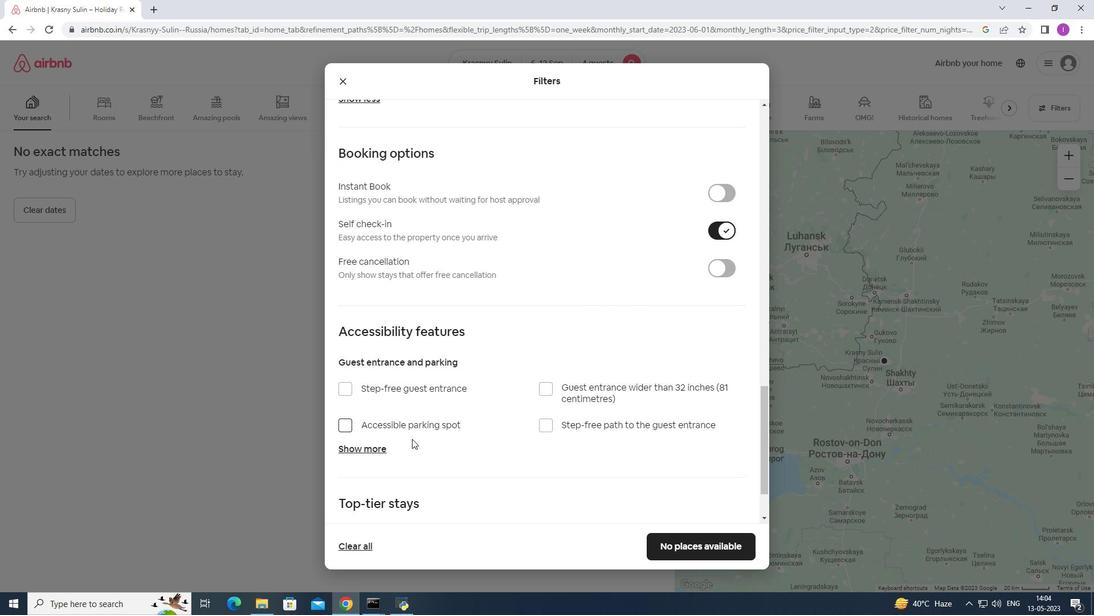 
Action: Mouse moved to (392, 469)
Screenshot: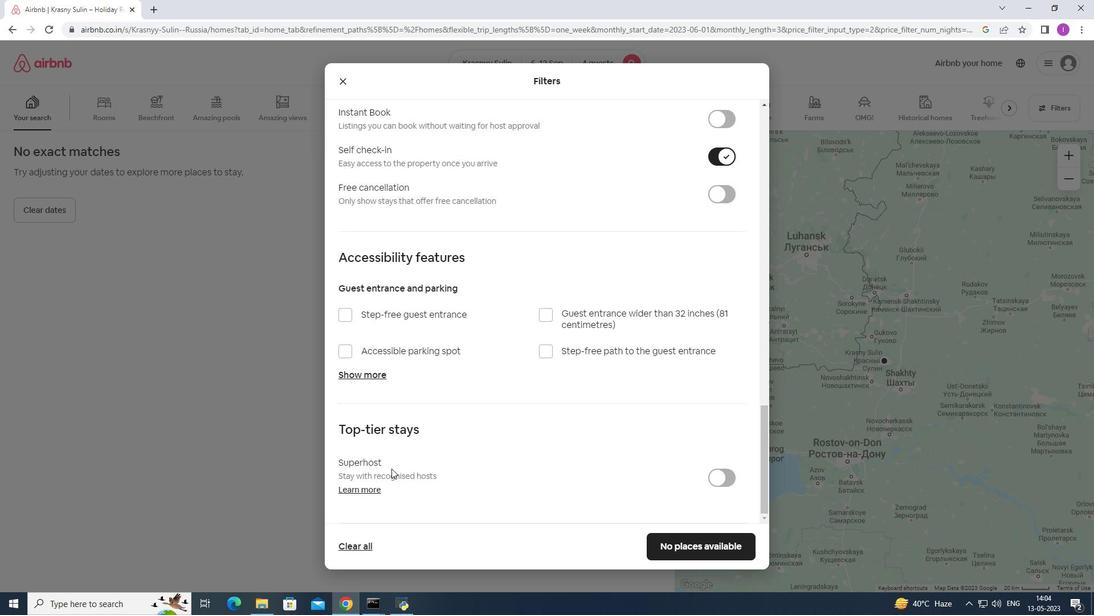 
Action: Mouse scrolled (392, 468) with delta (0, 0)
Screenshot: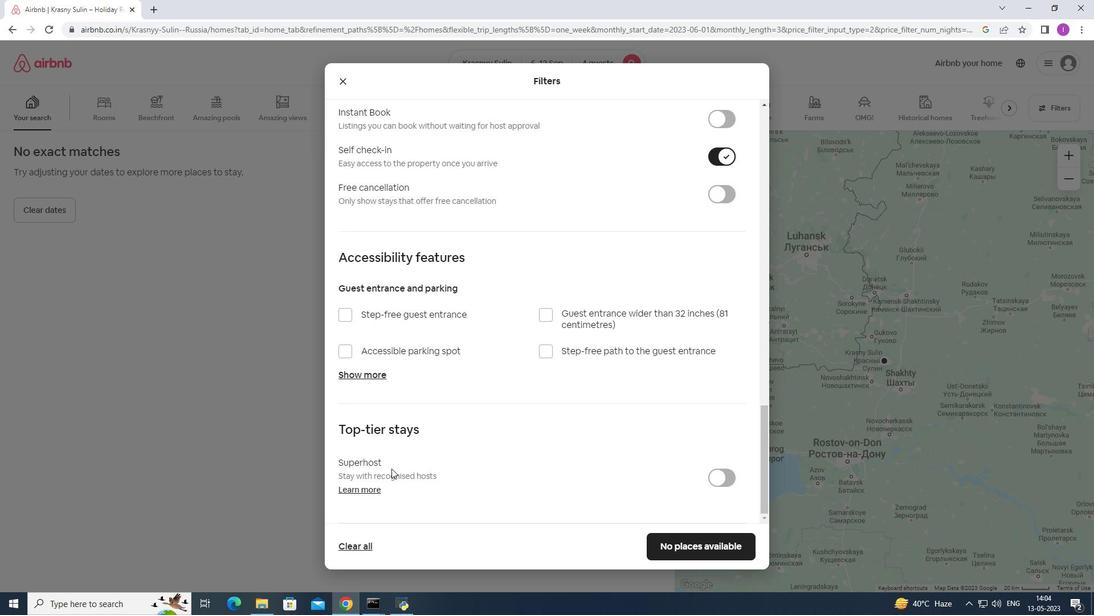 
Action: Mouse scrolled (392, 468) with delta (0, 0)
Screenshot: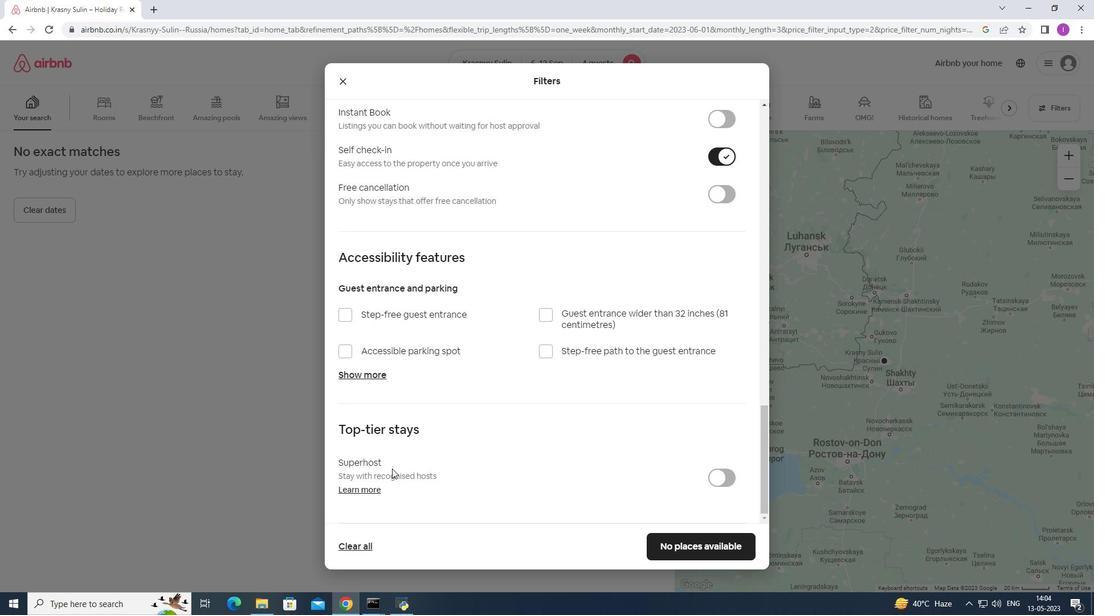 
Action: Mouse moved to (392, 468)
Screenshot: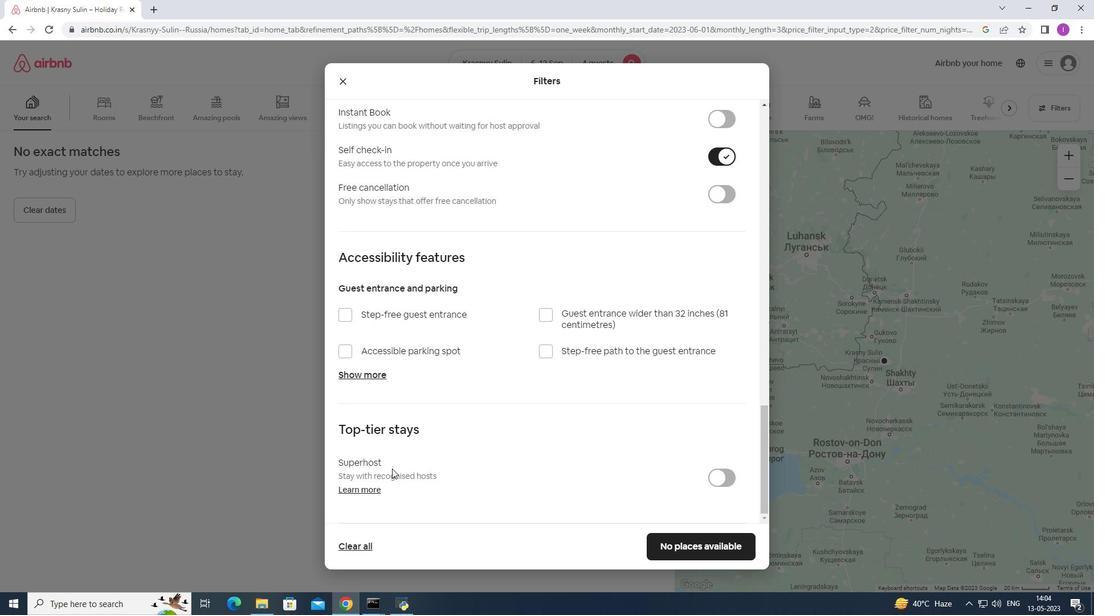 
Action: Mouse scrolled (392, 467) with delta (0, 0)
Screenshot: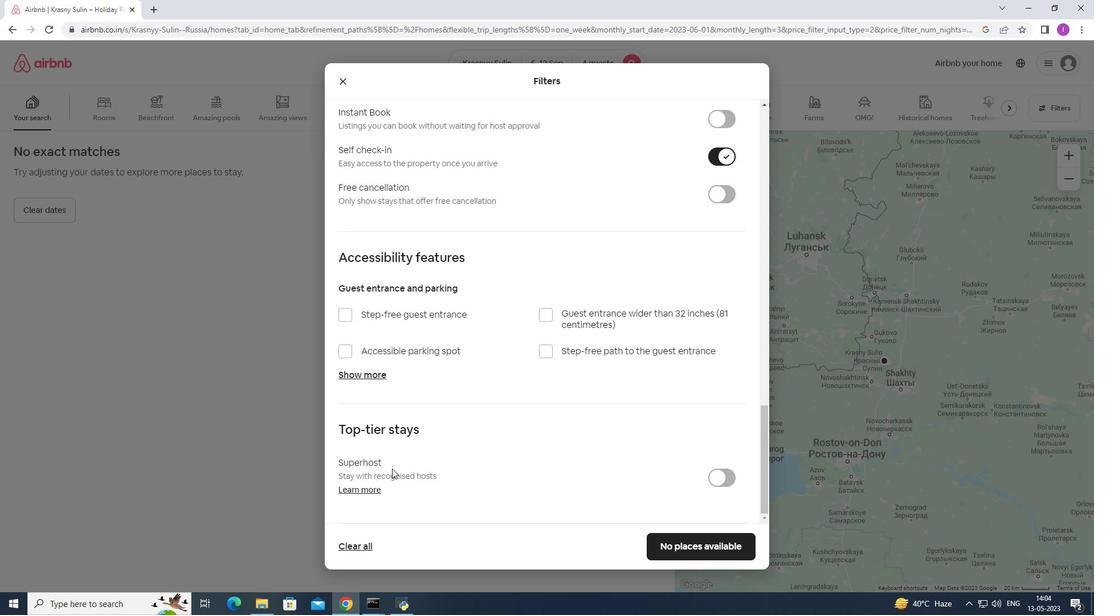 
Action: Mouse scrolled (392, 467) with delta (0, 0)
Screenshot: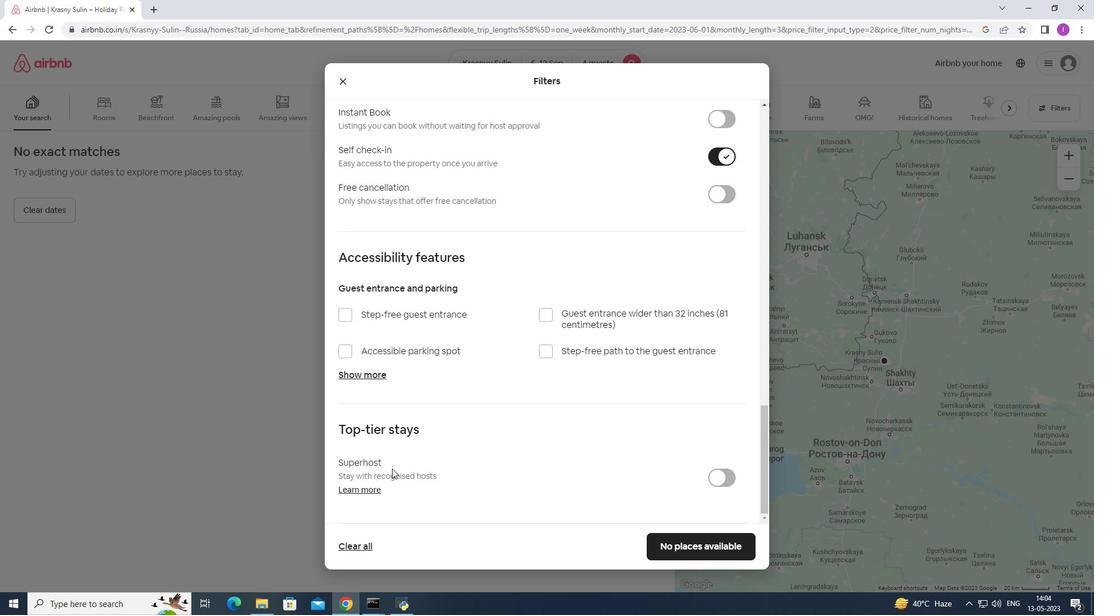 
Action: Mouse moved to (669, 548)
Screenshot: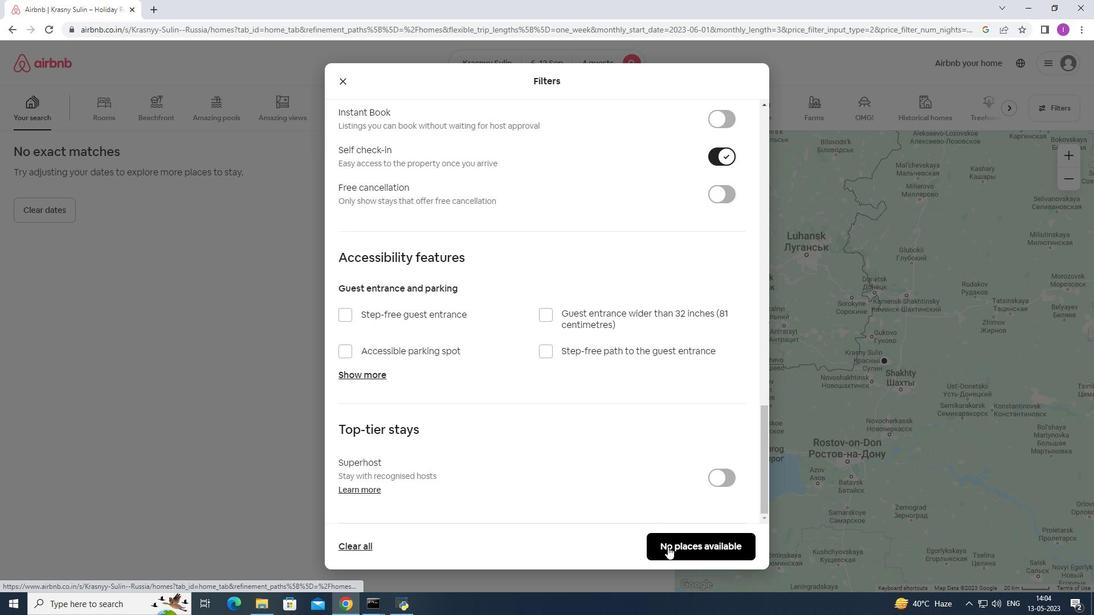 
Action: Mouse pressed left at (669, 548)
Screenshot: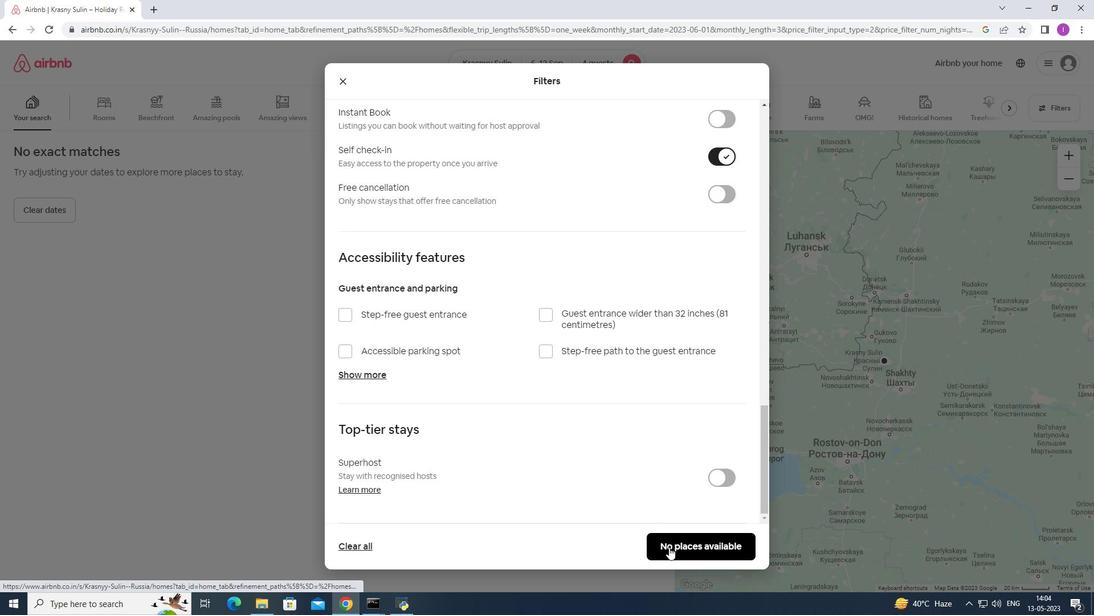
Action: Mouse moved to (664, 555)
Screenshot: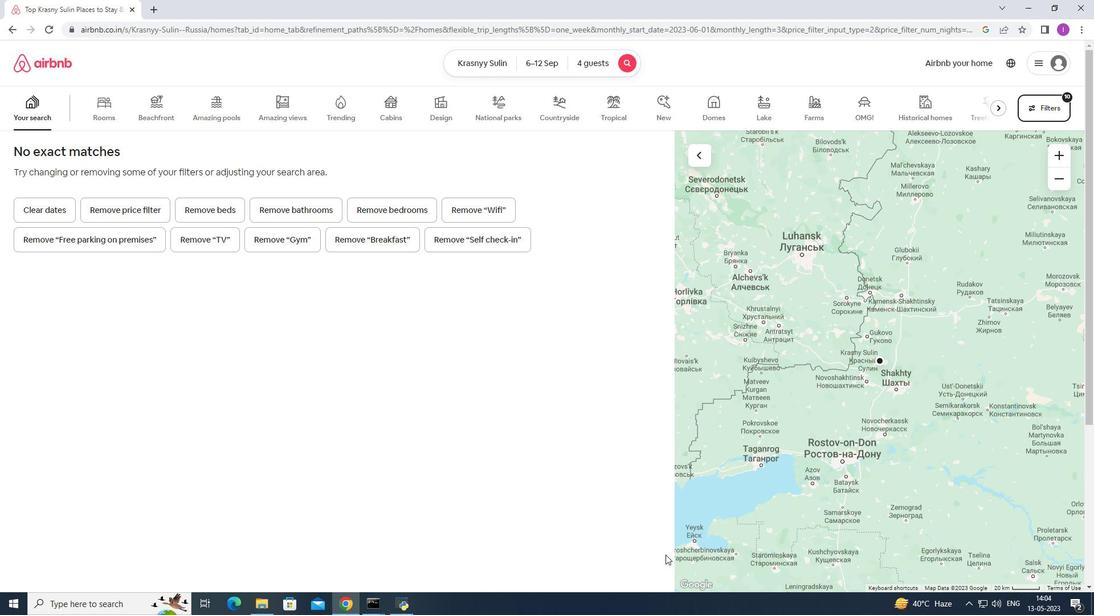 
